 Task: Explore Airbnb accommodation in Palmira, Colombia from 11th December, 2023 to 15th December, 2023 for 2 adults.1  bedroom having 2 beds and 1 bathroom. Property type can be hotel. Amenities needed are: washing machine. Booking option can be shelf check-in. Look for 3 properties as per requirement.
Action: Mouse moved to (436, 136)
Screenshot: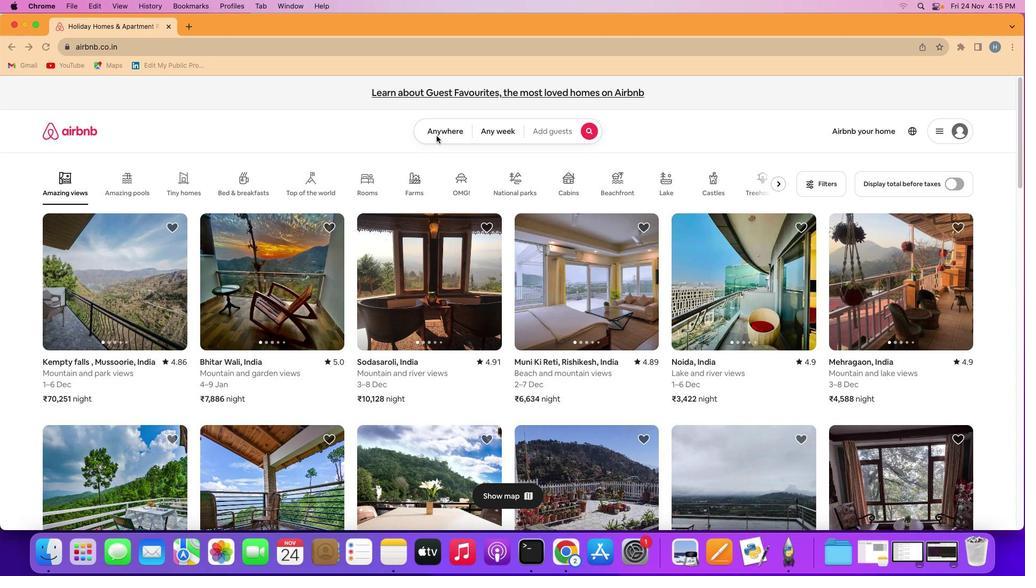 
Action: Mouse pressed left at (436, 136)
Screenshot: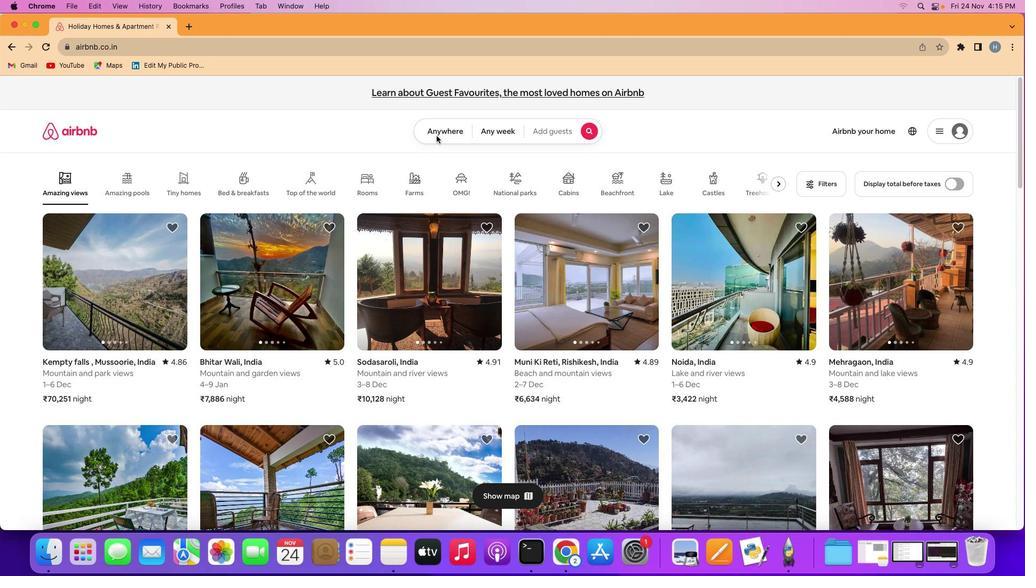 
Action: Mouse pressed left at (436, 136)
Screenshot: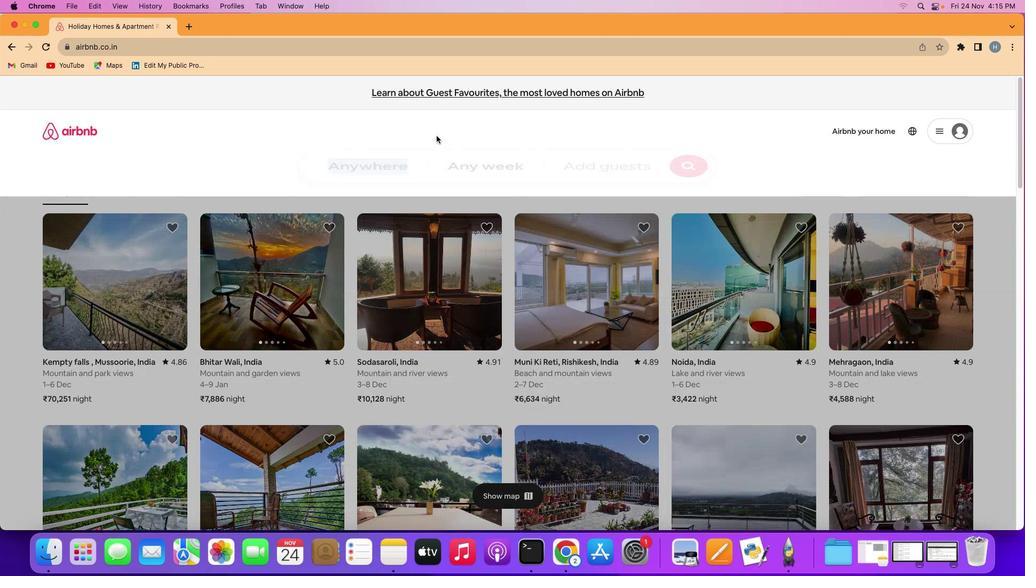 
Action: Mouse moved to (392, 170)
Screenshot: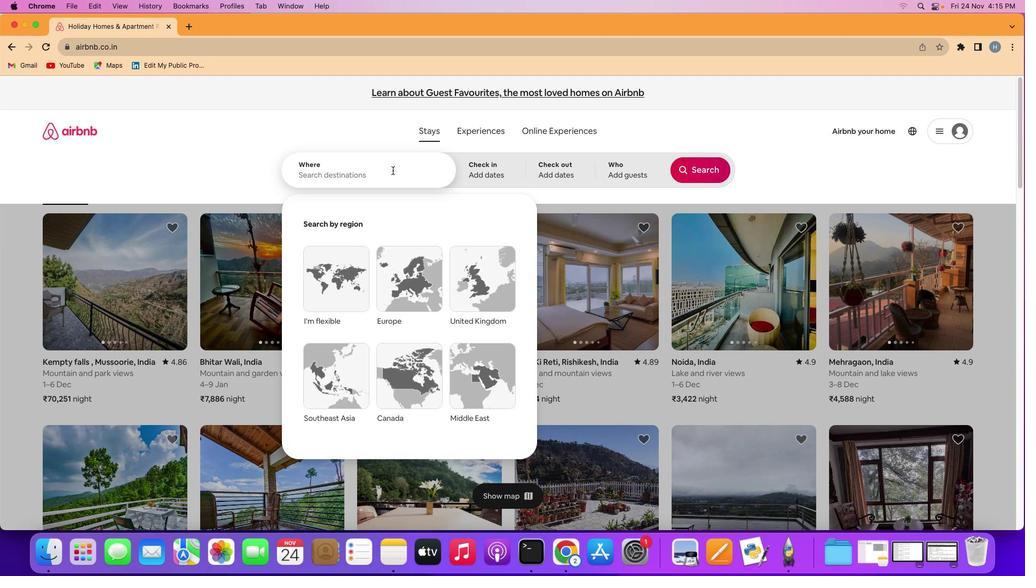 
Action: Mouse pressed left at (392, 170)
Screenshot: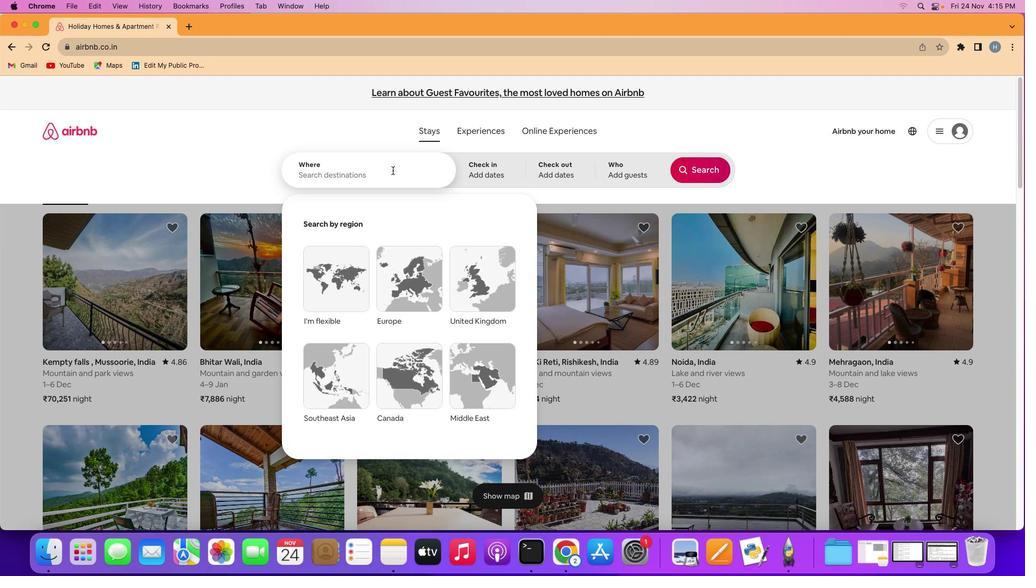 
Action: Mouse moved to (392, 170)
Screenshot: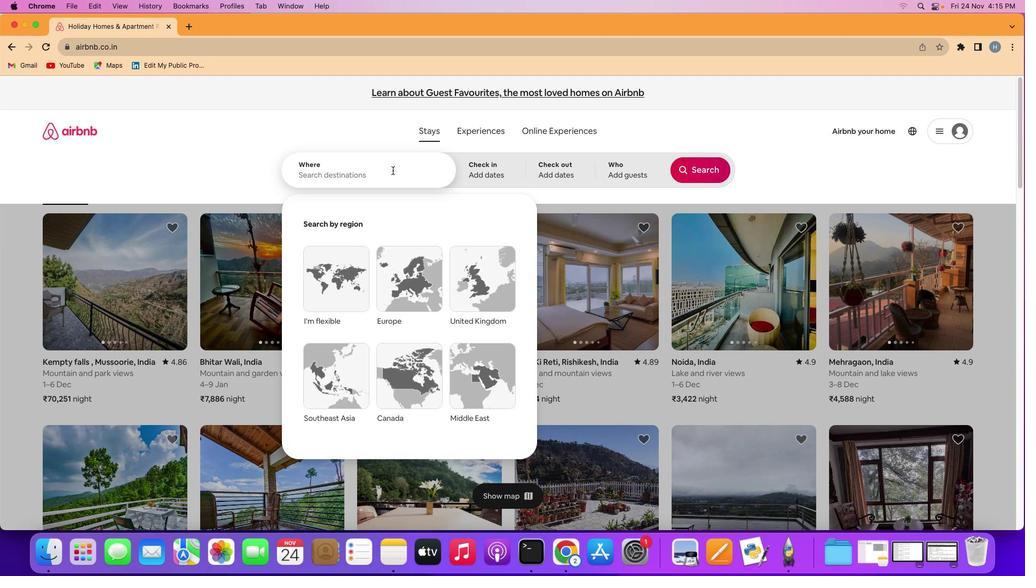 
Action: Key pressed Key.shift
Screenshot: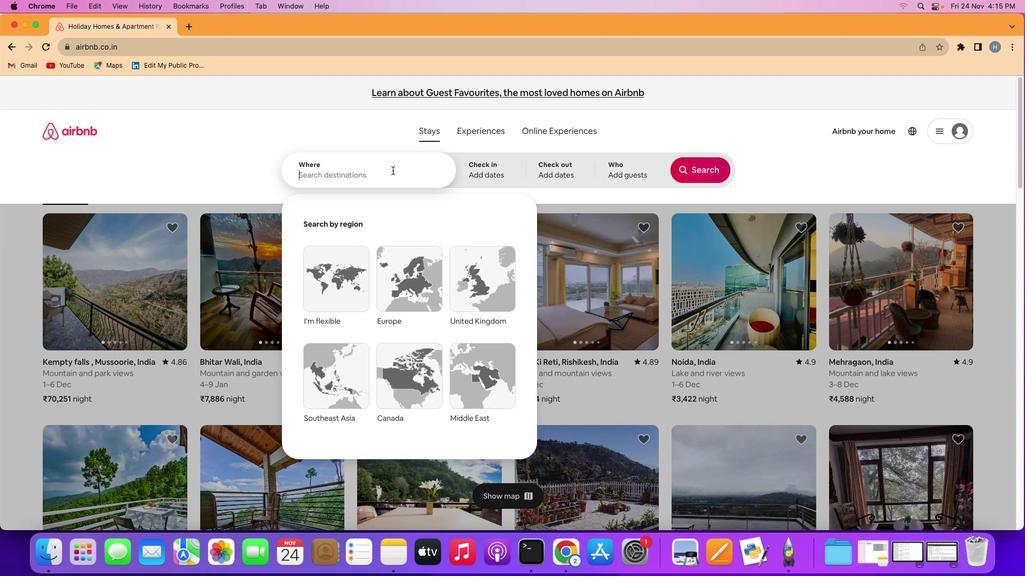 
Action: Mouse moved to (392, 170)
Screenshot: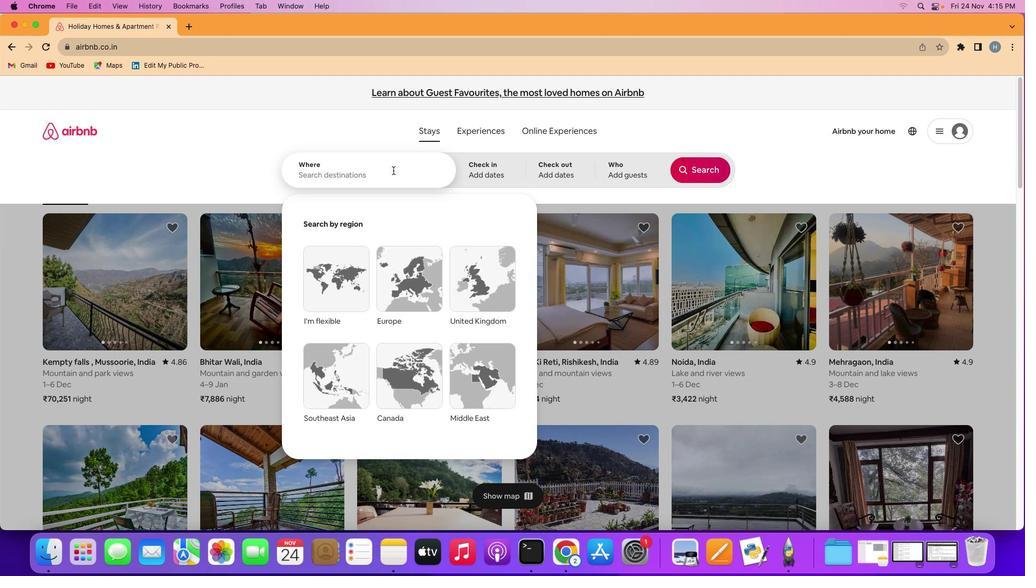 
Action: Key pressed 'P''a''l''m''i''r''a'','Key.spaceKey.shift'C''o''l''u''m''b''i''a'
Screenshot: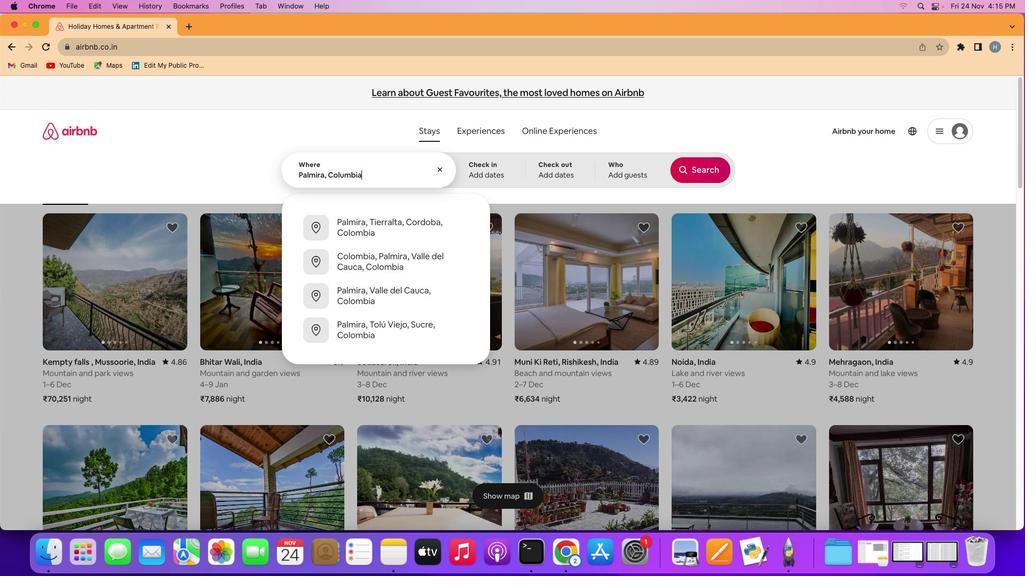 
Action: Mouse moved to (500, 177)
Screenshot: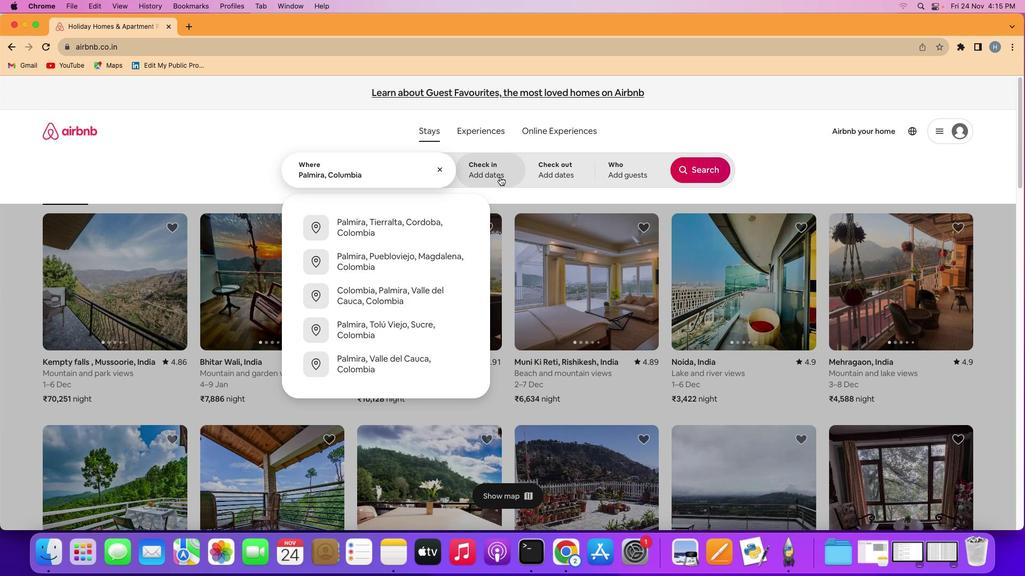 
Action: Mouse pressed left at (500, 177)
Screenshot: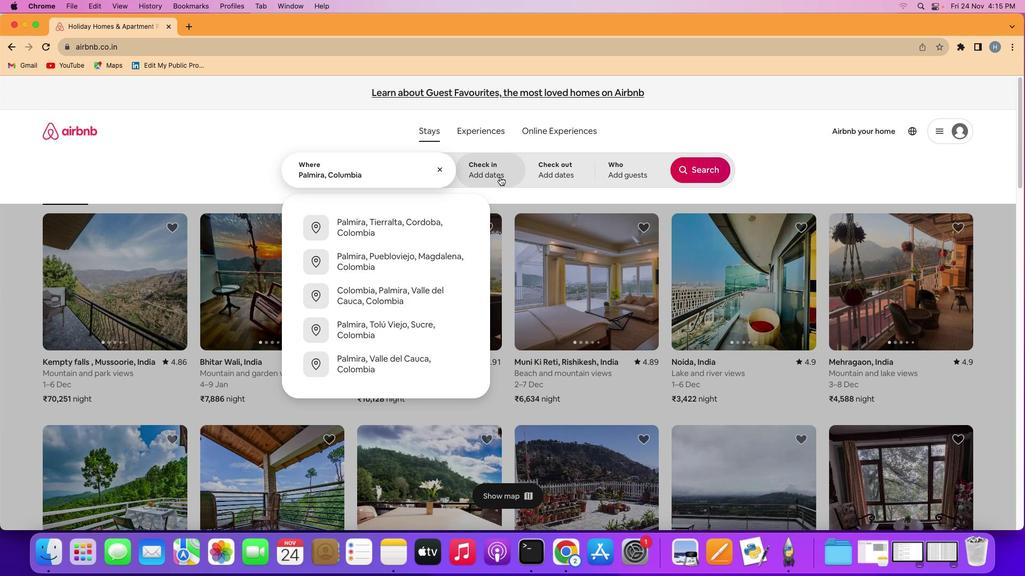 
Action: Mouse moved to (560, 349)
Screenshot: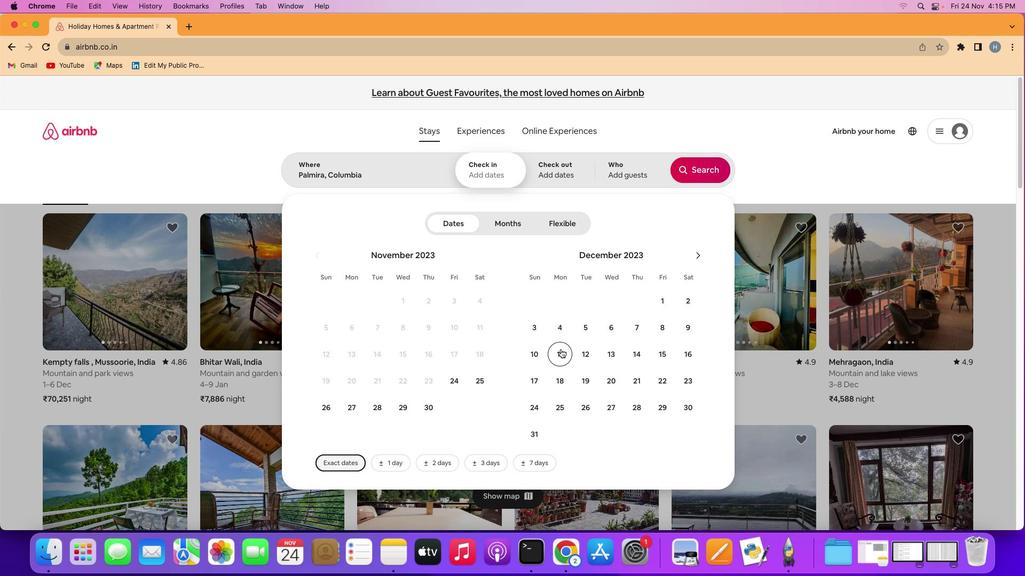 
Action: Mouse pressed left at (560, 349)
Screenshot: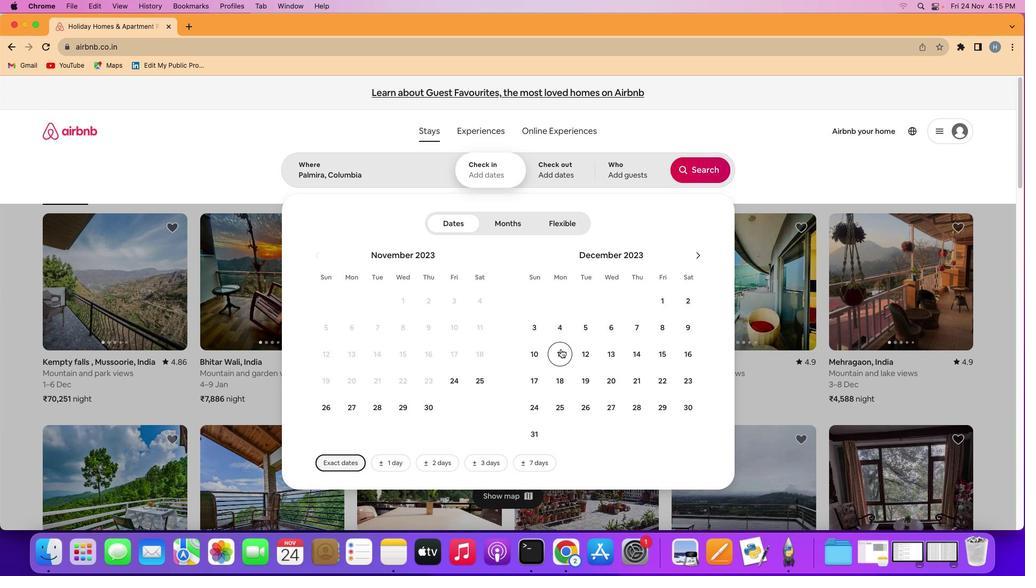 
Action: Mouse moved to (662, 349)
Screenshot: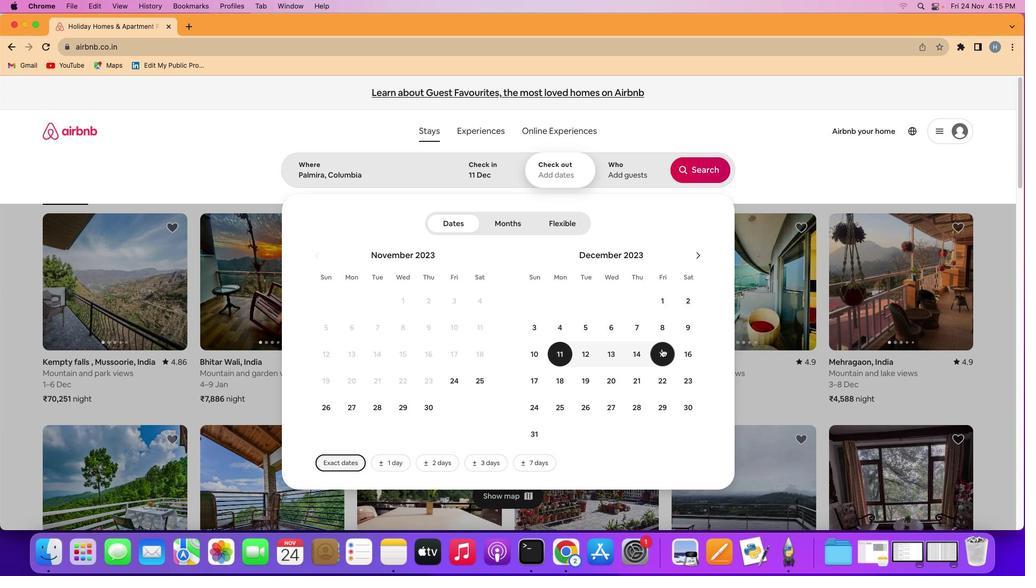 
Action: Mouse pressed left at (662, 349)
Screenshot: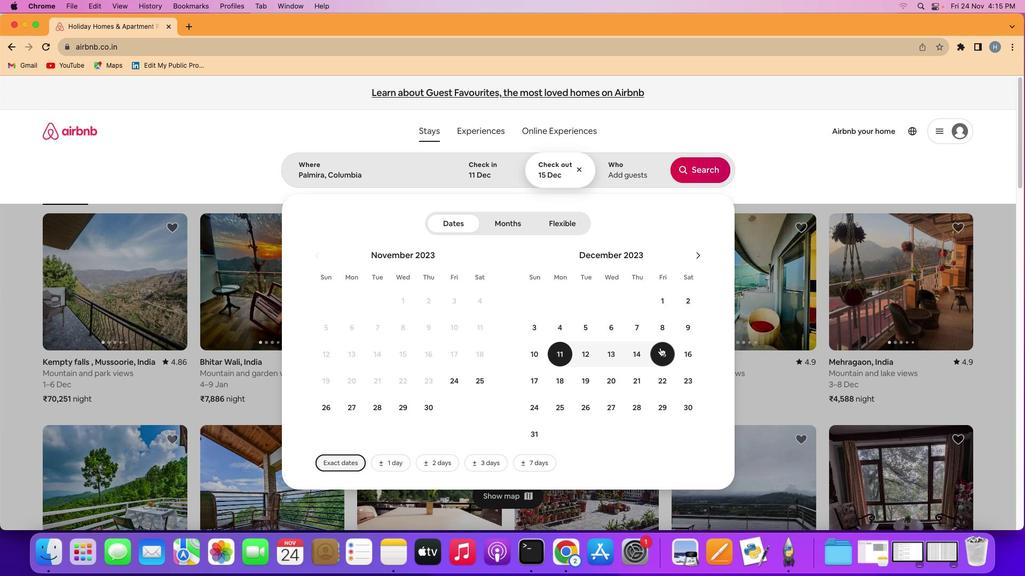 
Action: Mouse moved to (630, 174)
Screenshot: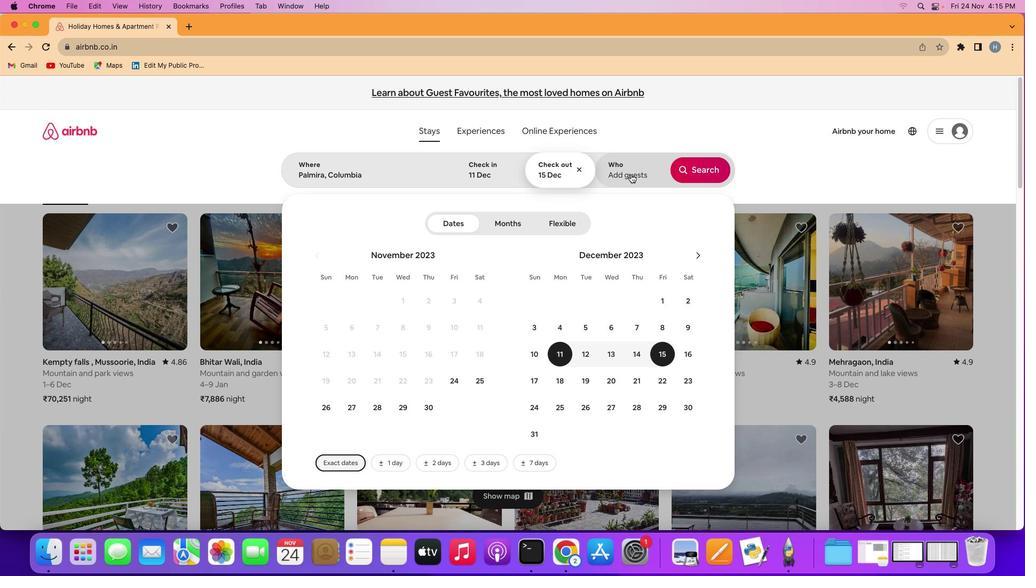 
Action: Mouse pressed left at (630, 174)
Screenshot: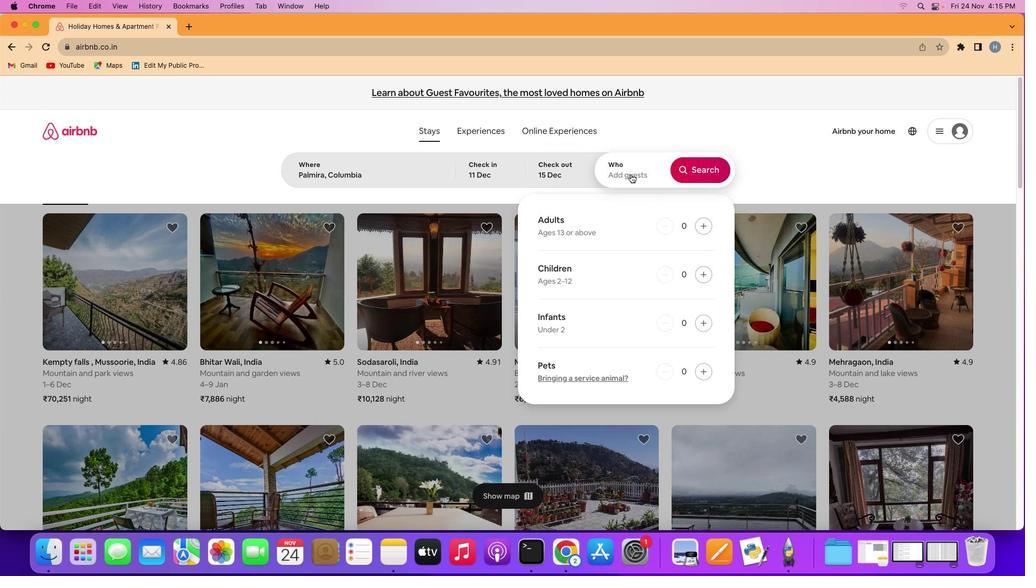 
Action: Mouse moved to (709, 224)
Screenshot: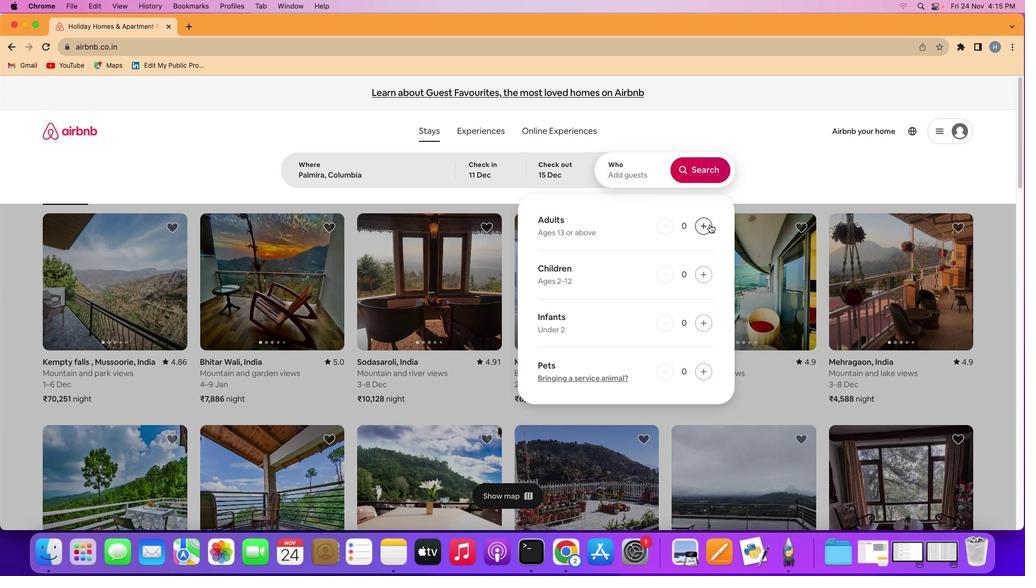 
Action: Mouse pressed left at (709, 224)
Screenshot: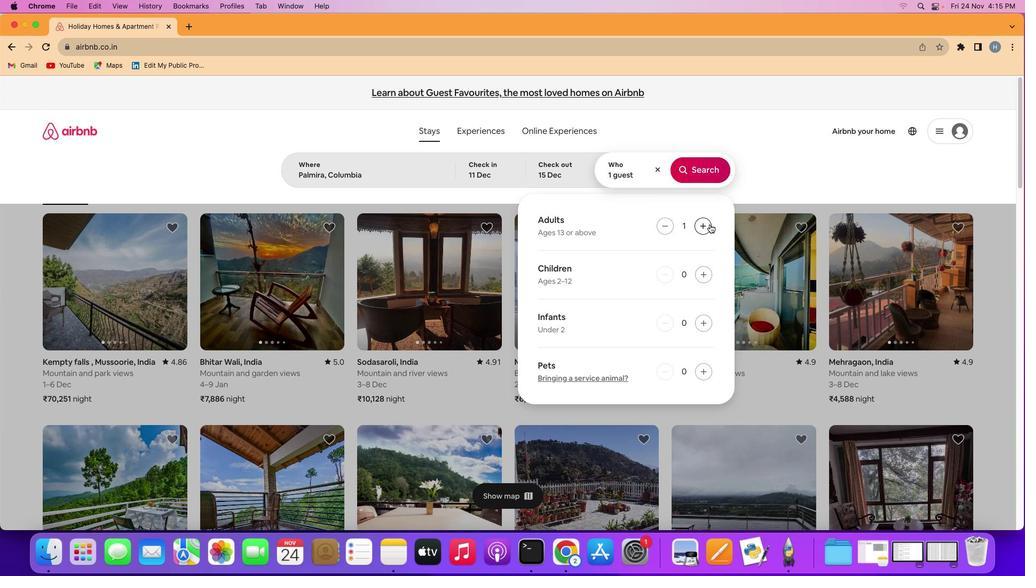 
Action: Mouse pressed left at (709, 224)
Screenshot: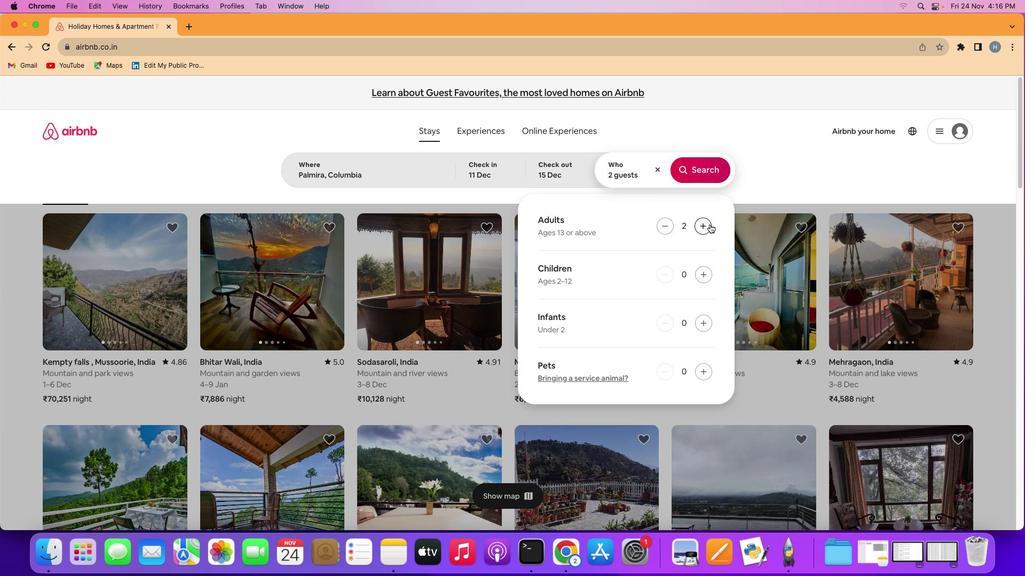 
Action: Mouse moved to (695, 167)
Screenshot: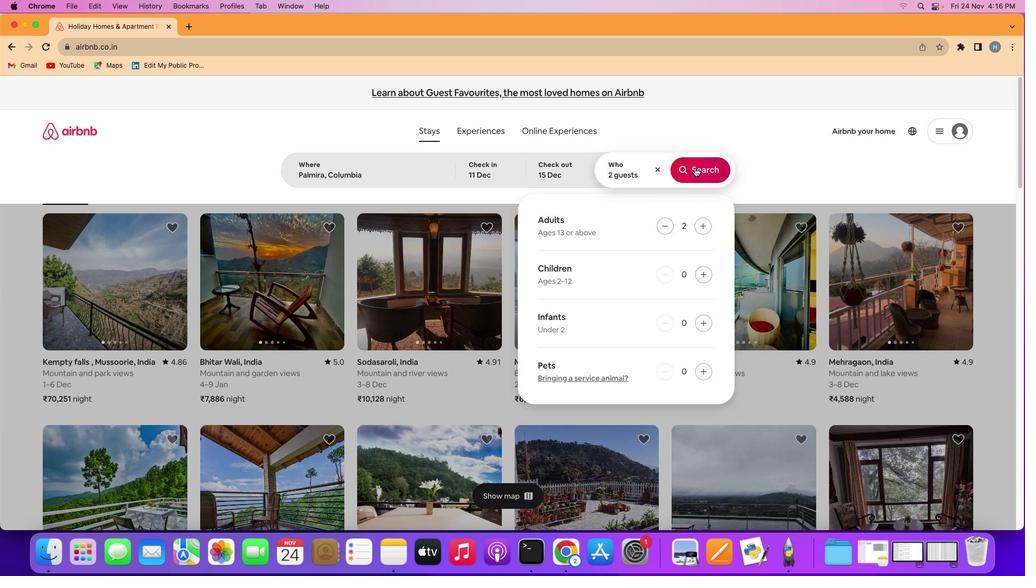
Action: Mouse pressed left at (695, 167)
Screenshot: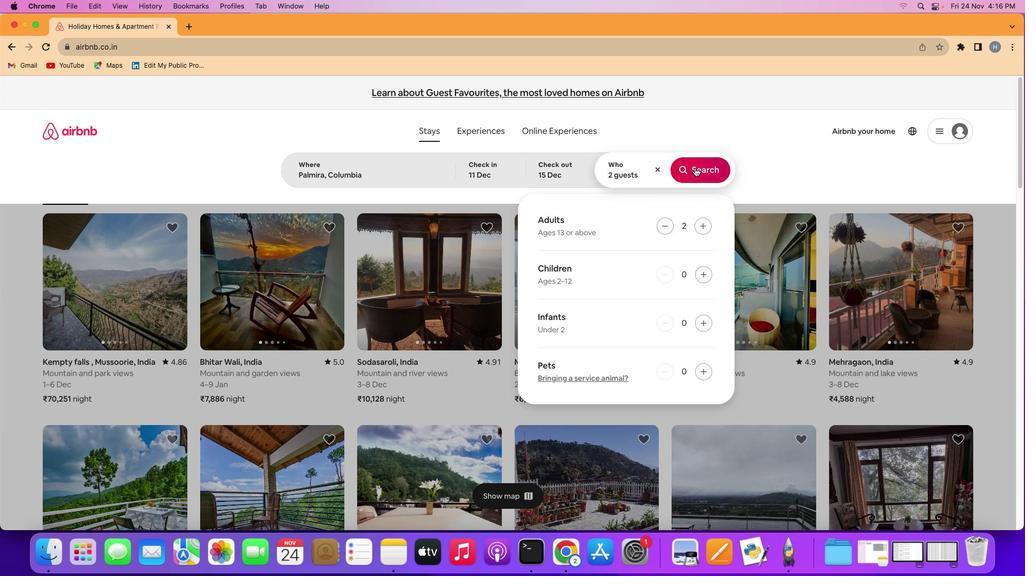 
Action: Mouse moved to (852, 143)
Screenshot: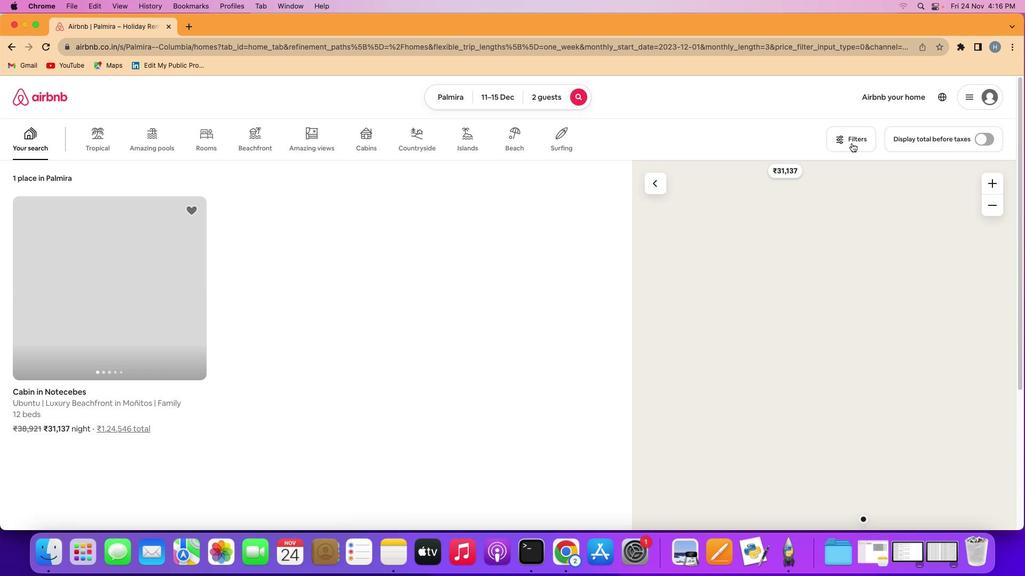 
Action: Mouse pressed left at (852, 143)
Screenshot: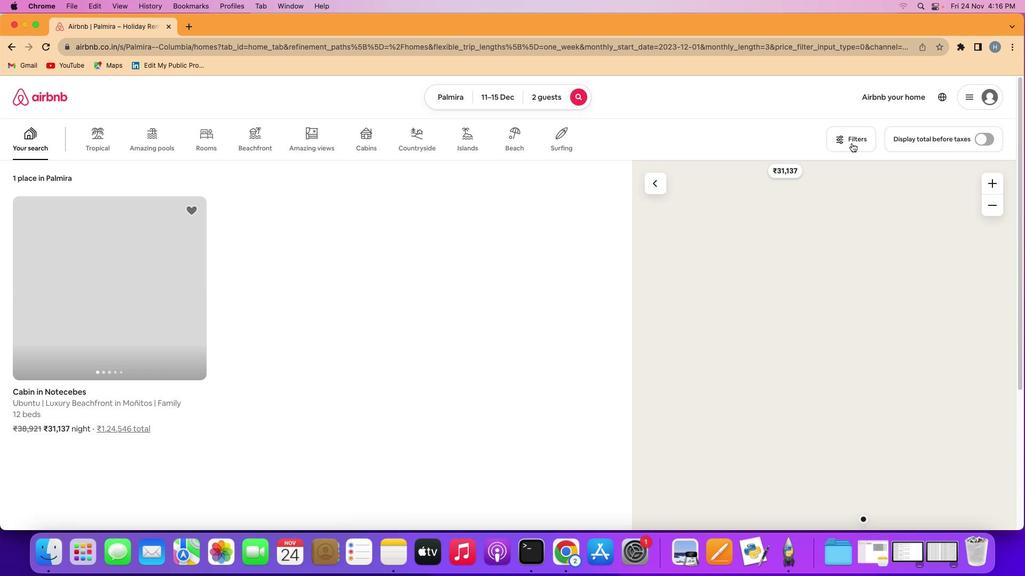 
Action: Mouse moved to (625, 288)
Screenshot: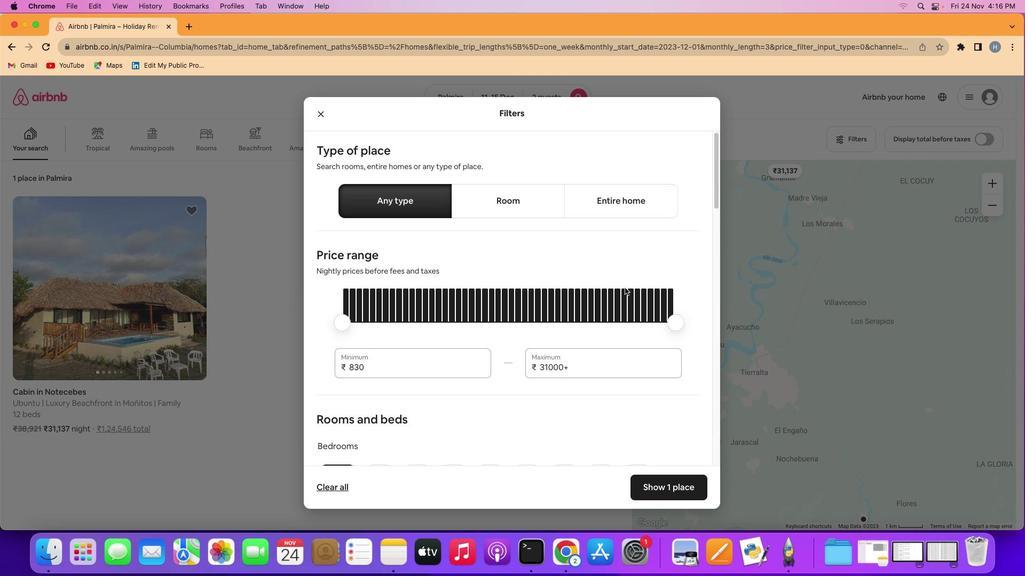 
Action: Mouse scrolled (625, 288) with delta (0, 0)
Screenshot: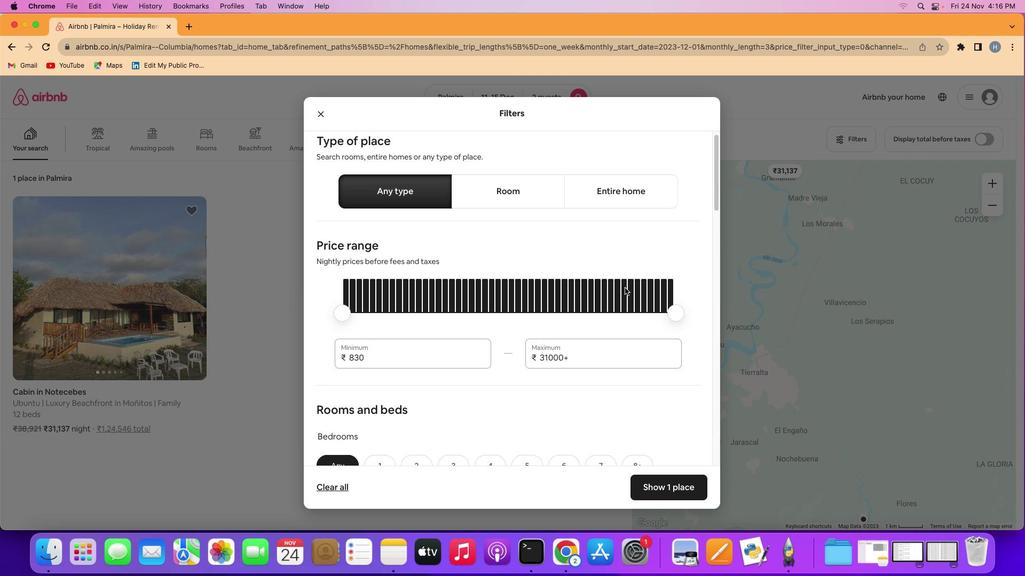 
Action: Mouse scrolled (625, 288) with delta (0, 0)
Screenshot: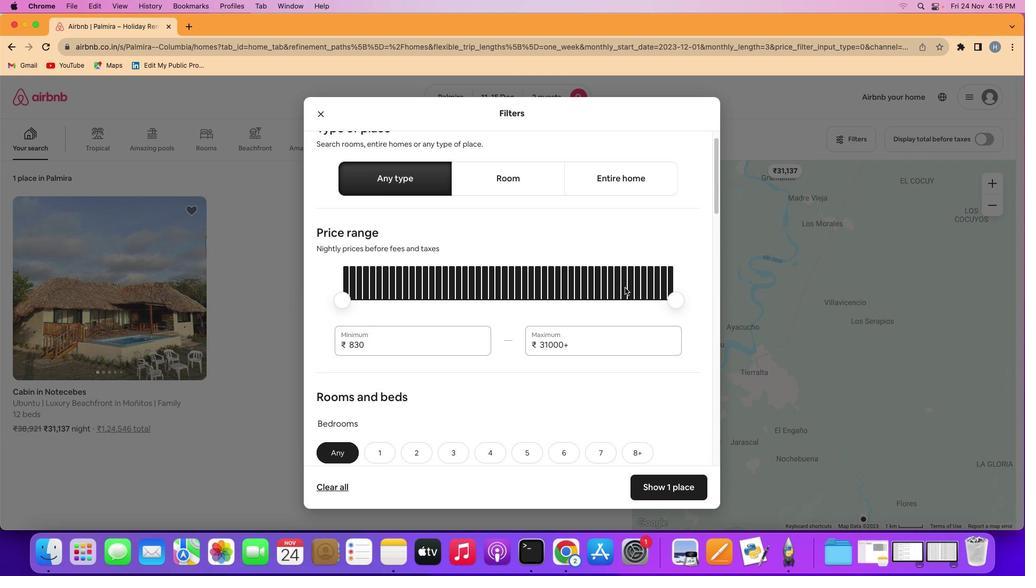 
Action: Mouse scrolled (625, 288) with delta (0, 0)
Screenshot: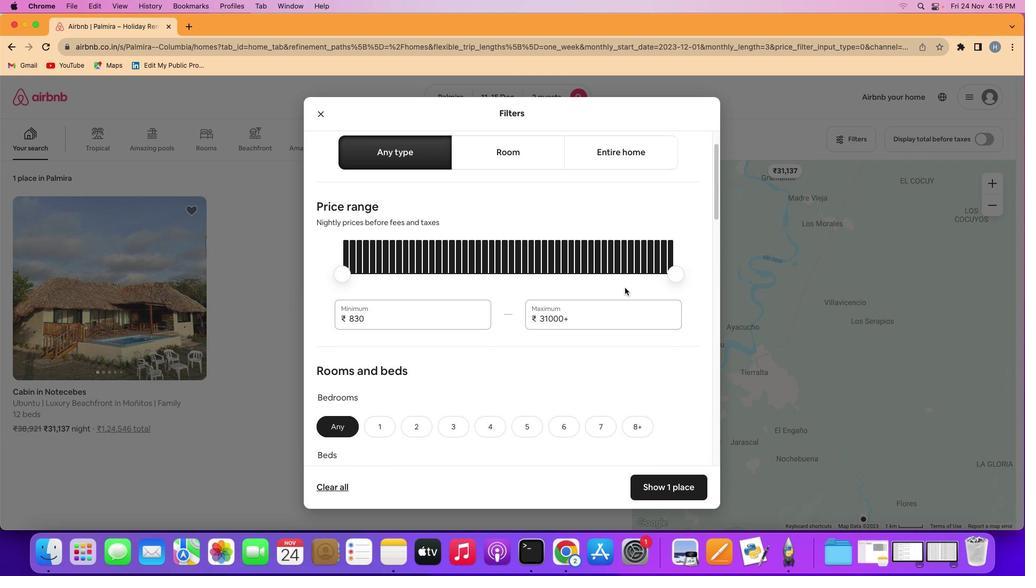 
Action: Mouse scrolled (625, 288) with delta (0, 0)
Screenshot: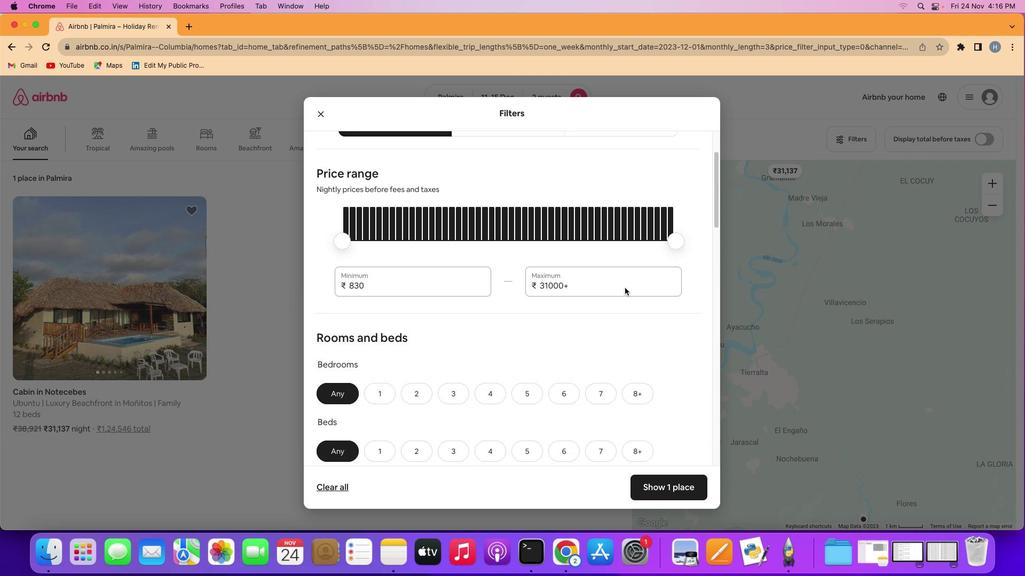 
Action: Mouse scrolled (625, 288) with delta (0, 0)
Screenshot: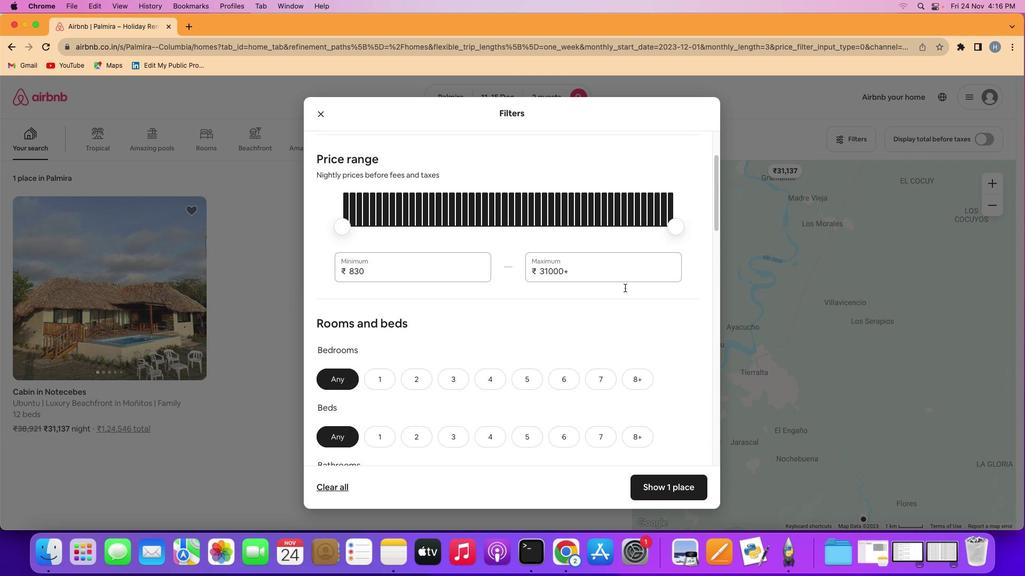 
Action: Mouse scrolled (625, 288) with delta (0, 0)
Screenshot: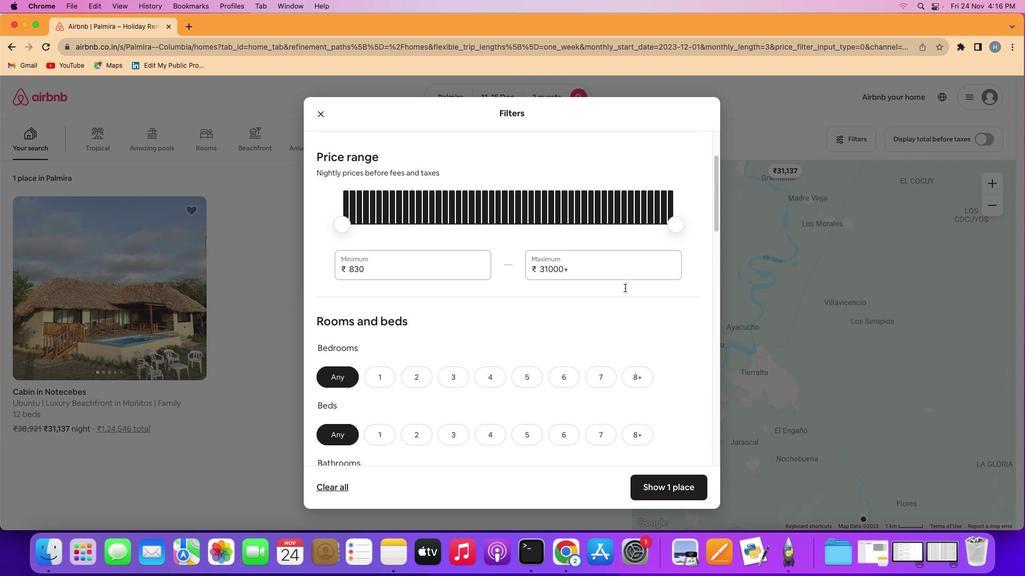 
Action: Mouse scrolled (625, 288) with delta (0, 0)
Screenshot: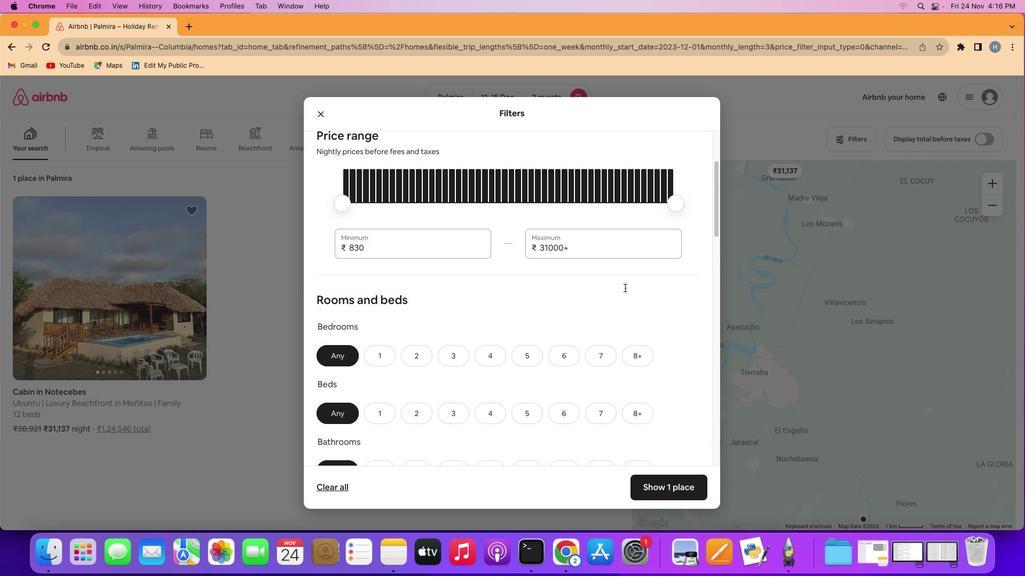 
Action: Mouse scrolled (625, 288) with delta (0, 0)
Screenshot: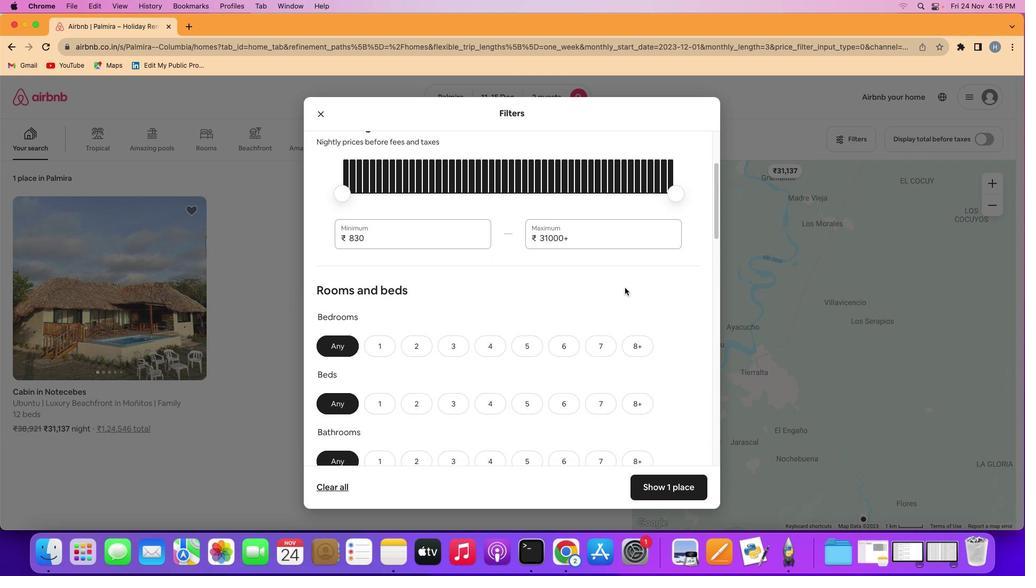 
Action: Mouse scrolled (625, 288) with delta (0, 0)
Screenshot: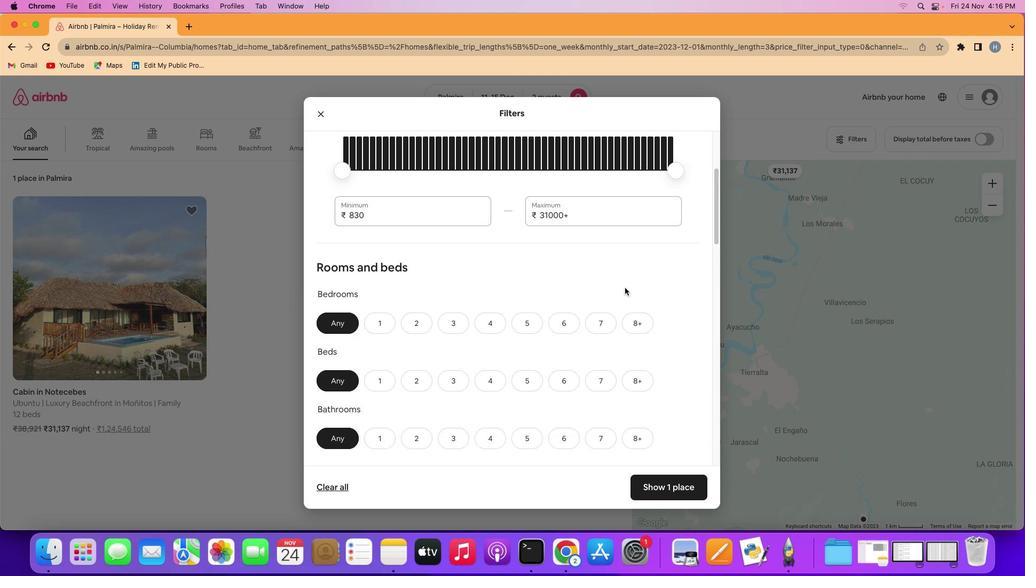 
Action: Mouse scrolled (625, 288) with delta (0, 0)
Screenshot: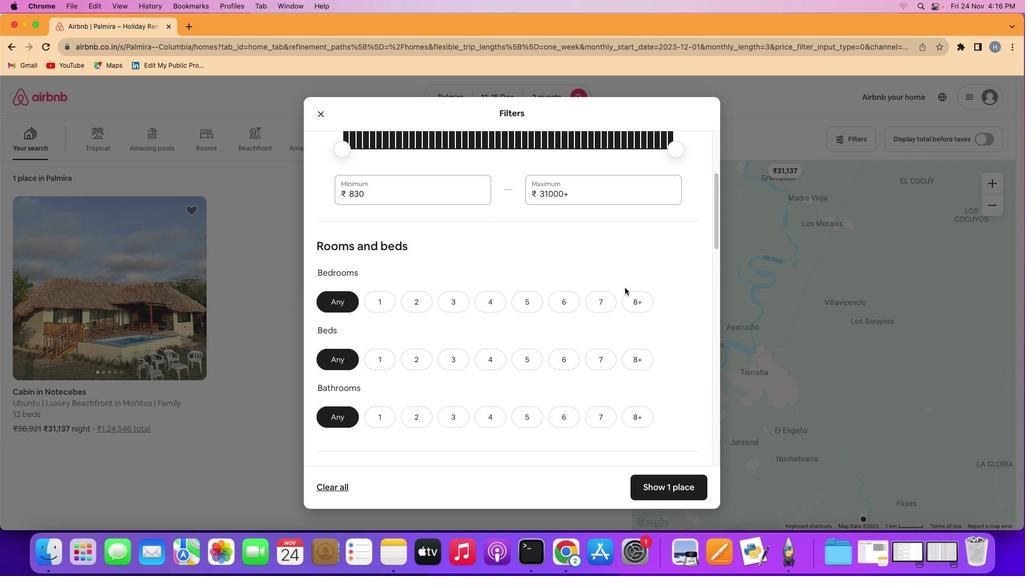 
Action: Mouse scrolled (625, 288) with delta (0, 0)
Screenshot: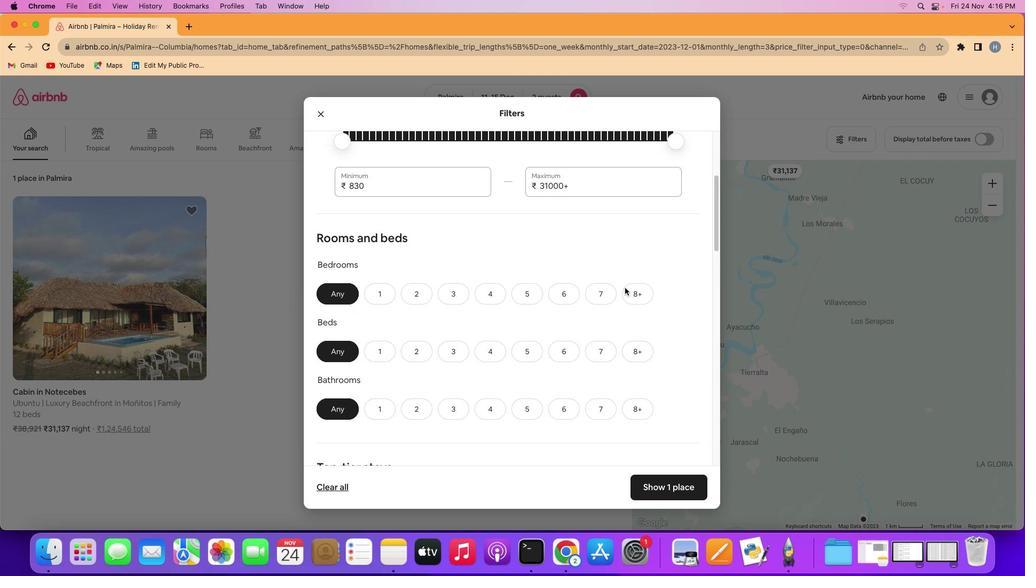 
Action: Mouse scrolled (625, 288) with delta (0, 0)
Screenshot: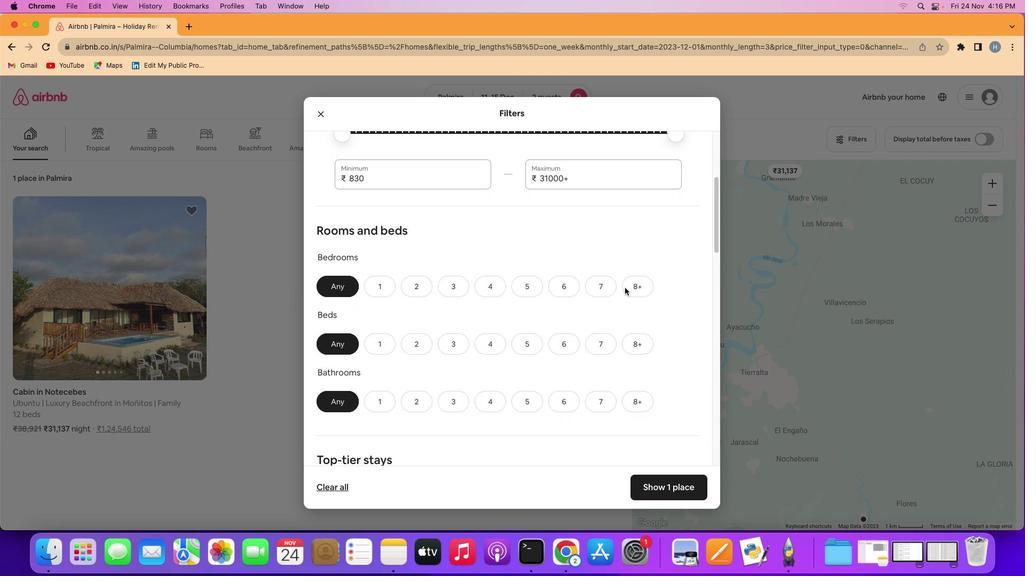 
Action: Mouse scrolled (625, 288) with delta (0, 0)
Screenshot: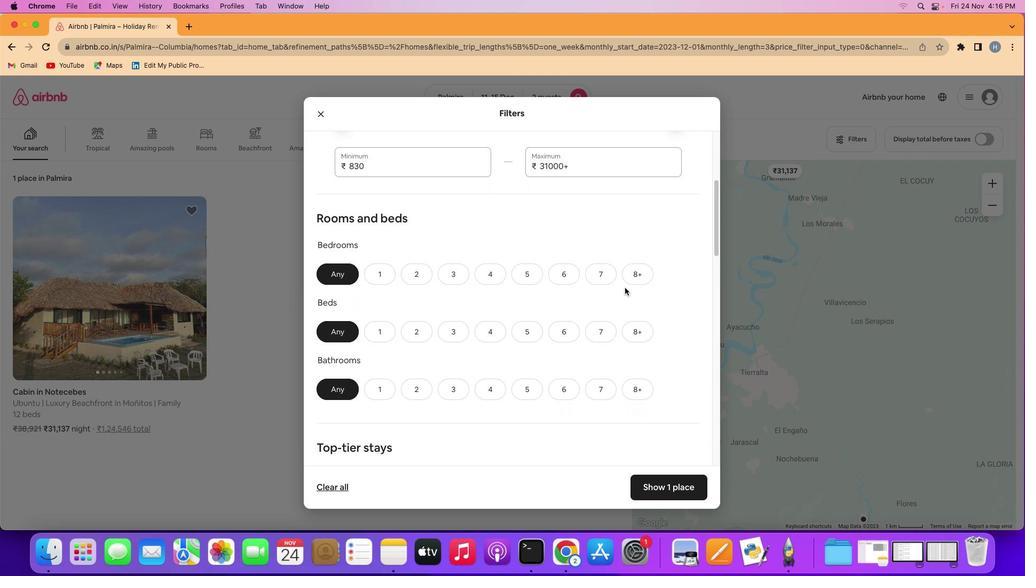 
Action: Mouse moved to (375, 270)
Screenshot: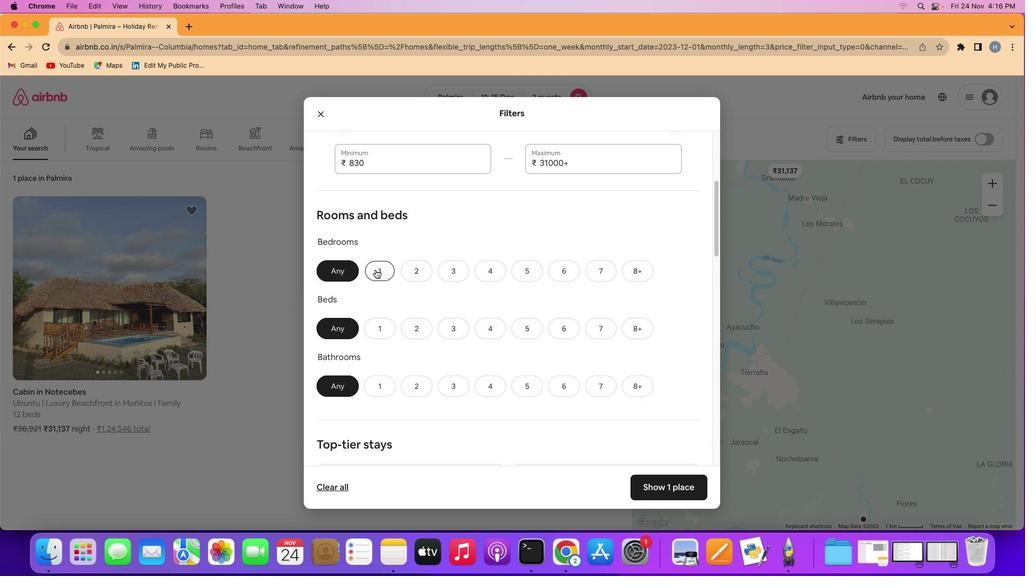 
Action: Mouse pressed left at (375, 270)
Screenshot: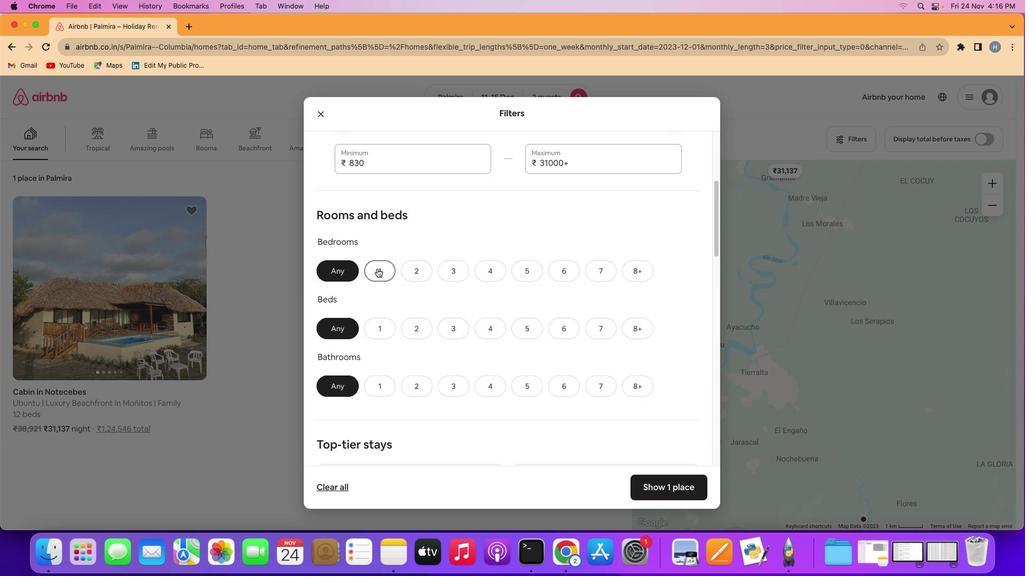 
Action: Mouse moved to (410, 329)
Screenshot: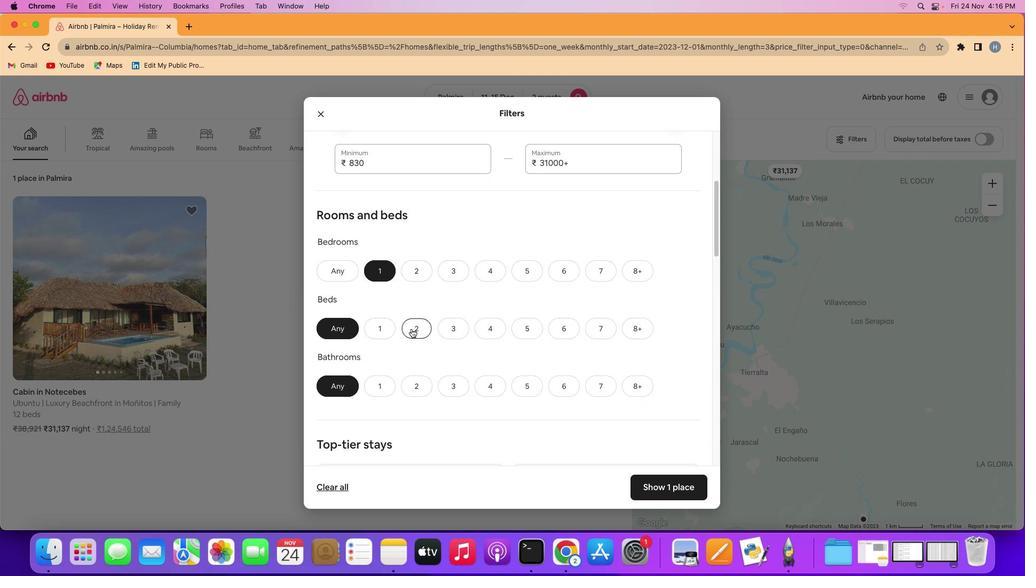 
Action: Mouse pressed left at (410, 329)
Screenshot: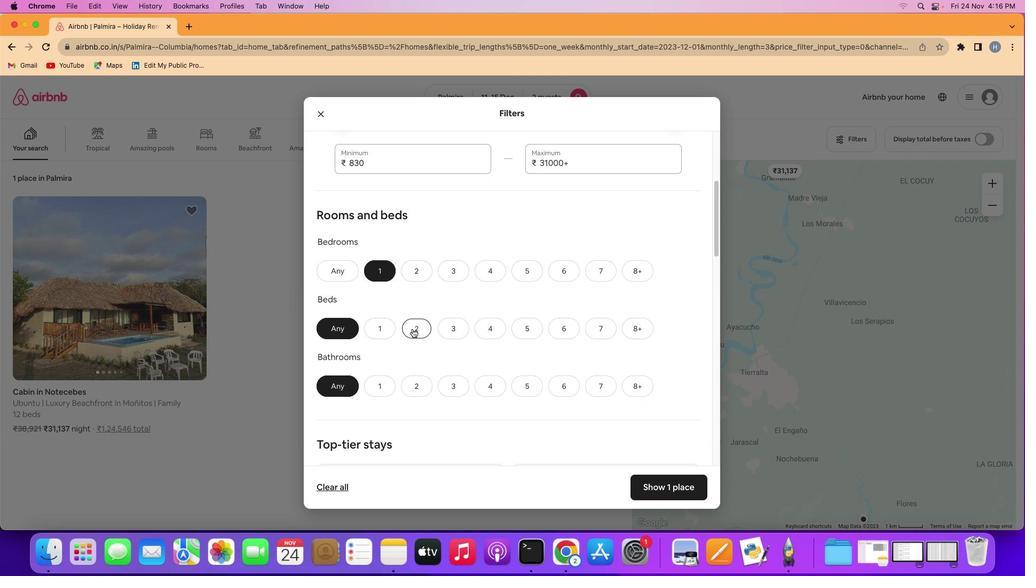 
Action: Mouse moved to (382, 383)
Screenshot: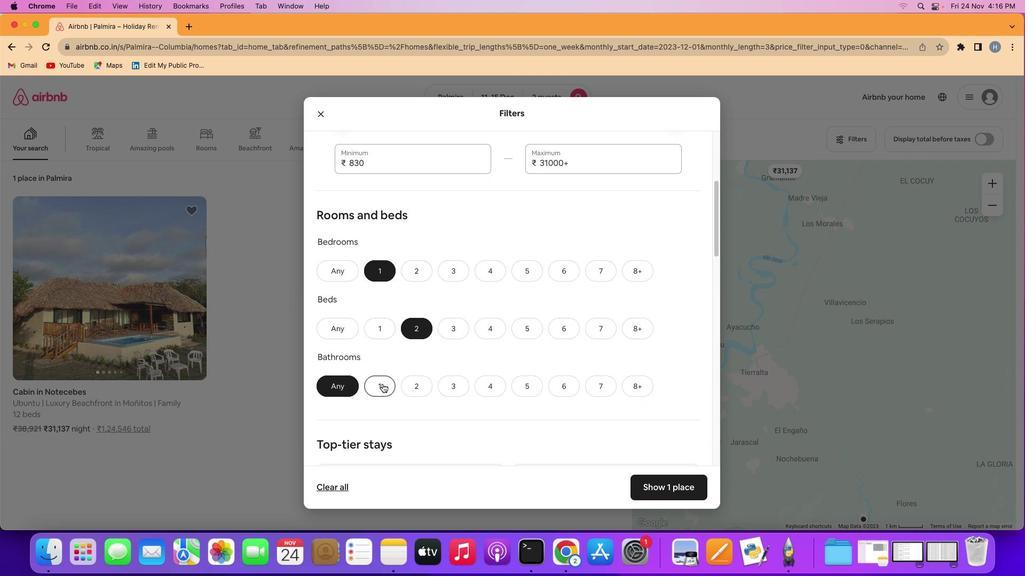 
Action: Mouse pressed left at (382, 383)
Screenshot: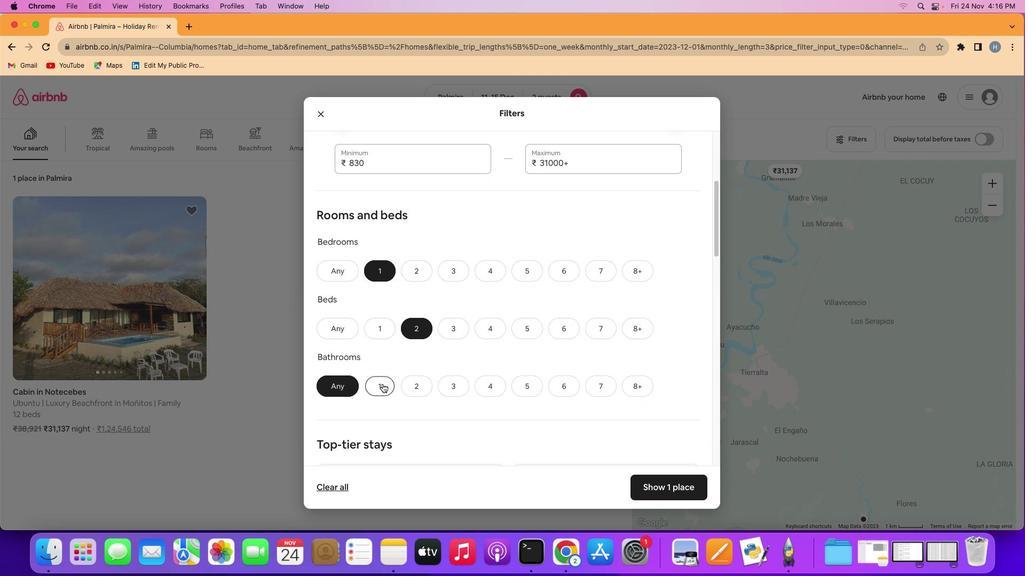 
Action: Mouse moved to (469, 372)
Screenshot: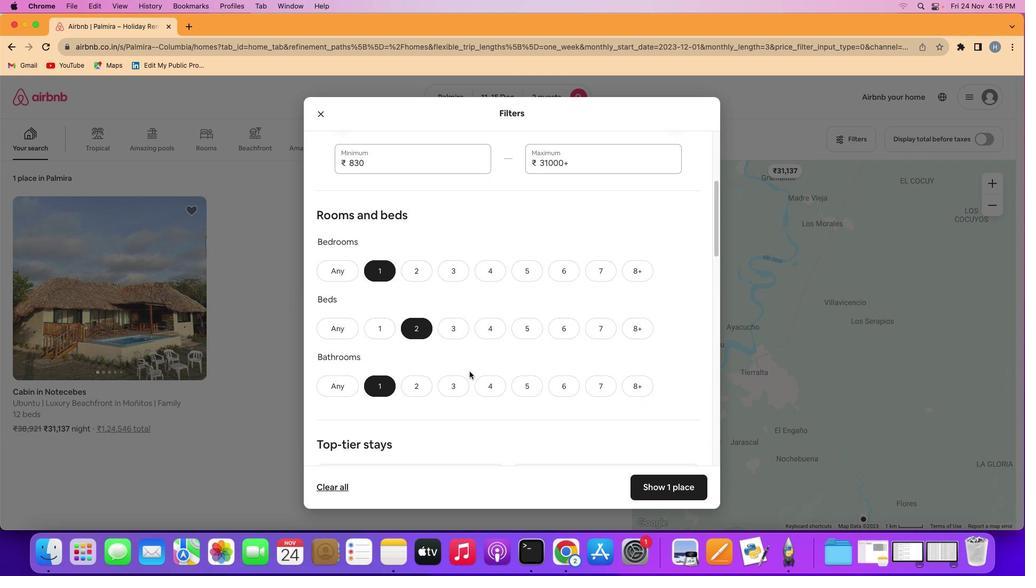 
Action: Mouse scrolled (469, 372) with delta (0, 0)
Screenshot: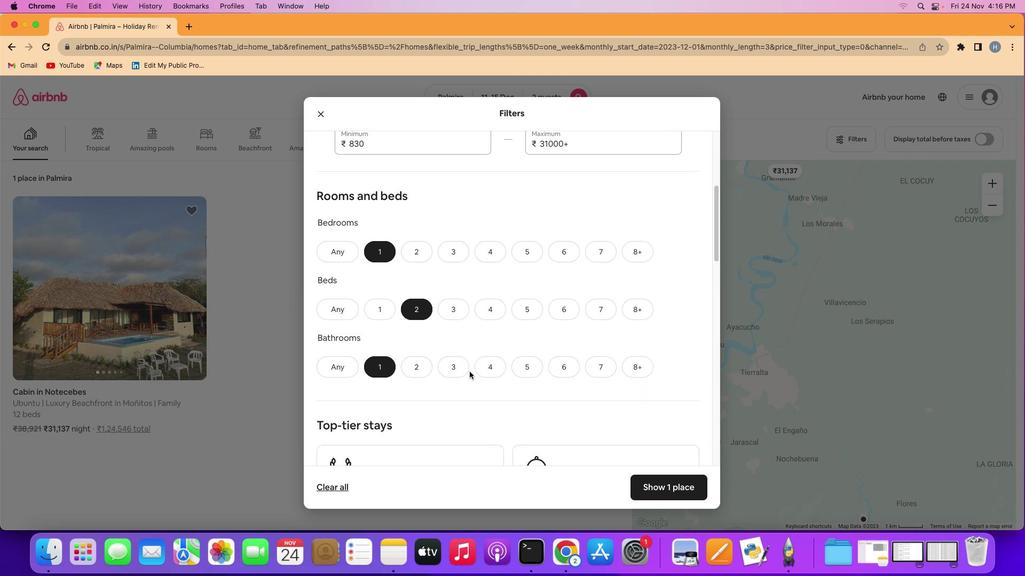 
Action: Mouse scrolled (469, 372) with delta (0, 0)
Screenshot: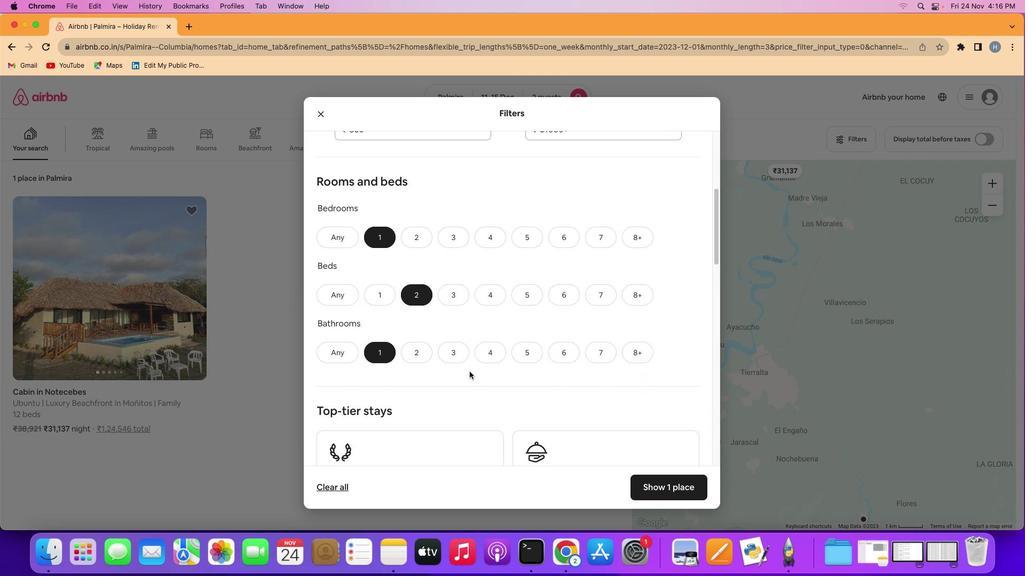 
Action: Mouse scrolled (469, 372) with delta (0, -1)
Screenshot: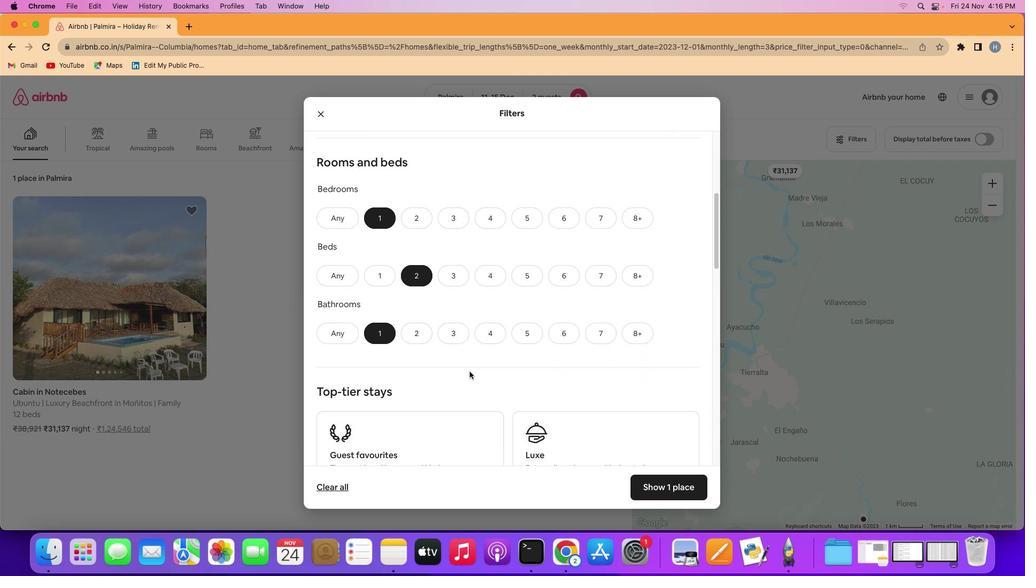 
Action: Mouse scrolled (469, 372) with delta (0, 0)
Screenshot: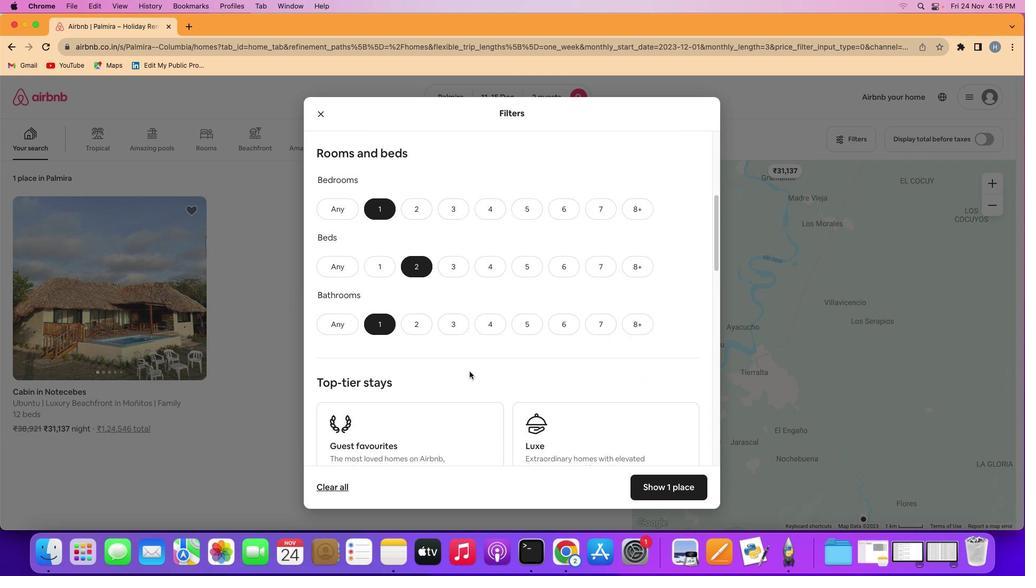 
Action: Mouse scrolled (469, 372) with delta (0, 0)
Screenshot: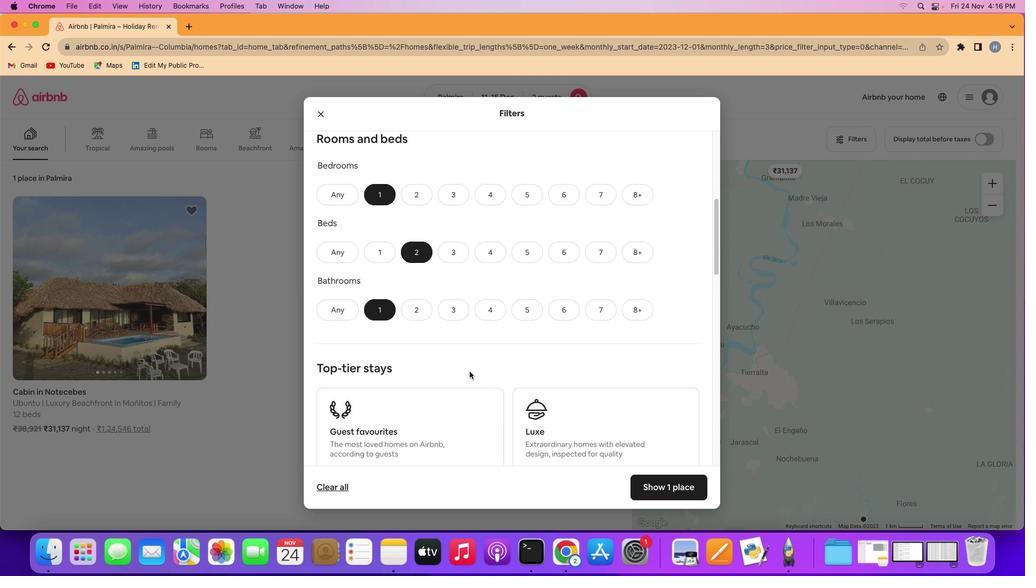 
Action: Mouse scrolled (469, 372) with delta (0, 0)
Screenshot: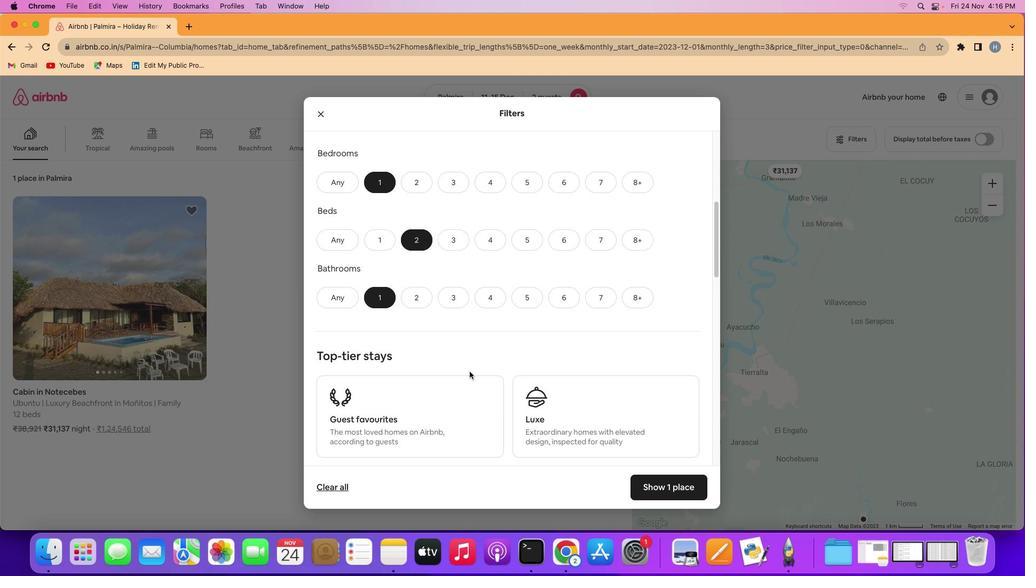
Action: Mouse scrolled (469, 372) with delta (0, 0)
Screenshot: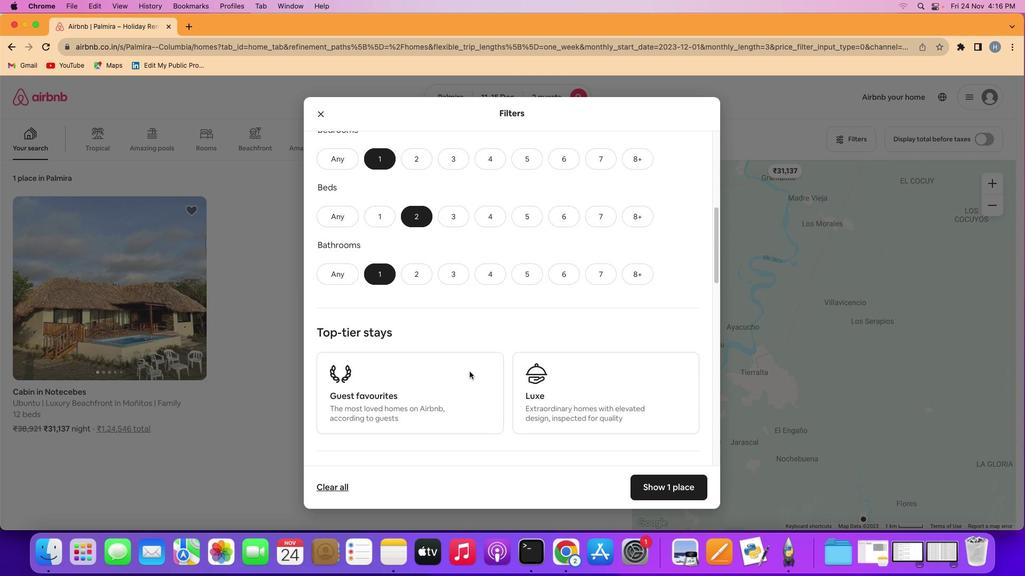 
Action: Mouse scrolled (469, 372) with delta (0, 0)
Screenshot: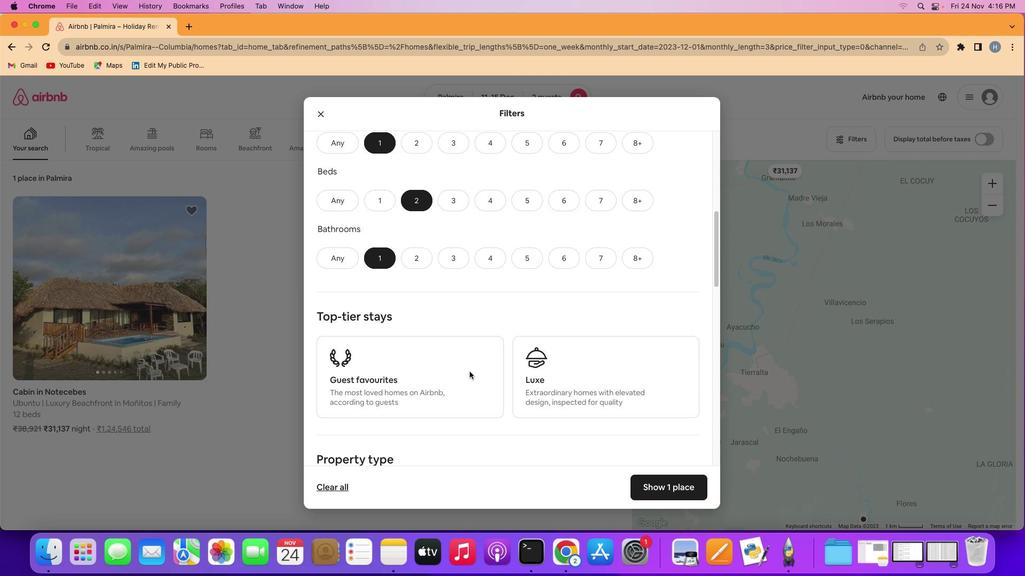 
Action: Mouse scrolled (469, 372) with delta (0, 0)
Screenshot: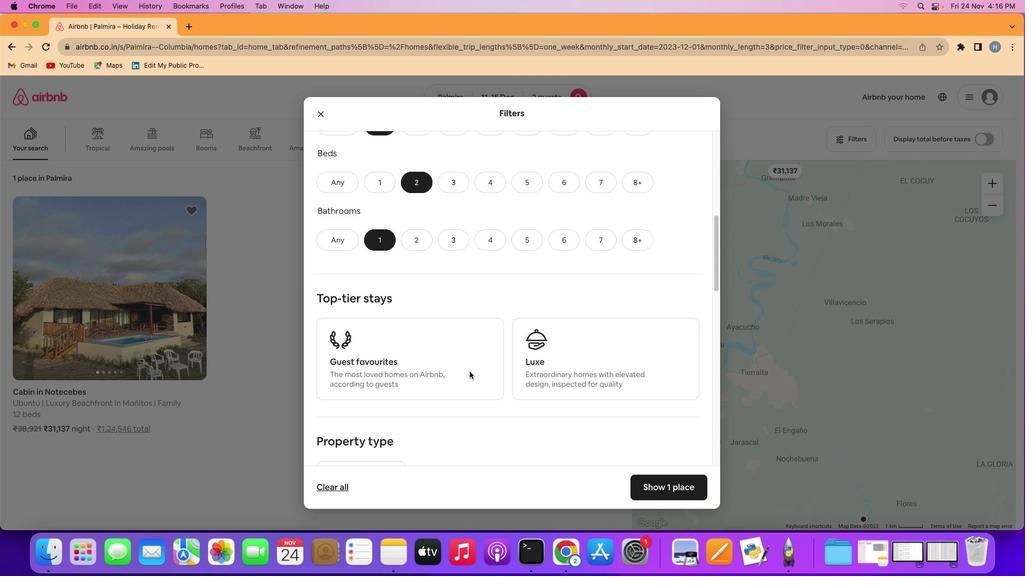 
Action: Mouse scrolled (469, 372) with delta (0, 0)
Screenshot: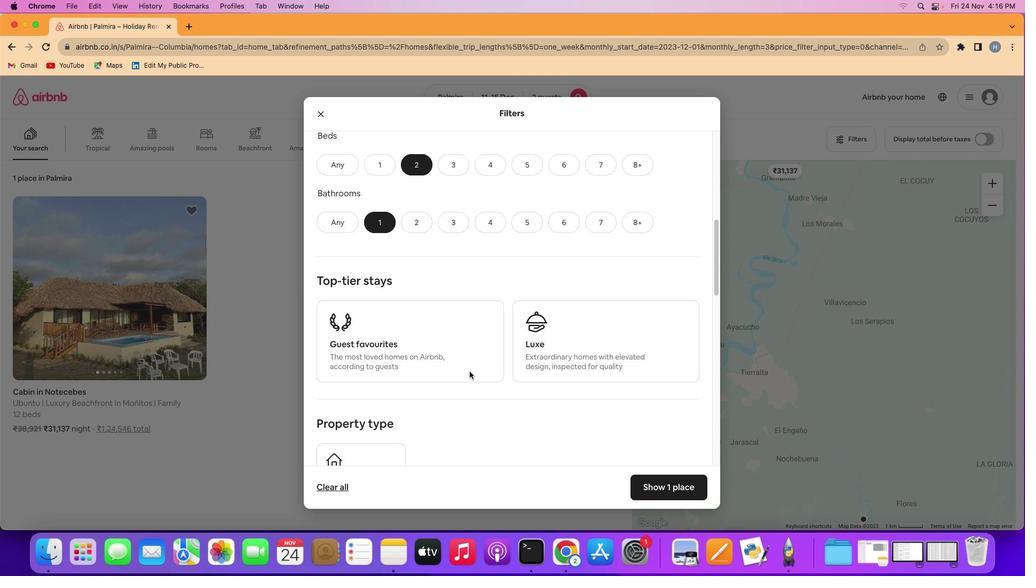 
Action: Mouse moved to (469, 371)
Screenshot: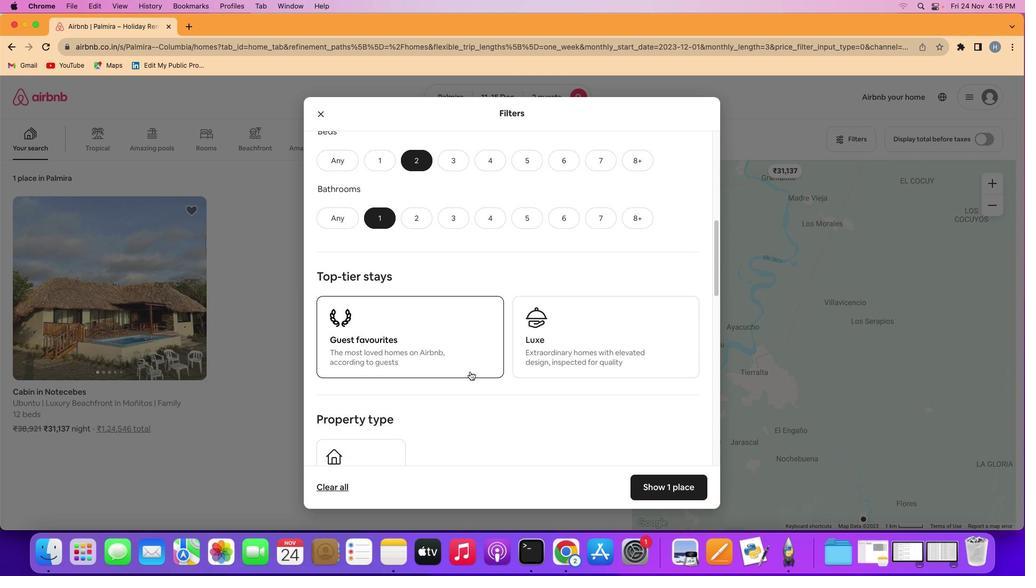 
Action: Mouse scrolled (469, 371) with delta (0, 0)
Screenshot: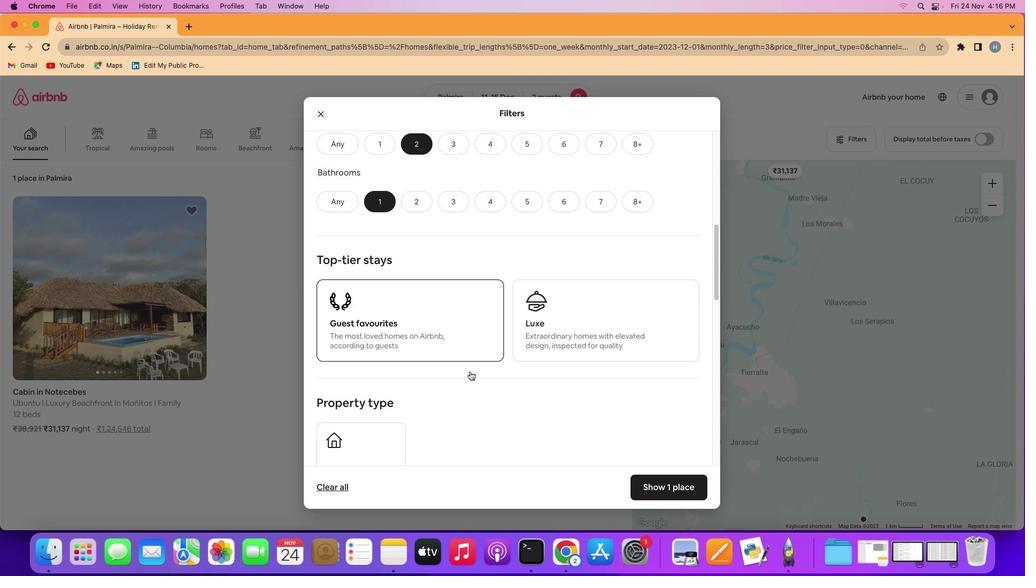 
Action: Mouse scrolled (469, 371) with delta (0, 0)
Screenshot: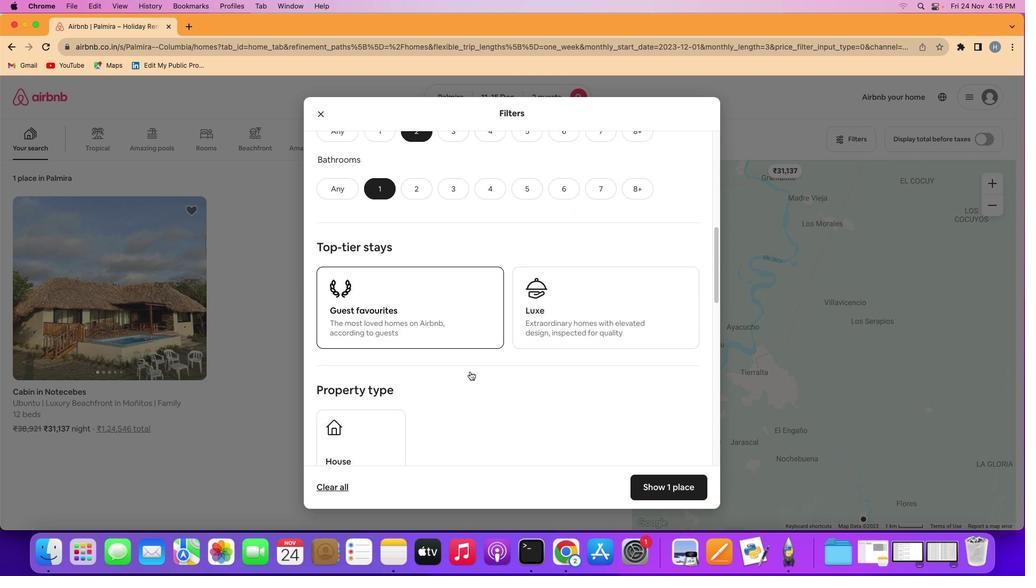 
Action: Mouse scrolled (469, 371) with delta (0, -1)
Screenshot: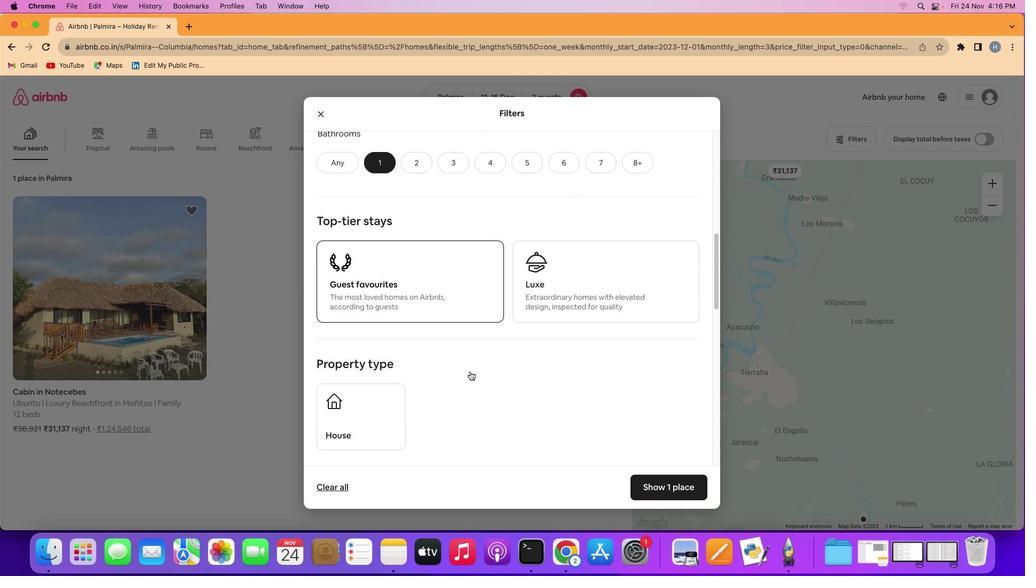 
Action: Mouse scrolled (469, 371) with delta (0, 0)
Screenshot: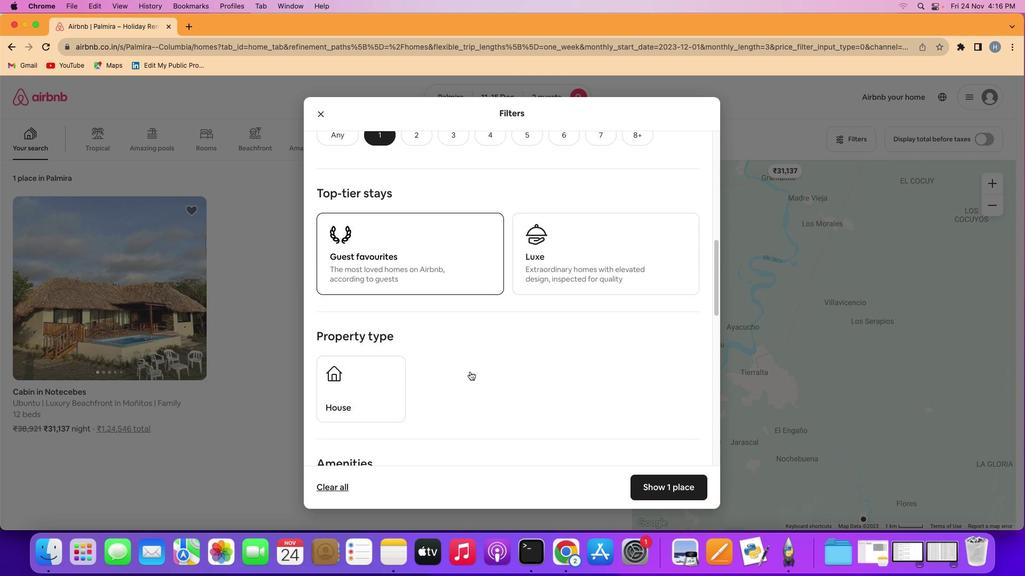 
Action: Mouse scrolled (469, 371) with delta (0, 0)
Screenshot: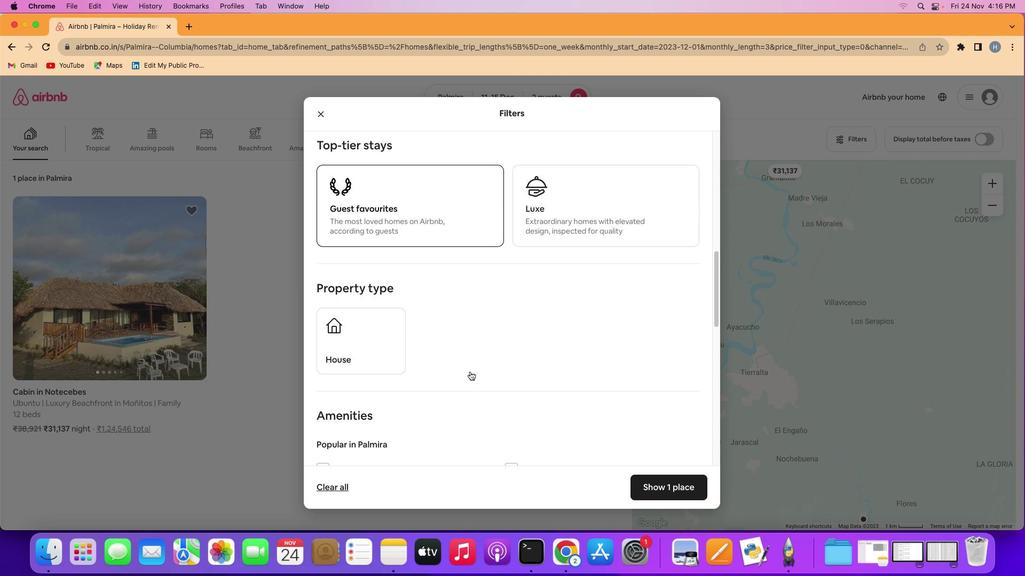 
Action: Mouse scrolled (469, 371) with delta (0, -1)
Screenshot: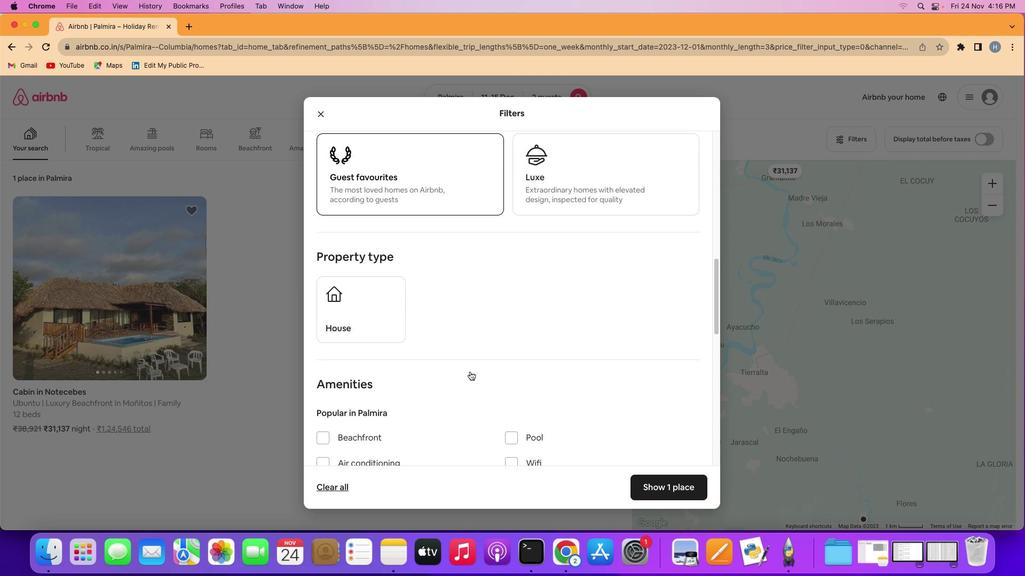 
Action: Mouse scrolled (469, 371) with delta (0, -1)
Screenshot: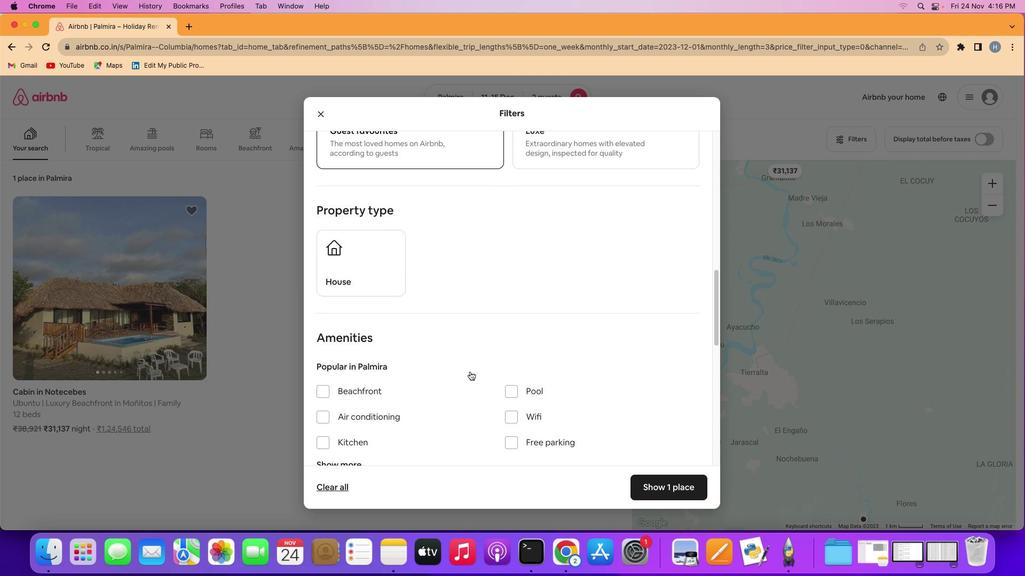 
Action: Mouse scrolled (469, 371) with delta (0, 0)
Screenshot: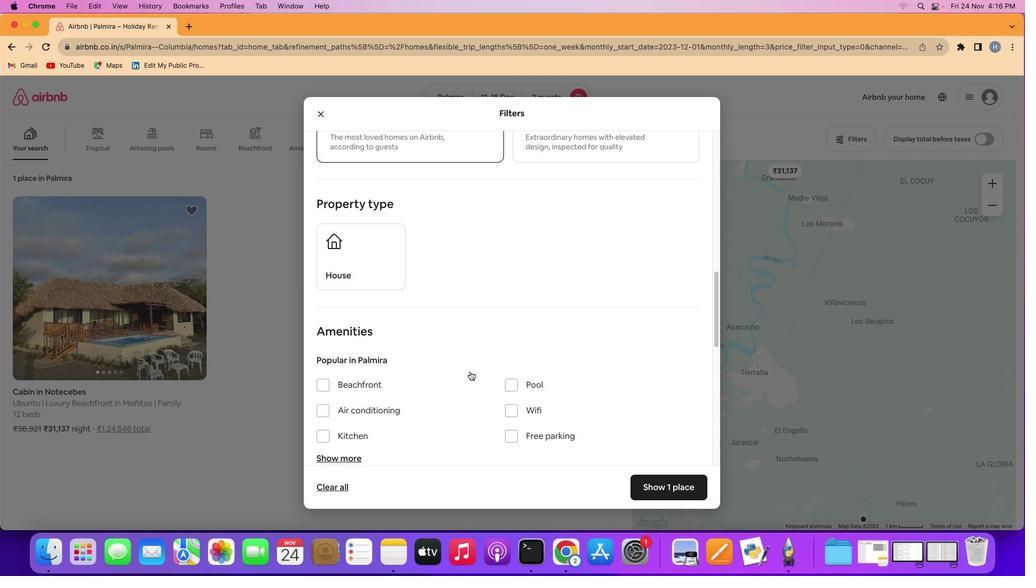 
Action: Mouse scrolled (469, 371) with delta (0, 0)
Screenshot: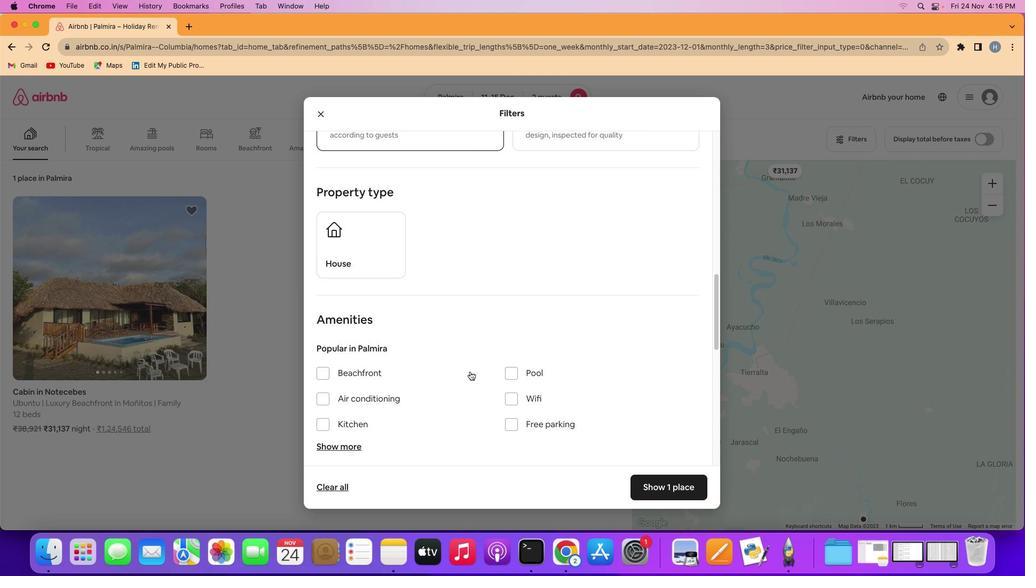 
Action: Mouse scrolled (469, 371) with delta (0, 0)
Screenshot: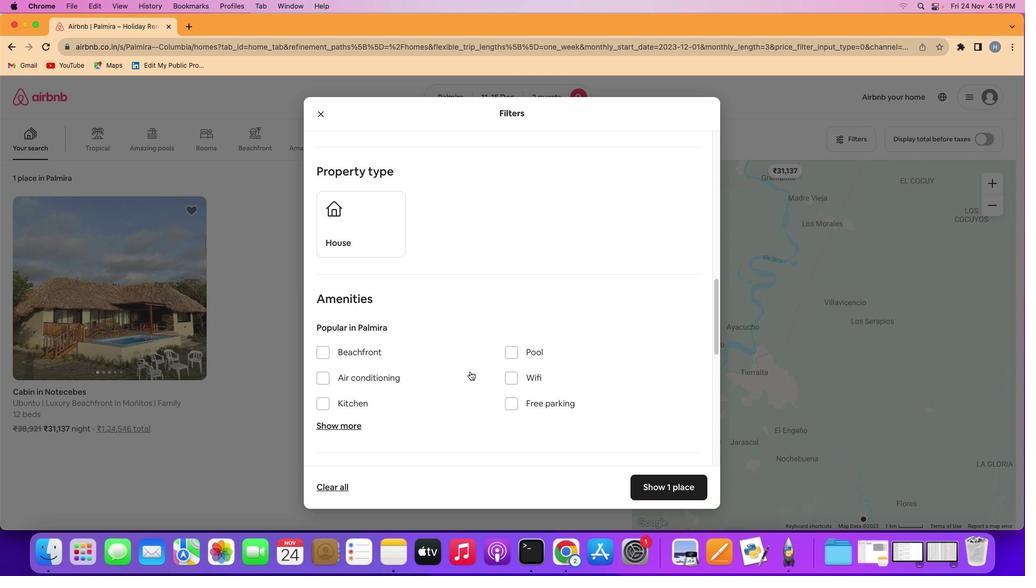 
Action: Mouse scrolled (469, 371) with delta (0, 0)
Screenshot: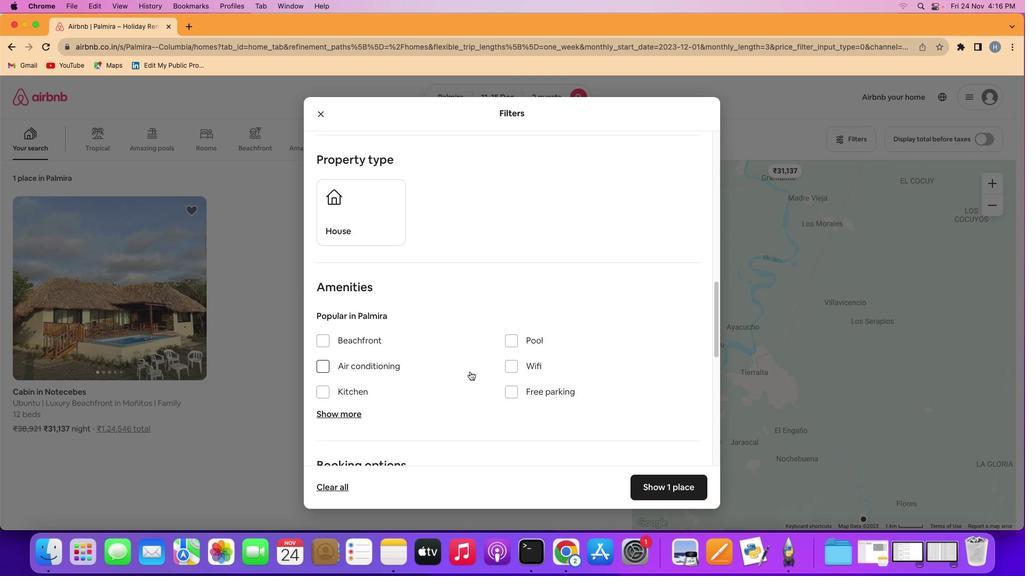 
Action: Mouse scrolled (469, 371) with delta (0, 0)
Screenshot: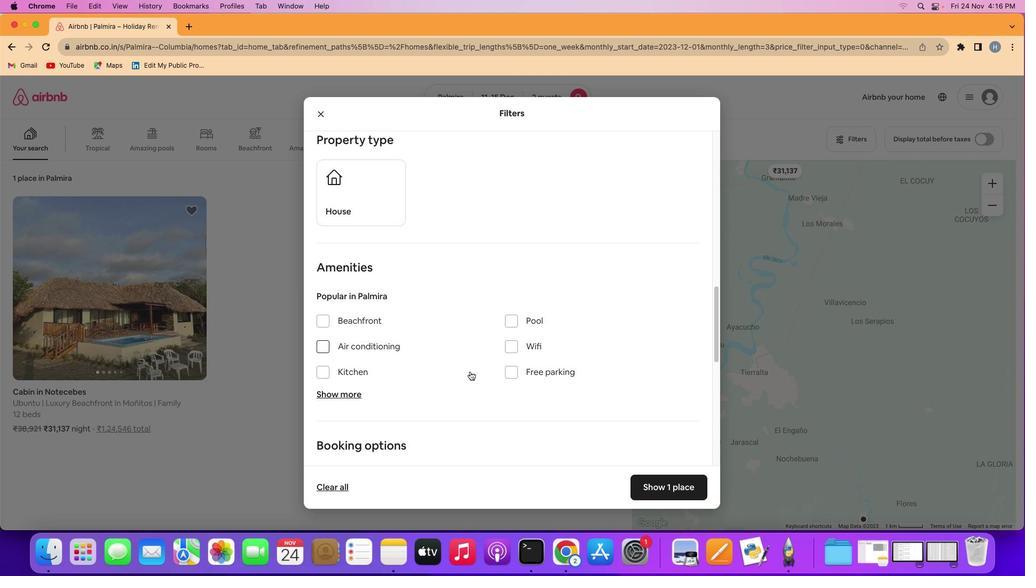 
Action: Mouse scrolled (469, 371) with delta (0, 0)
Screenshot: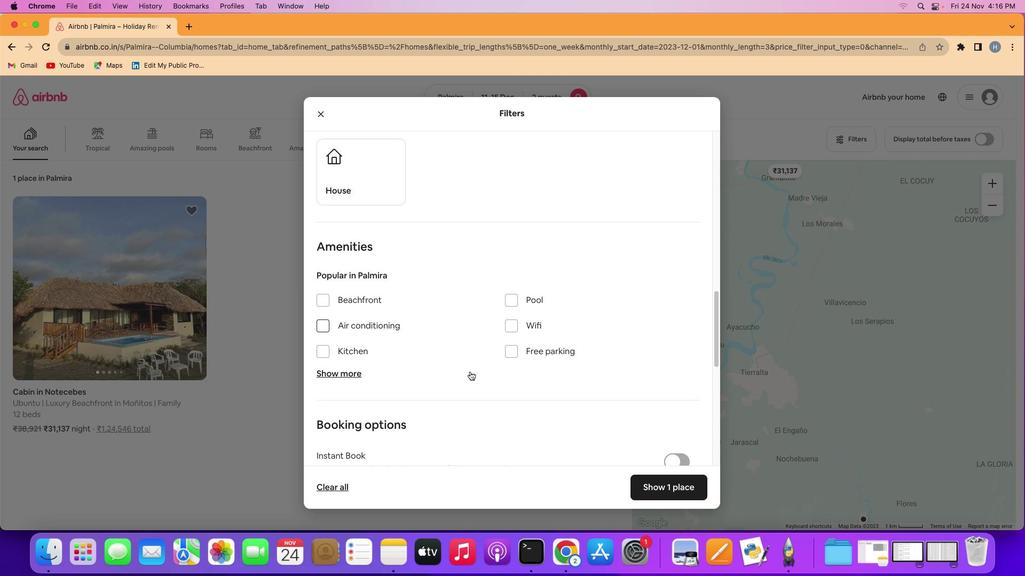 
Action: Mouse scrolled (469, 371) with delta (0, 0)
Screenshot: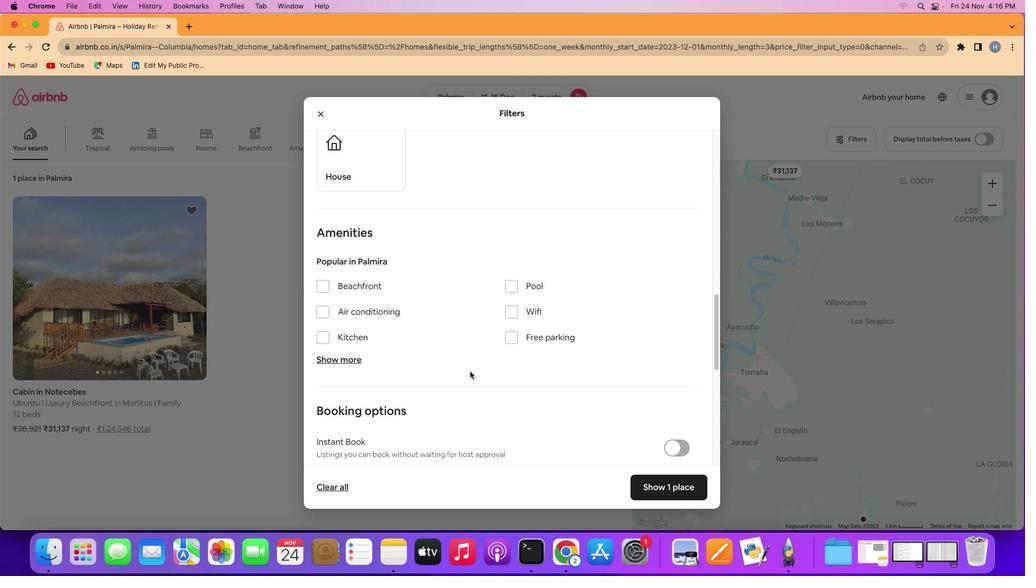 
Action: Mouse scrolled (469, 371) with delta (0, 0)
Screenshot: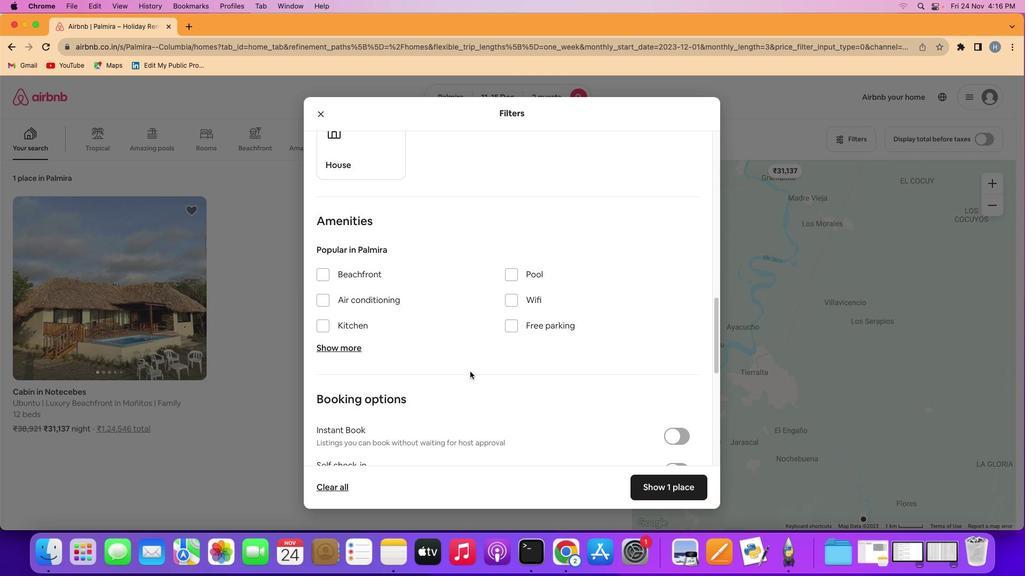 
Action: Mouse scrolled (469, 371) with delta (0, 0)
Screenshot: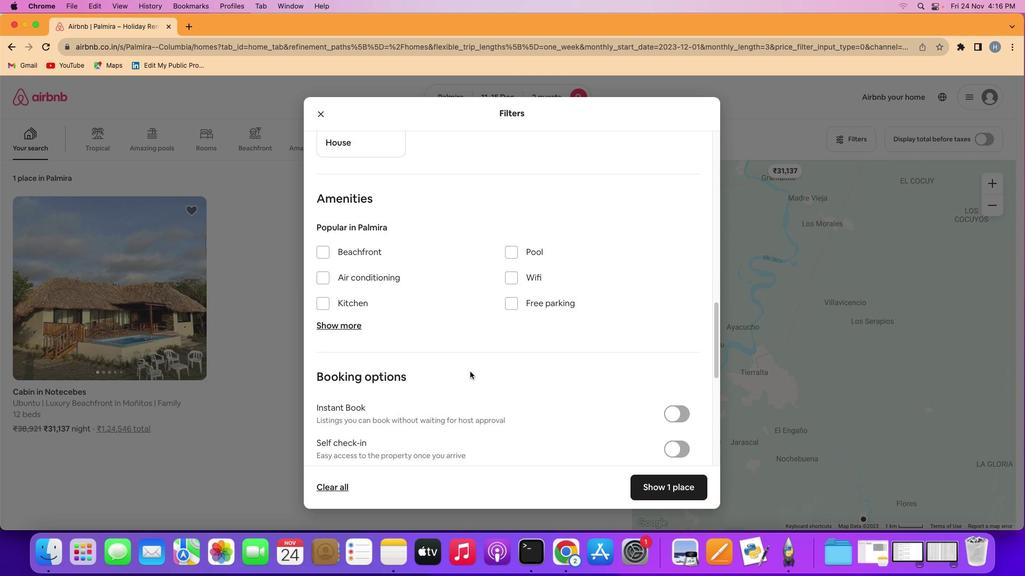 
Action: Mouse scrolled (469, 371) with delta (0, 0)
Screenshot: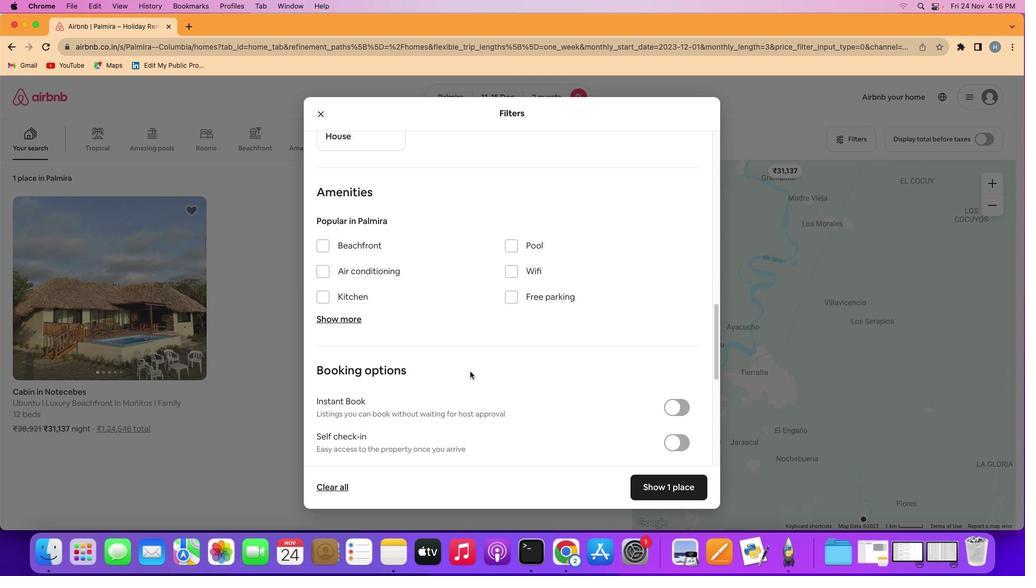 
Action: Mouse scrolled (469, 371) with delta (0, 0)
Screenshot: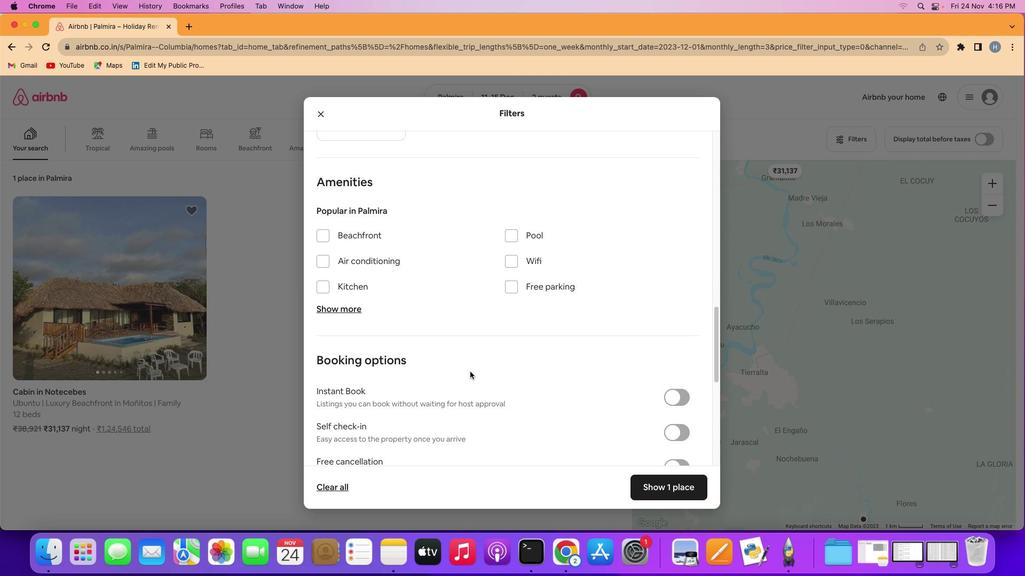 
Action: Mouse scrolled (469, 371) with delta (0, 0)
Screenshot: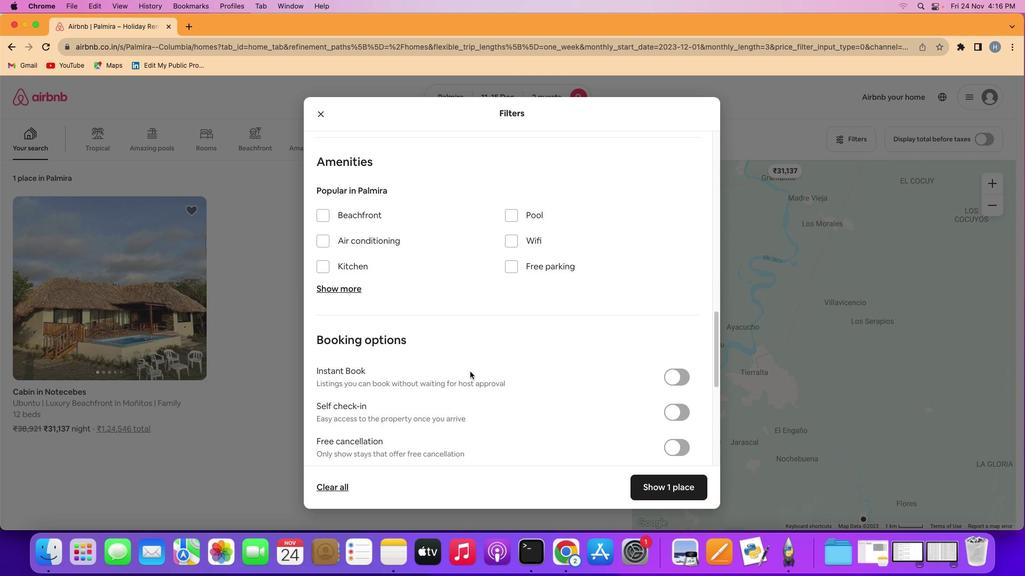 
Action: Mouse moved to (350, 289)
Screenshot: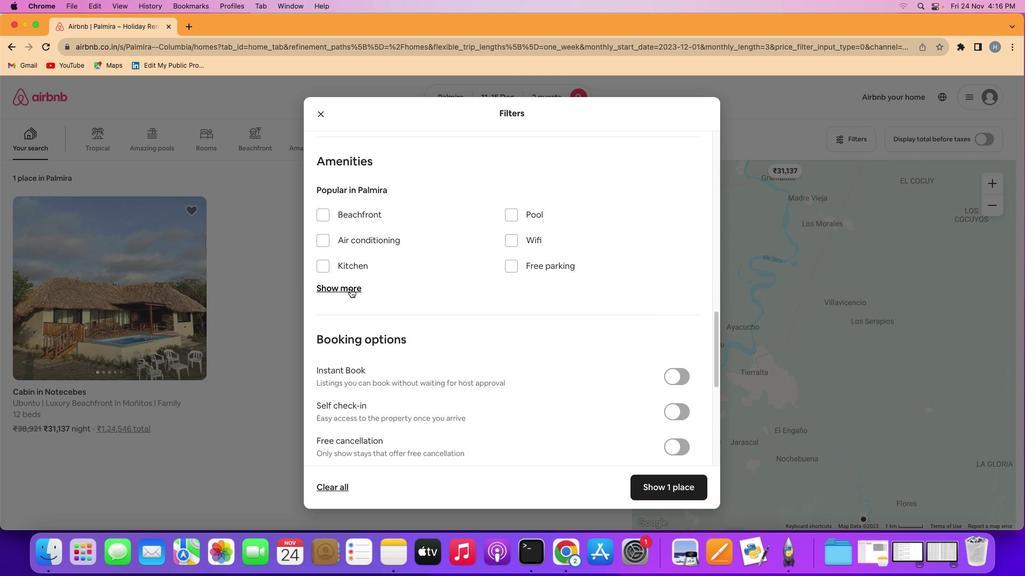 
Action: Mouse pressed left at (350, 289)
Screenshot: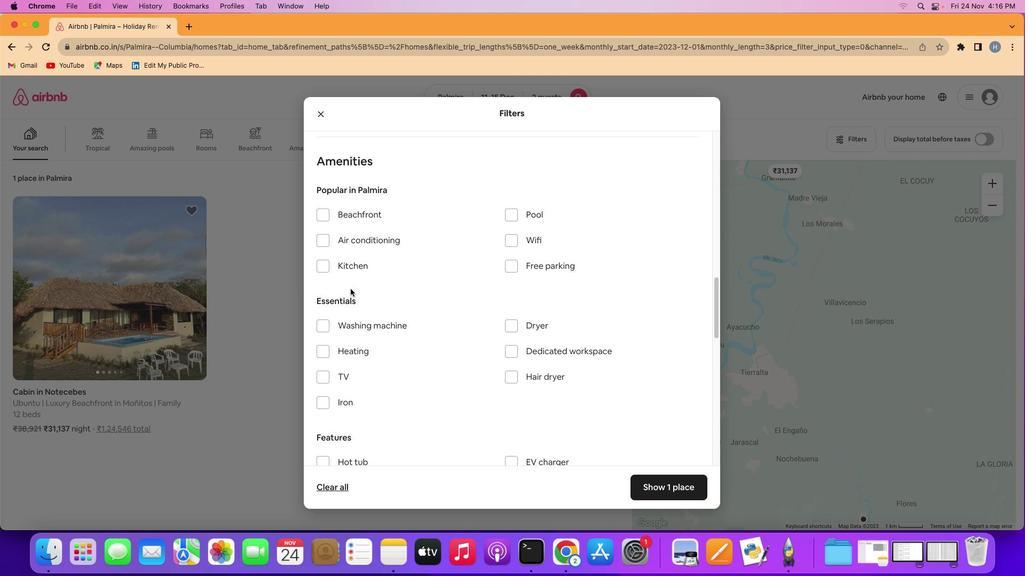 
Action: Mouse moved to (523, 357)
Screenshot: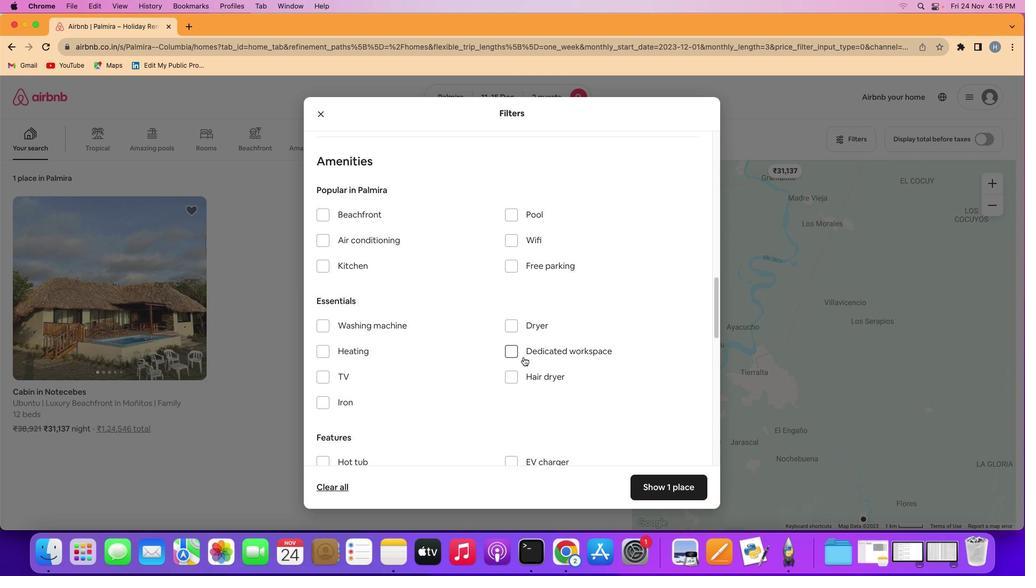 
Action: Mouse scrolled (523, 357) with delta (0, 0)
Screenshot: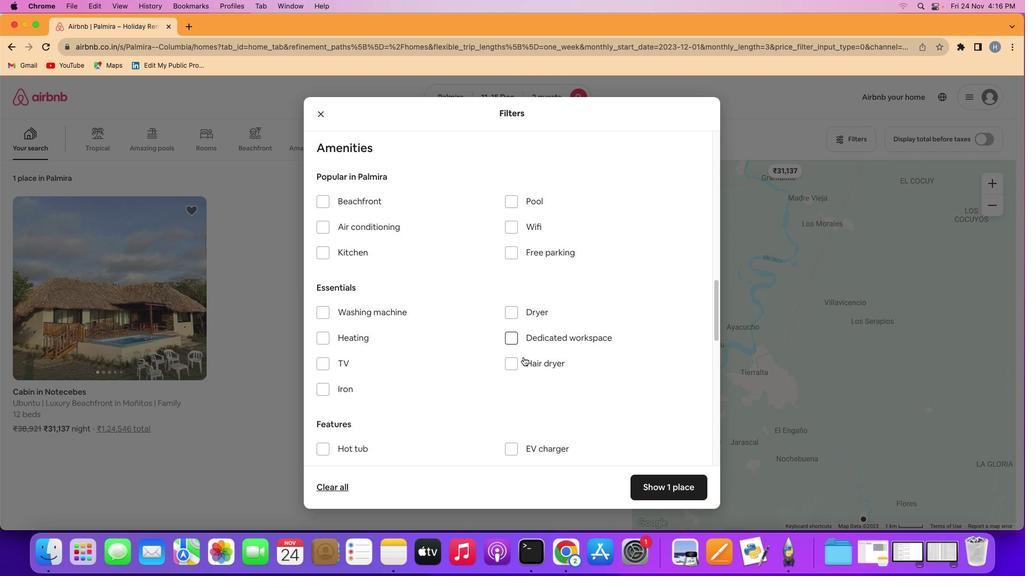 
Action: Mouse scrolled (523, 357) with delta (0, 0)
Screenshot: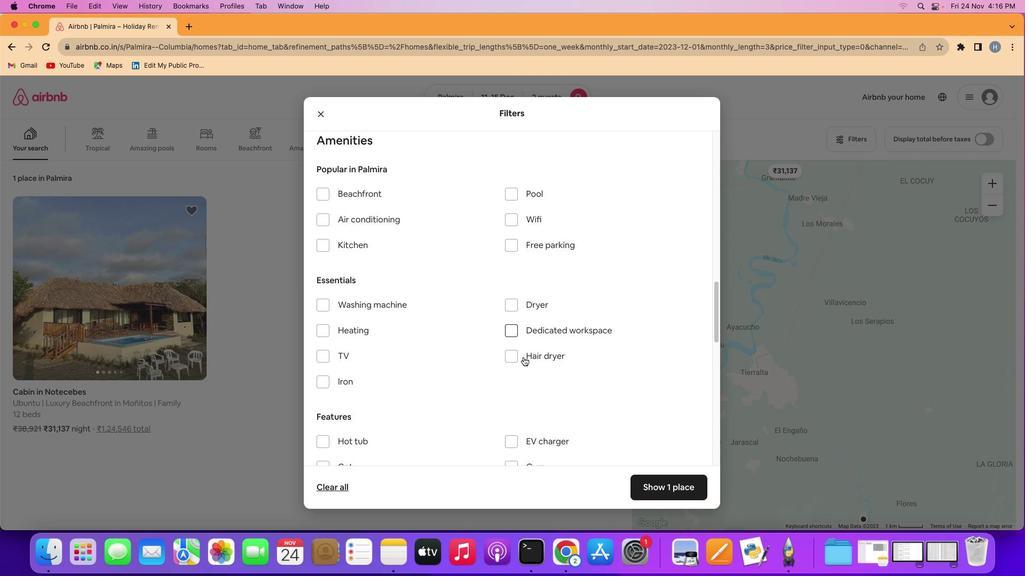 
Action: Mouse scrolled (523, 357) with delta (0, 0)
Screenshot: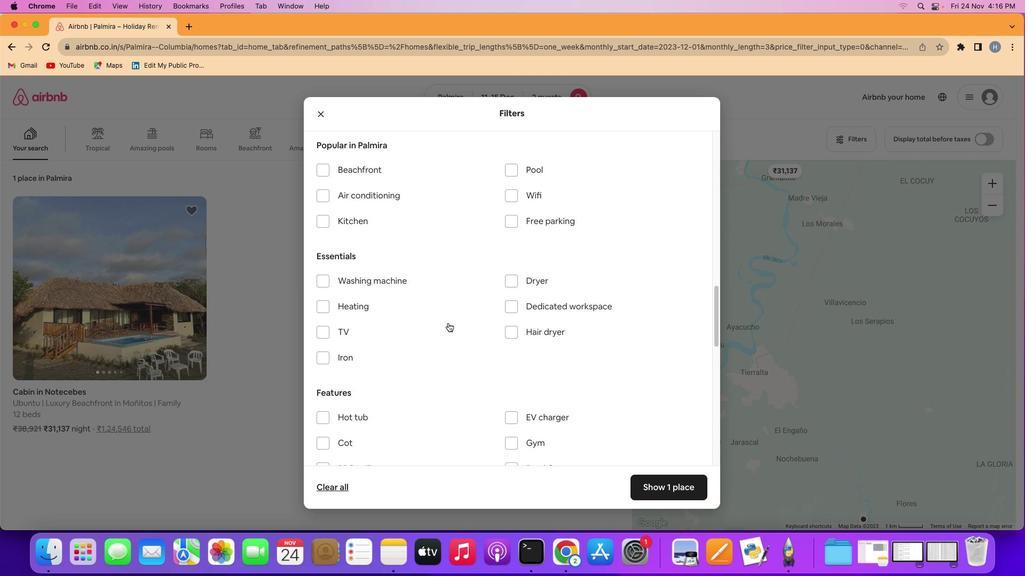 
Action: Mouse moved to (388, 277)
Screenshot: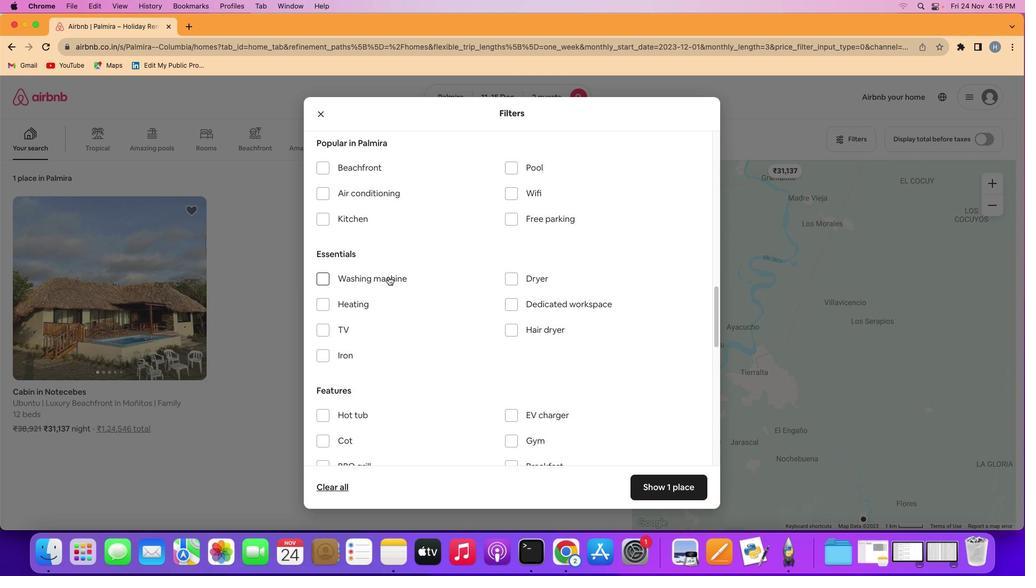 
Action: Mouse pressed left at (388, 277)
Screenshot: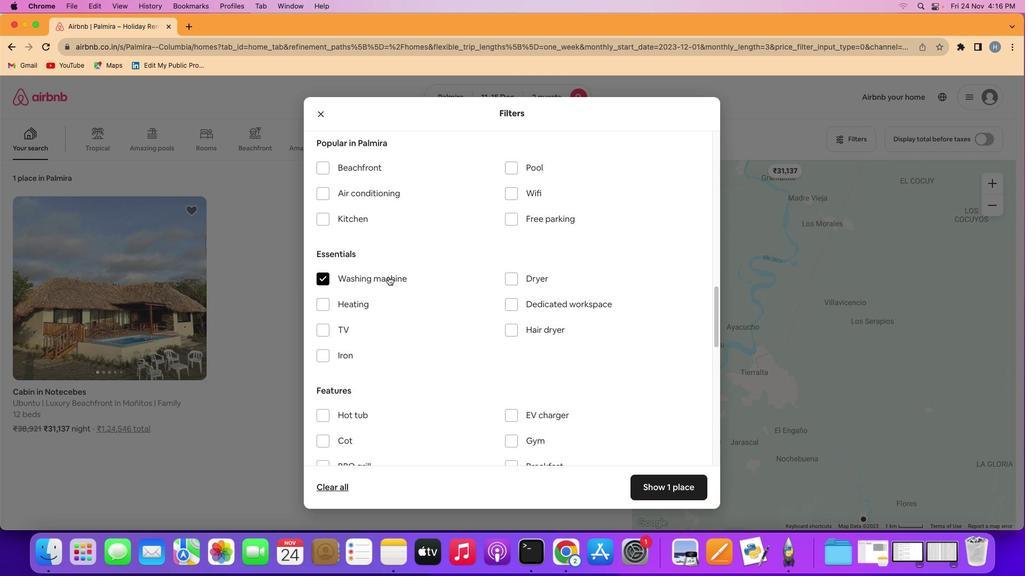
Action: Mouse moved to (493, 352)
Screenshot: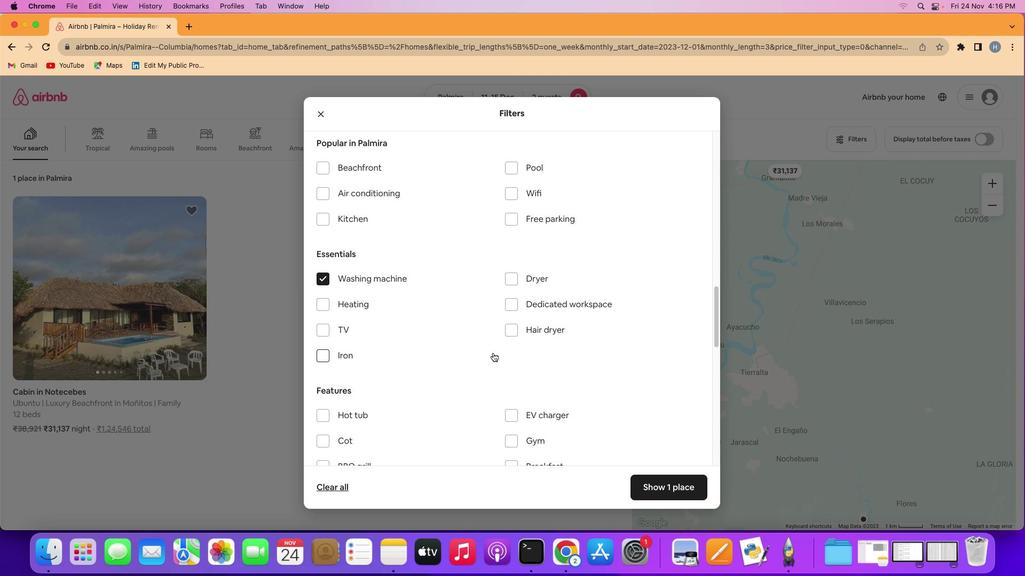 
Action: Mouse scrolled (493, 352) with delta (0, 0)
Screenshot: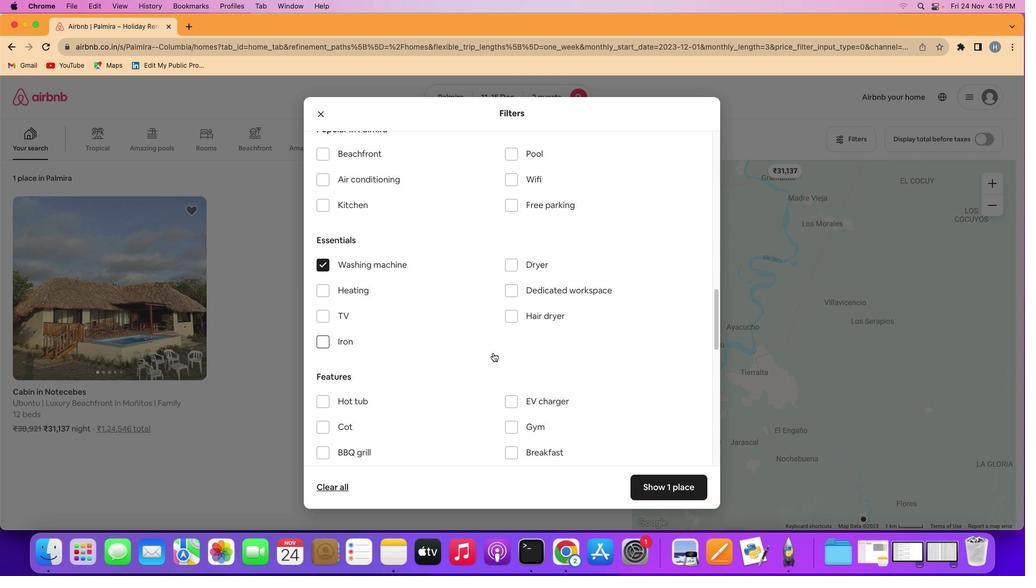 
Action: Mouse scrolled (493, 352) with delta (0, 0)
Screenshot: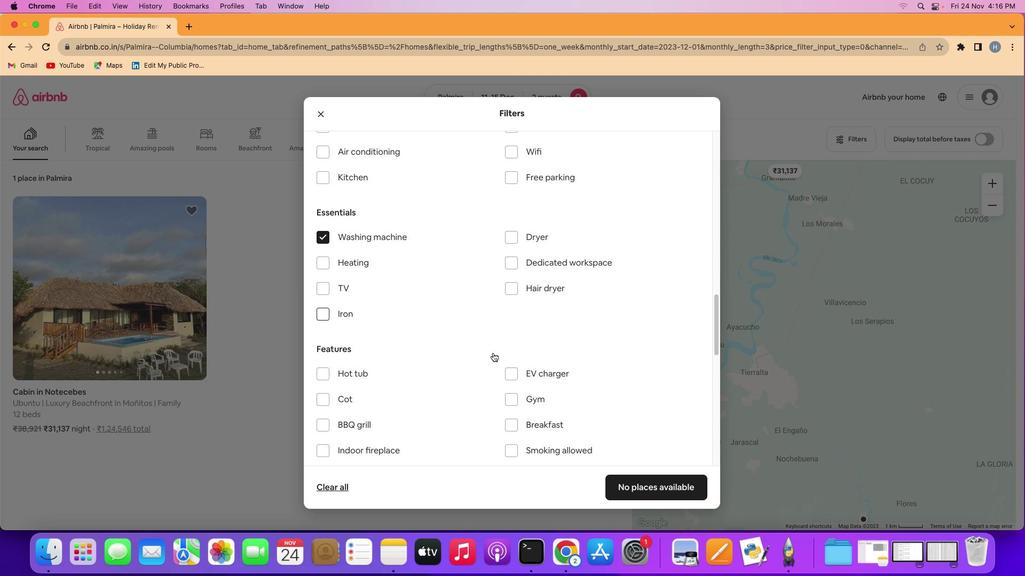 
Action: Mouse scrolled (493, 352) with delta (0, -1)
Screenshot: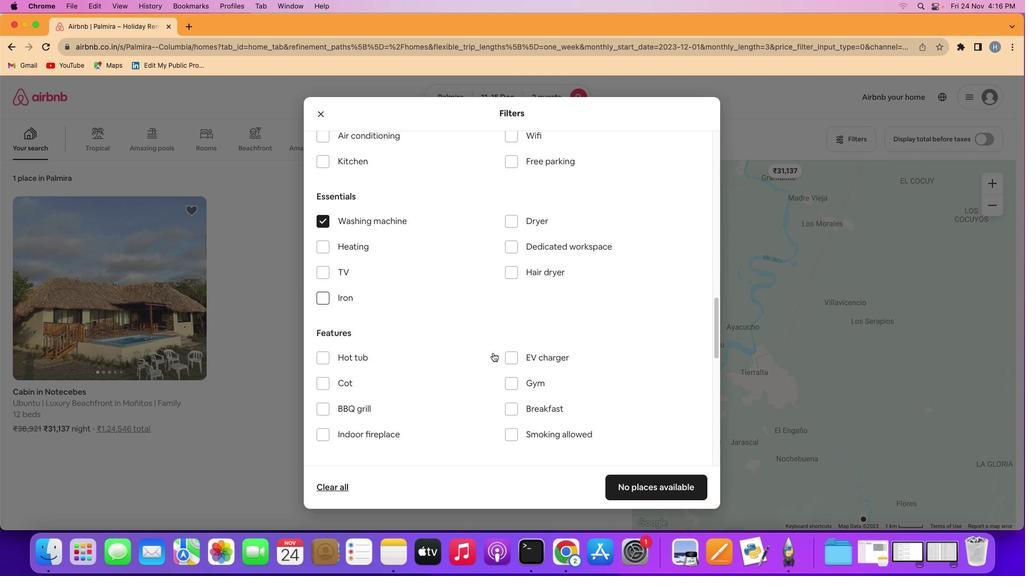 
Action: Mouse scrolled (493, 352) with delta (0, 0)
Screenshot: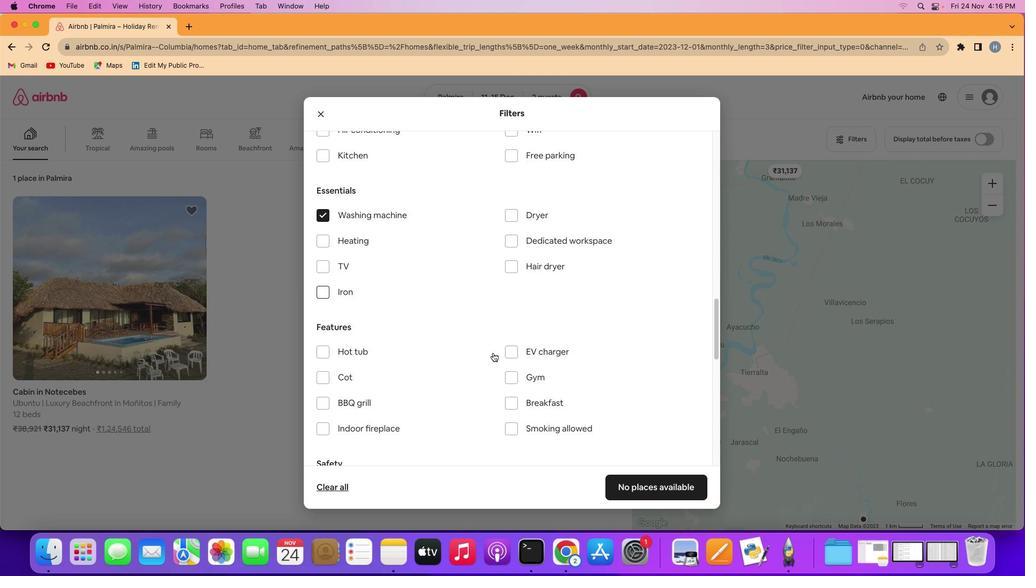 
Action: Mouse scrolled (493, 352) with delta (0, 0)
Screenshot: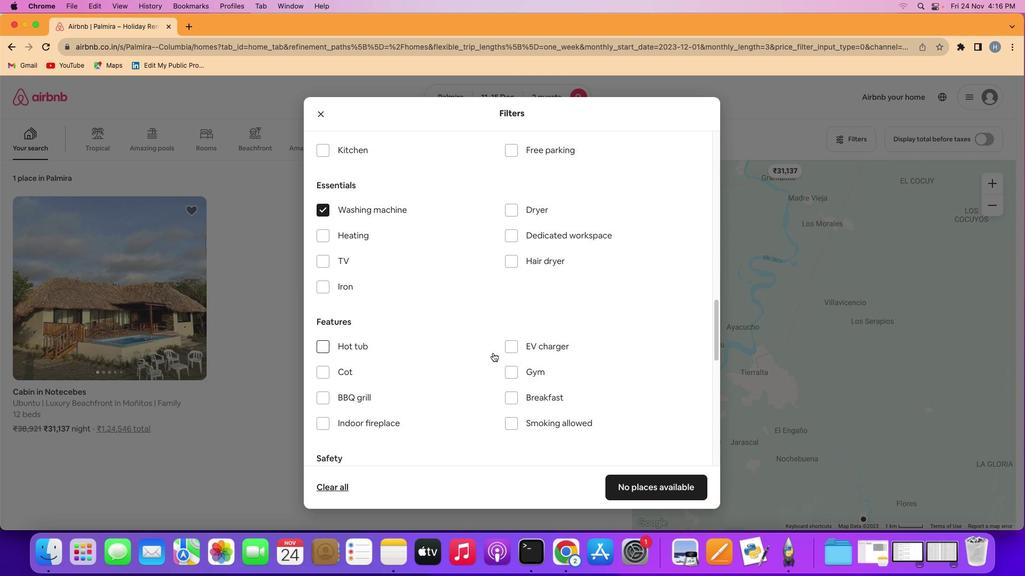 
Action: Mouse scrolled (493, 352) with delta (0, 0)
Screenshot: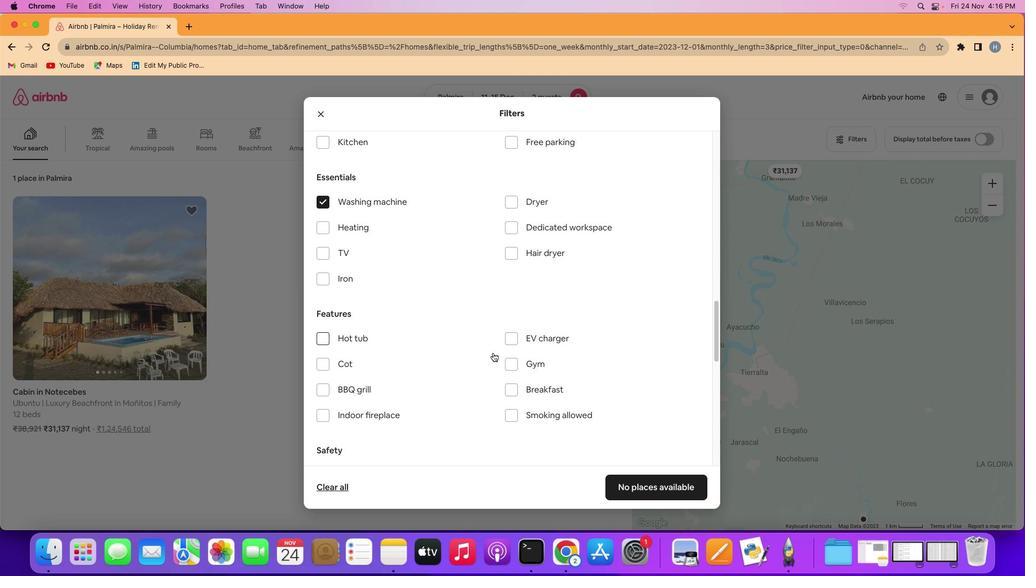 
Action: Mouse scrolled (493, 352) with delta (0, 0)
Screenshot: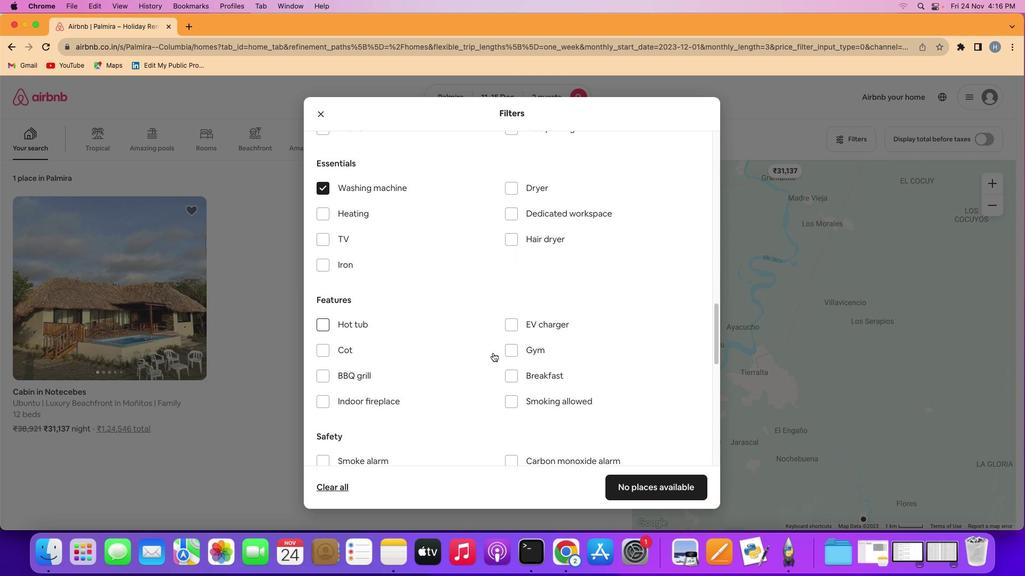 
Action: Mouse scrolled (493, 352) with delta (0, 0)
Screenshot: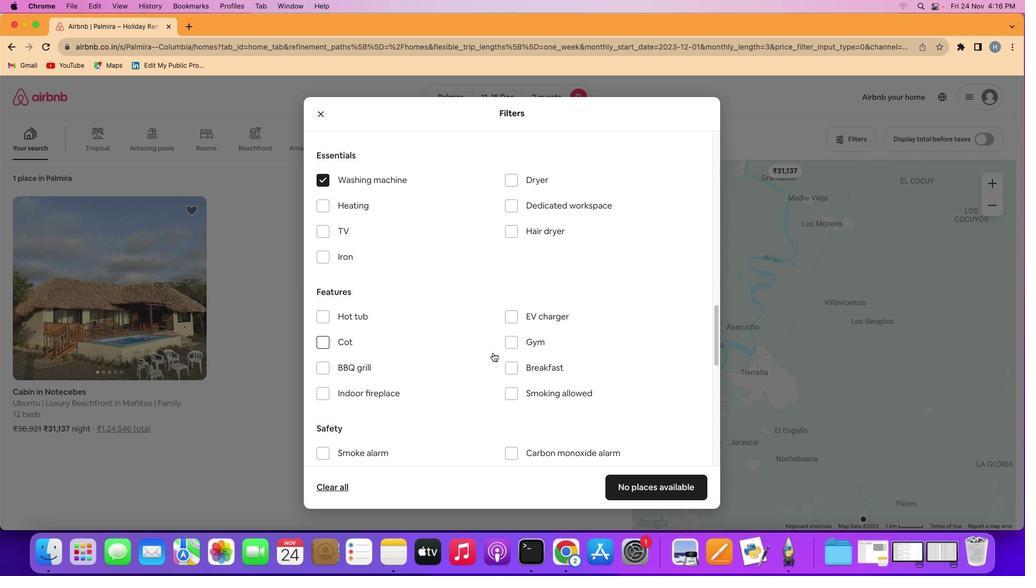 
Action: Mouse scrolled (493, 352) with delta (0, 0)
Screenshot: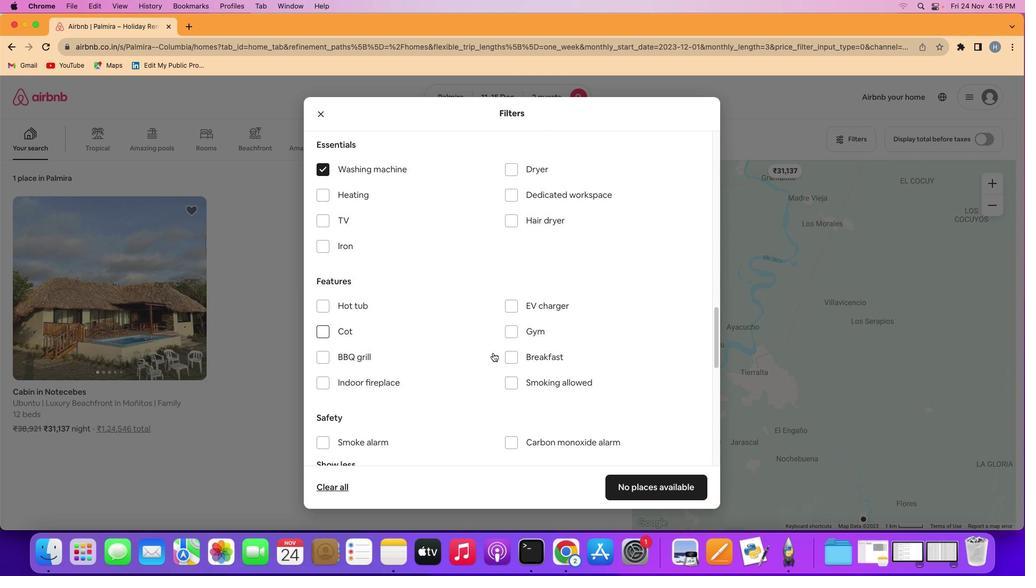 
Action: Mouse scrolled (493, 352) with delta (0, 0)
Screenshot: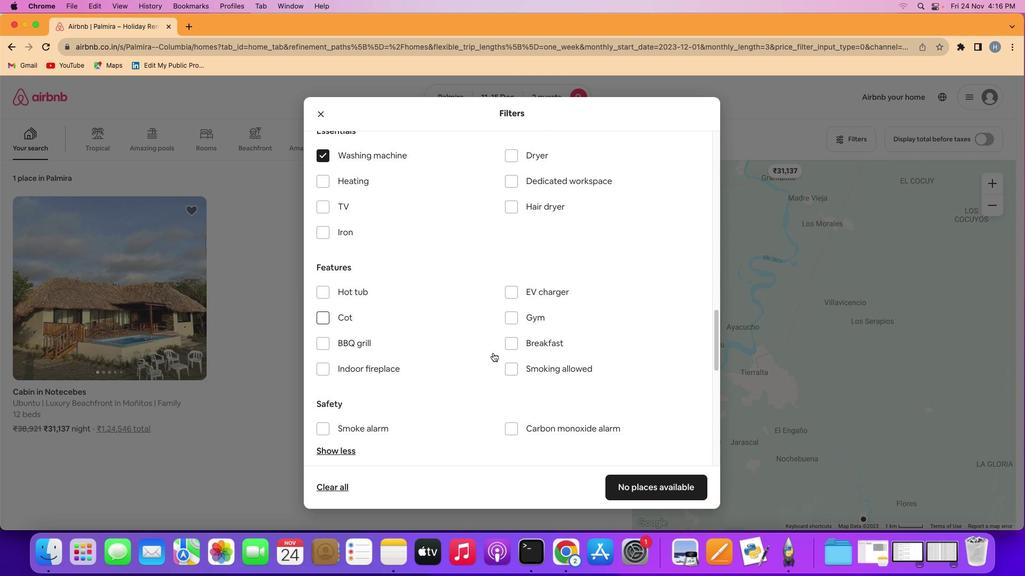 
Action: Mouse scrolled (493, 352) with delta (0, 0)
Screenshot: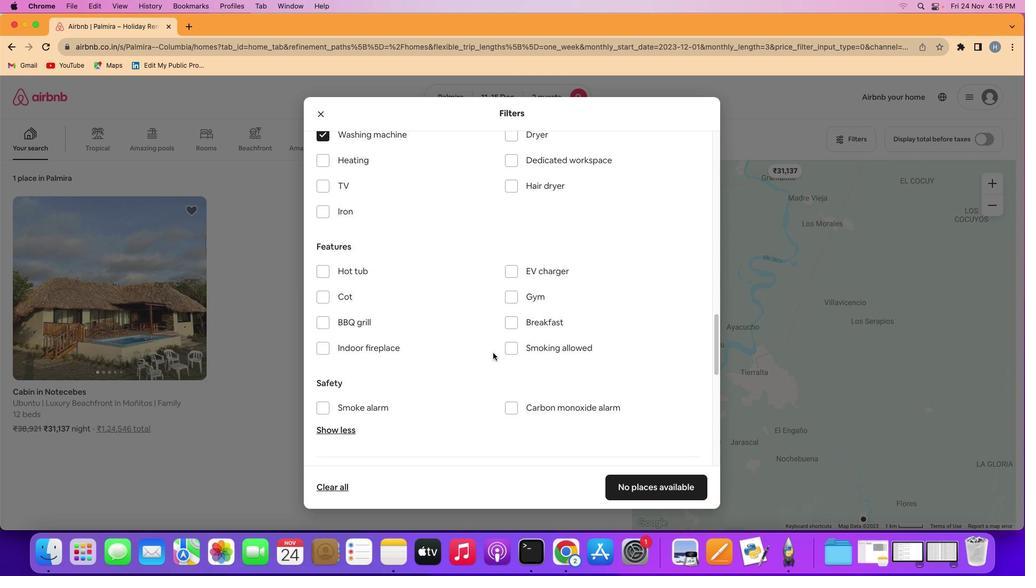 
Action: Mouse scrolled (493, 352) with delta (0, 0)
Screenshot: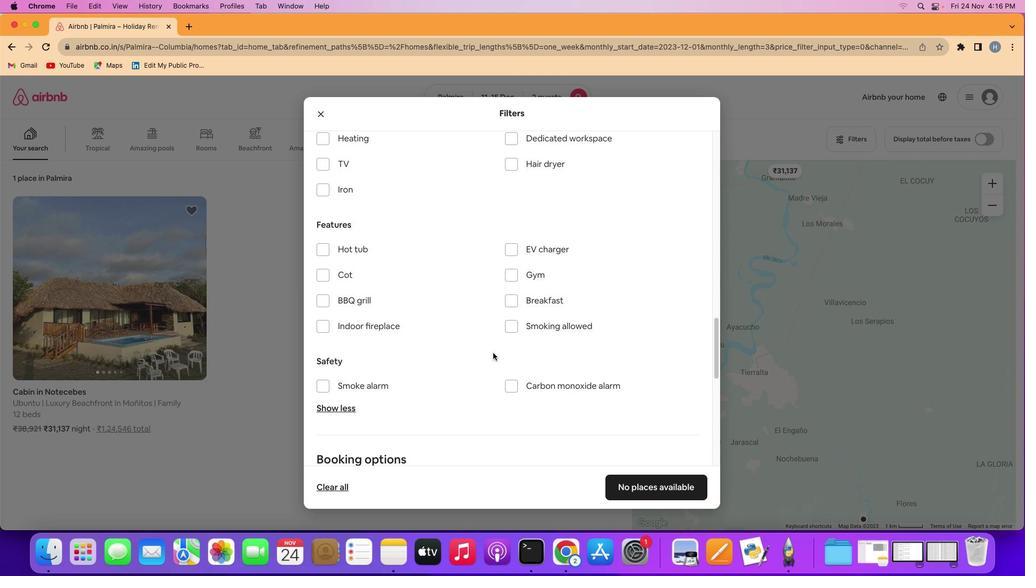
Action: Mouse scrolled (493, 352) with delta (0, -1)
Screenshot: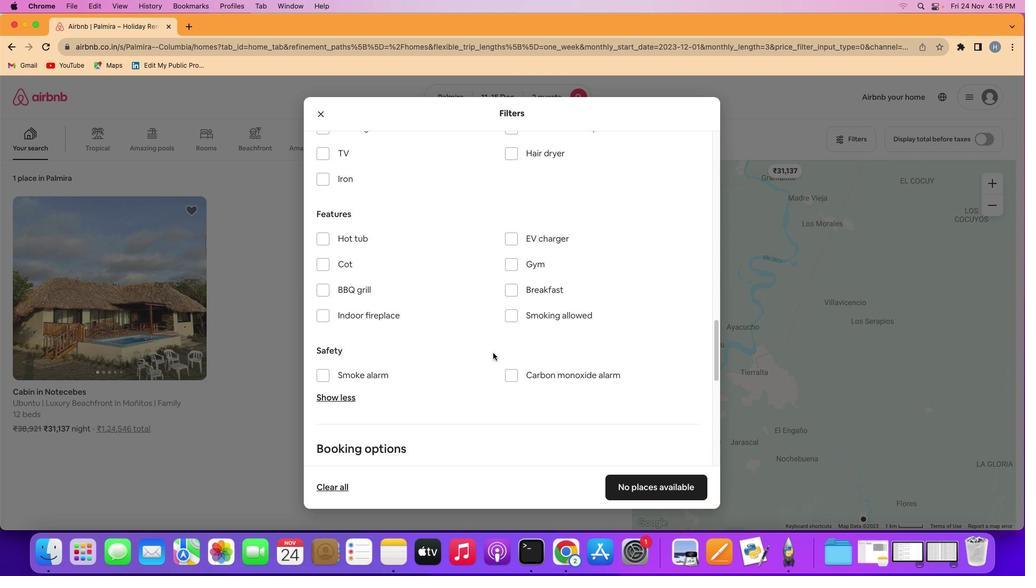 
Action: Mouse scrolled (493, 352) with delta (0, 0)
Screenshot: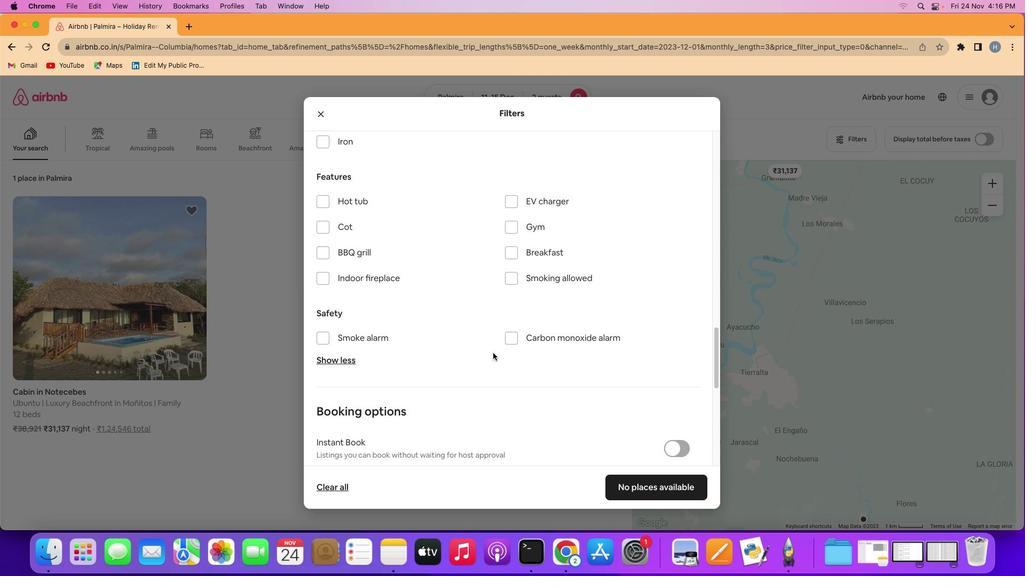 
Action: Mouse scrolled (493, 352) with delta (0, 0)
Screenshot: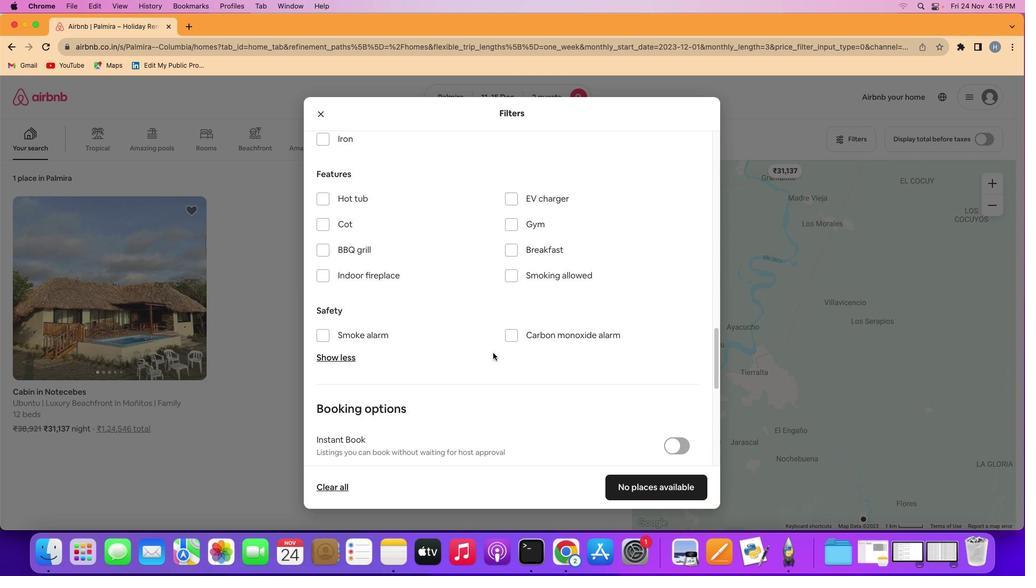 
Action: Mouse scrolled (493, 352) with delta (0, 0)
Screenshot: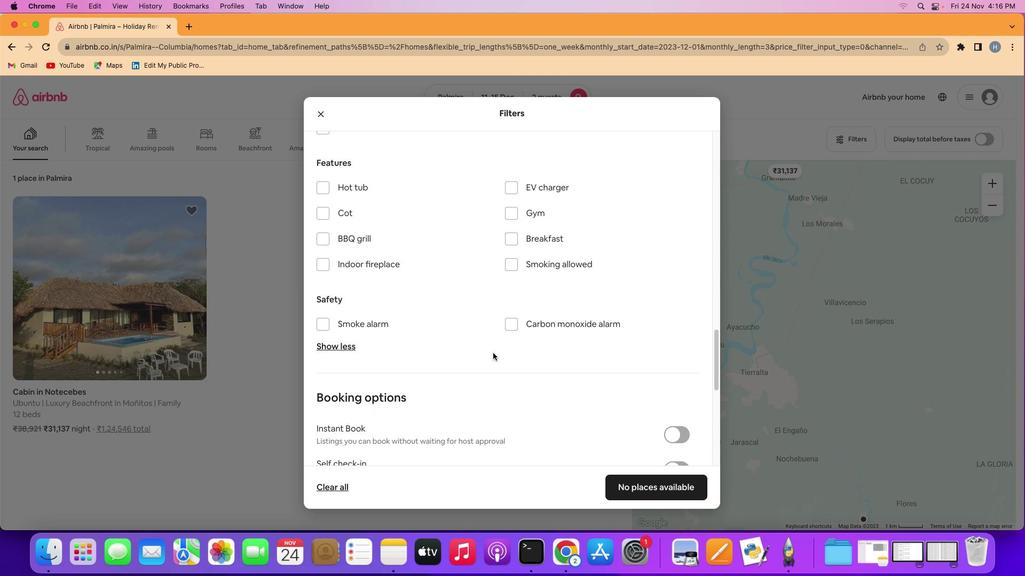 
Action: Mouse scrolled (493, 352) with delta (0, 0)
Screenshot: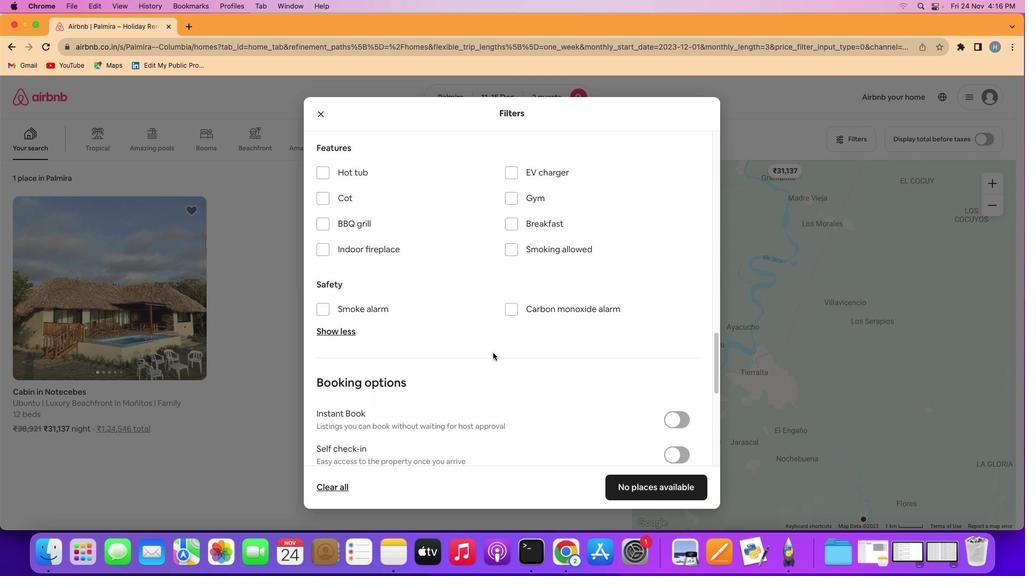 
Action: Mouse scrolled (493, 352) with delta (0, 0)
Screenshot: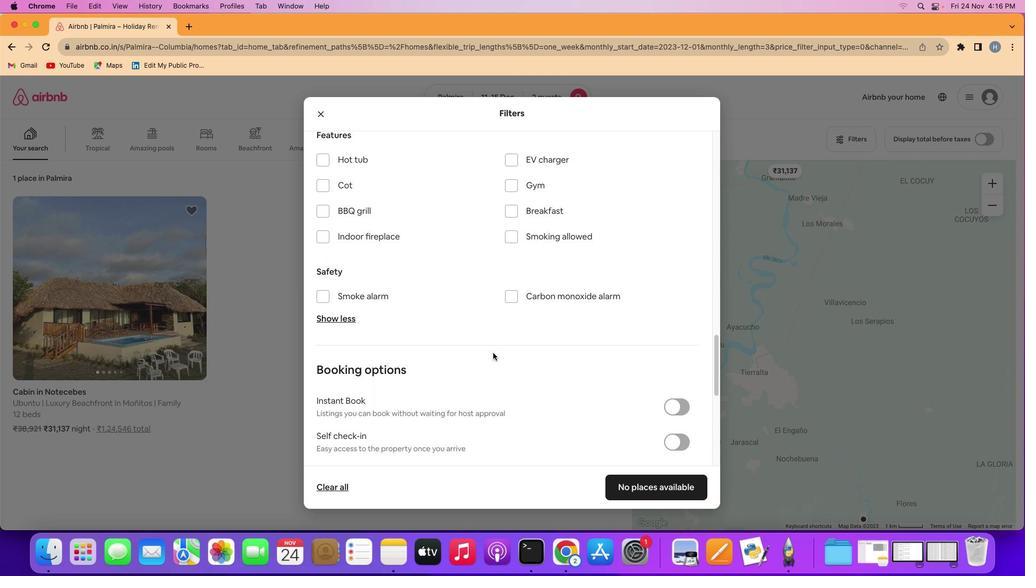 
Action: Mouse scrolled (493, 352) with delta (0, 0)
Screenshot: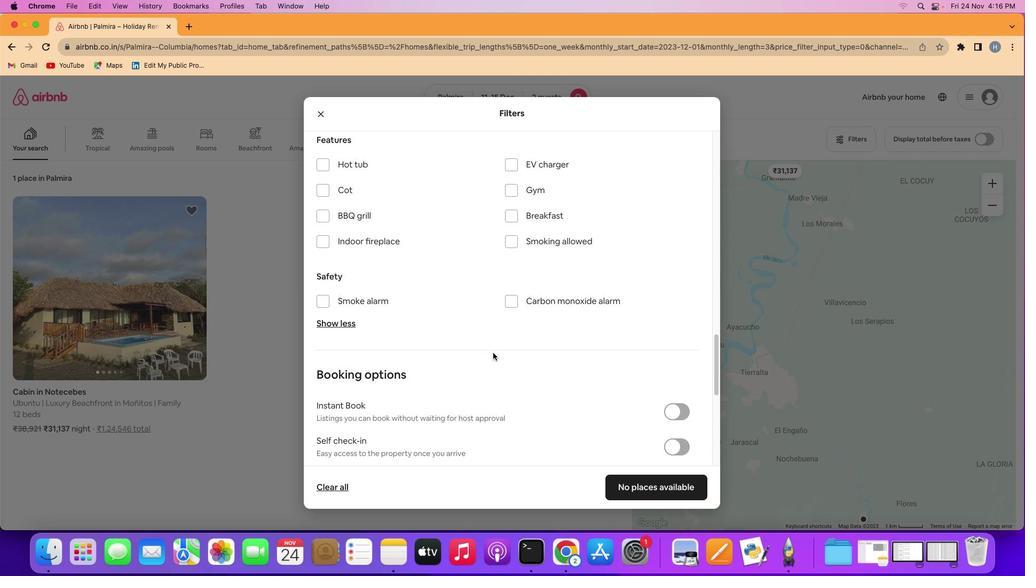 
Action: Mouse scrolled (493, 352) with delta (0, 1)
Screenshot: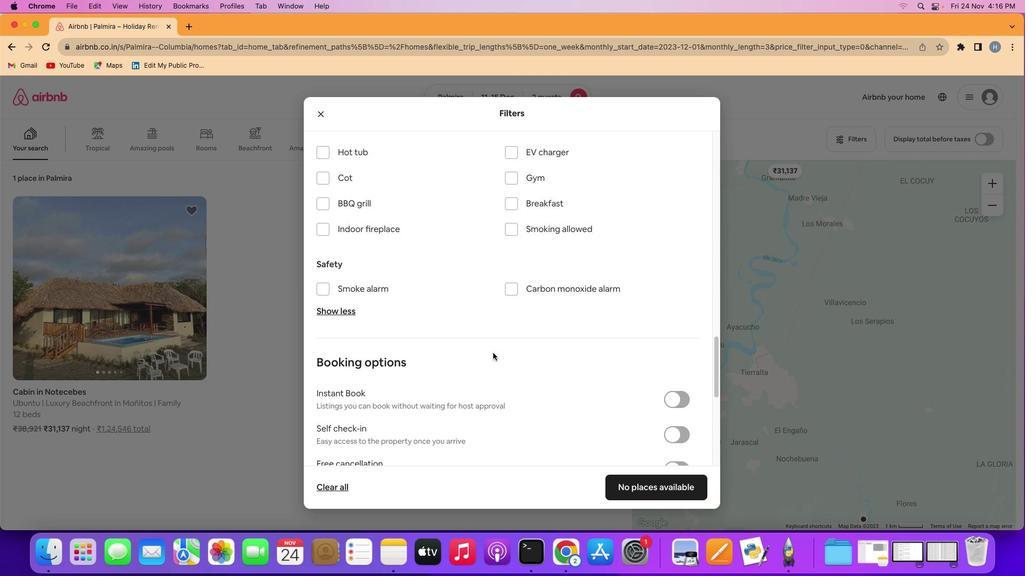 
Action: Mouse scrolled (493, 352) with delta (0, -1)
Screenshot: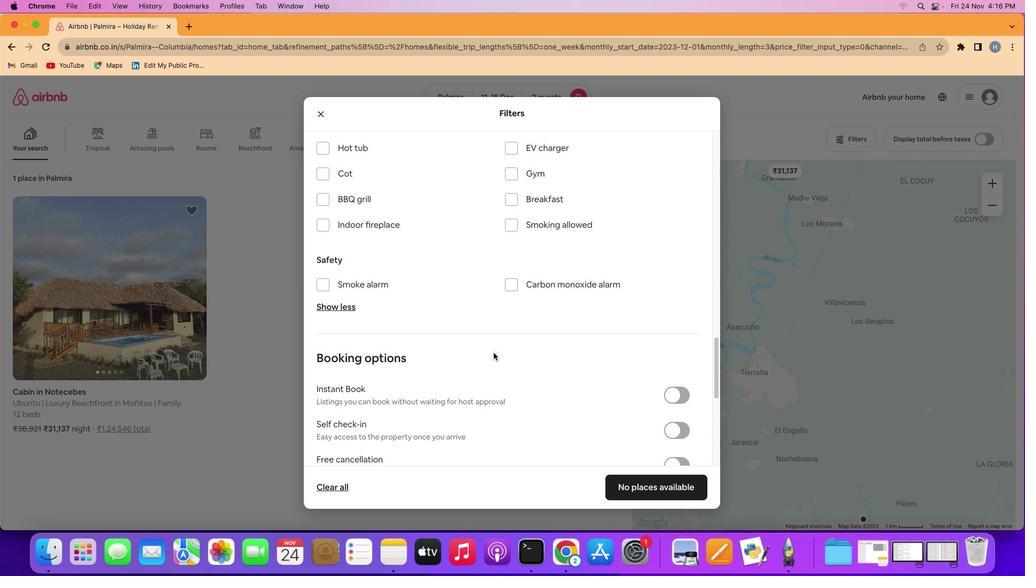 
Action: Mouse moved to (674, 430)
Screenshot: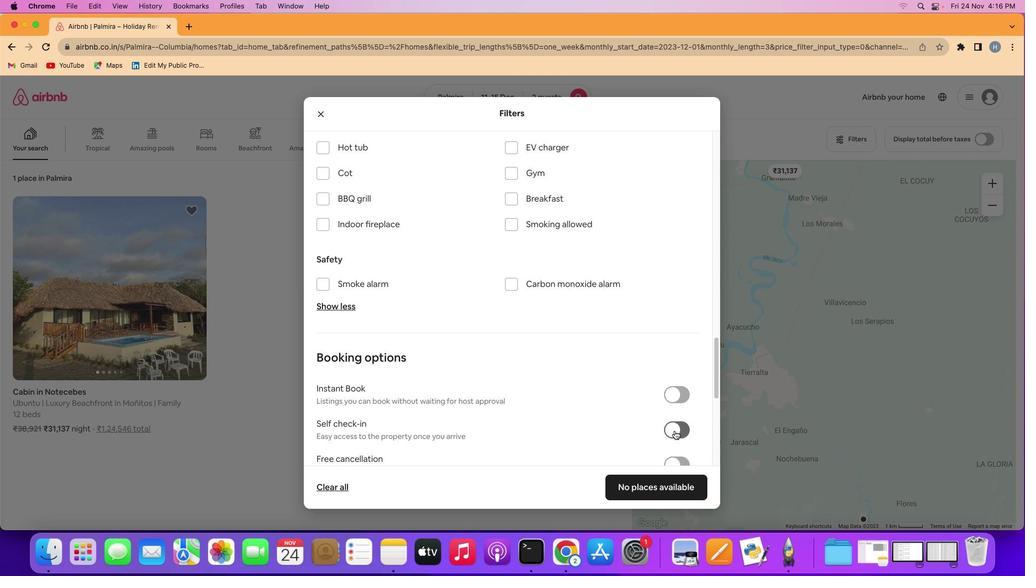 
Action: Mouse pressed left at (674, 430)
Screenshot: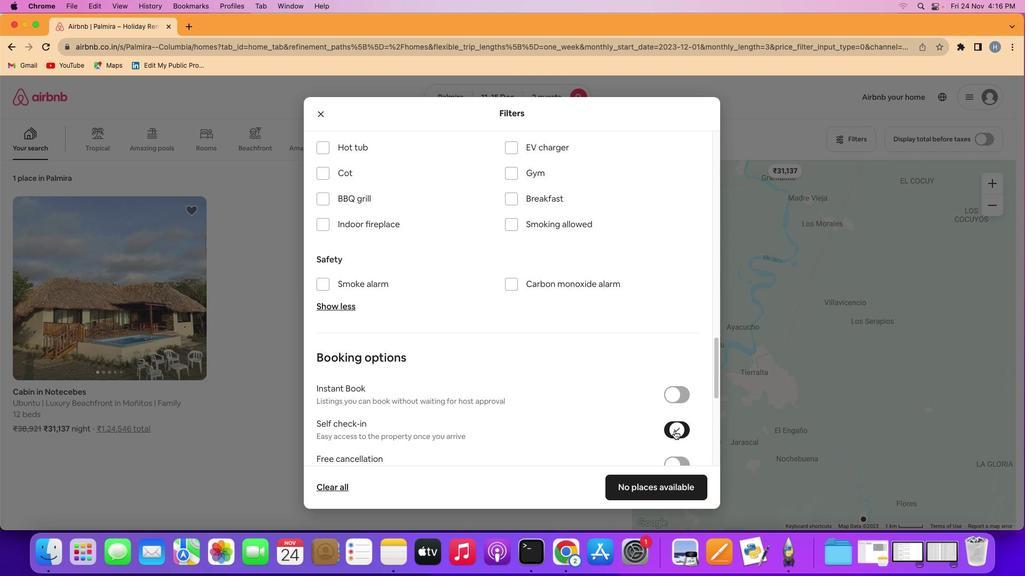 
Action: Mouse moved to (521, 402)
Screenshot: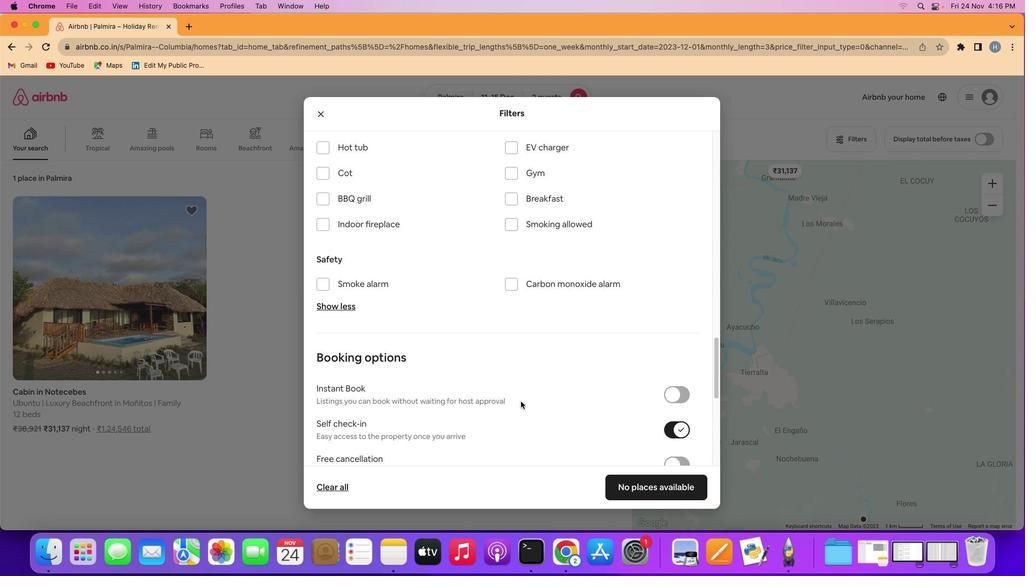 
Action: Mouse scrolled (521, 402) with delta (0, 0)
Screenshot: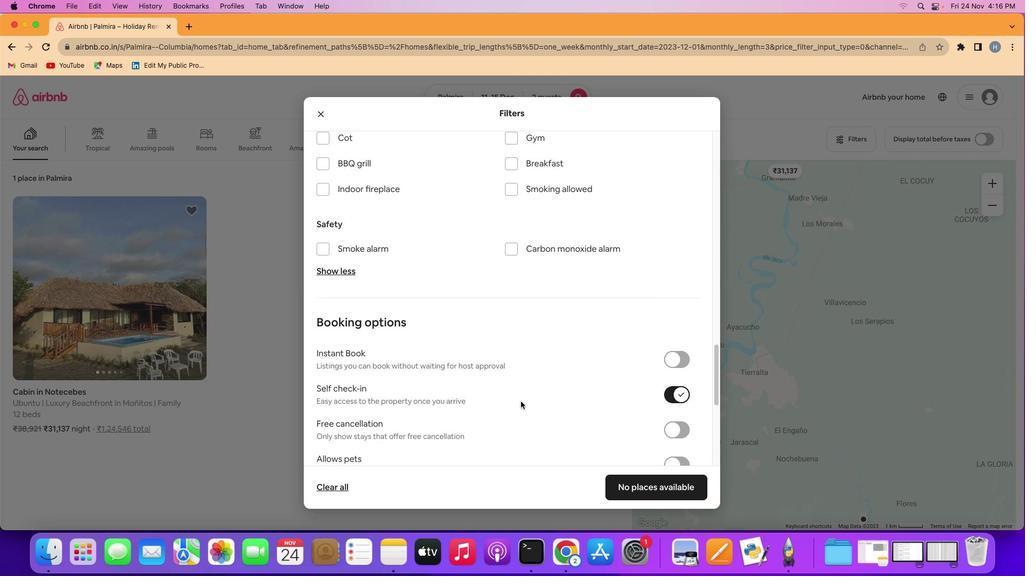 
Action: Mouse scrolled (521, 402) with delta (0, 0)
Screenshot: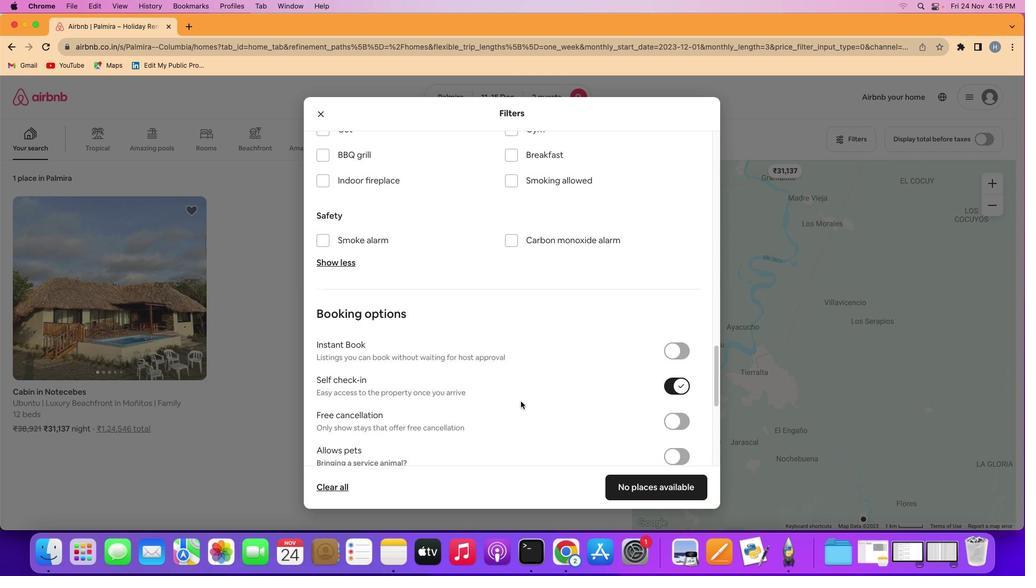 
Action: Mouse scrolled (521, 402) with delta (0, -1)
Screenshot: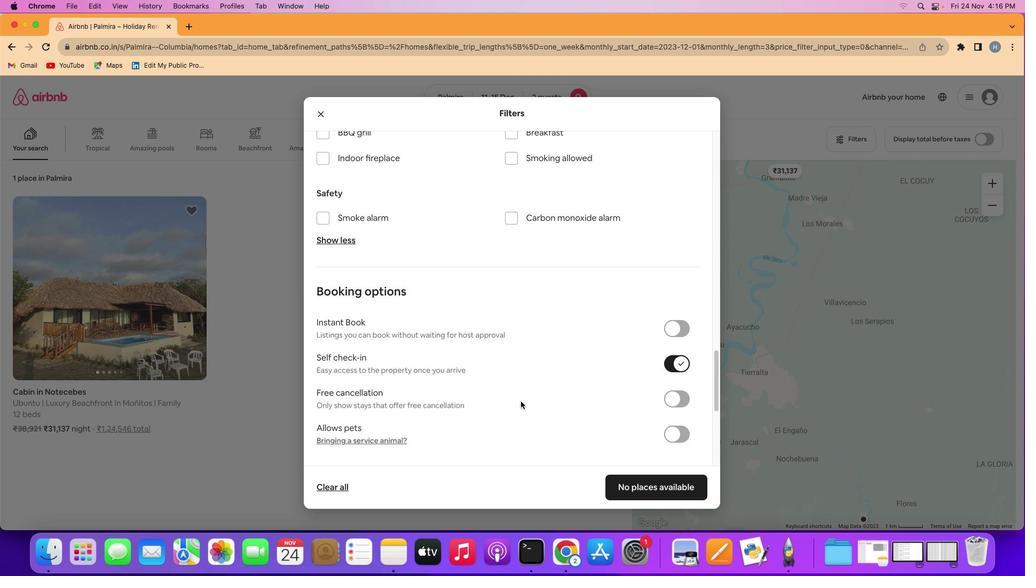
Action: Mouse scrolled (521, 402) with delta (0, 0)
Screenshot: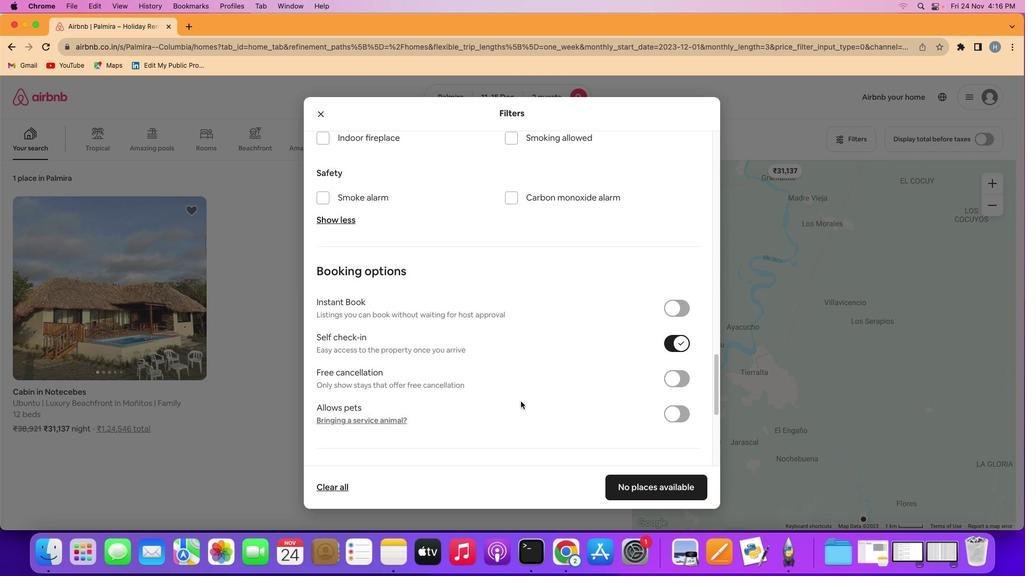 
Action: Mouse scrolled (521, 402) with delta (0, 0)
Screenshot: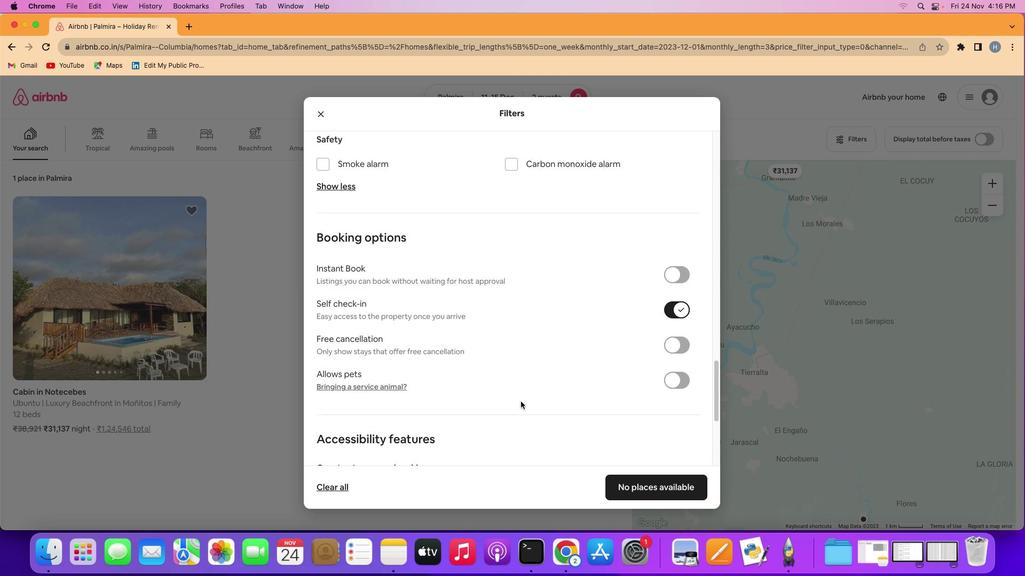 
Action: Mouse scrolled (521, 402) with delta (0, -1)
Screenshot: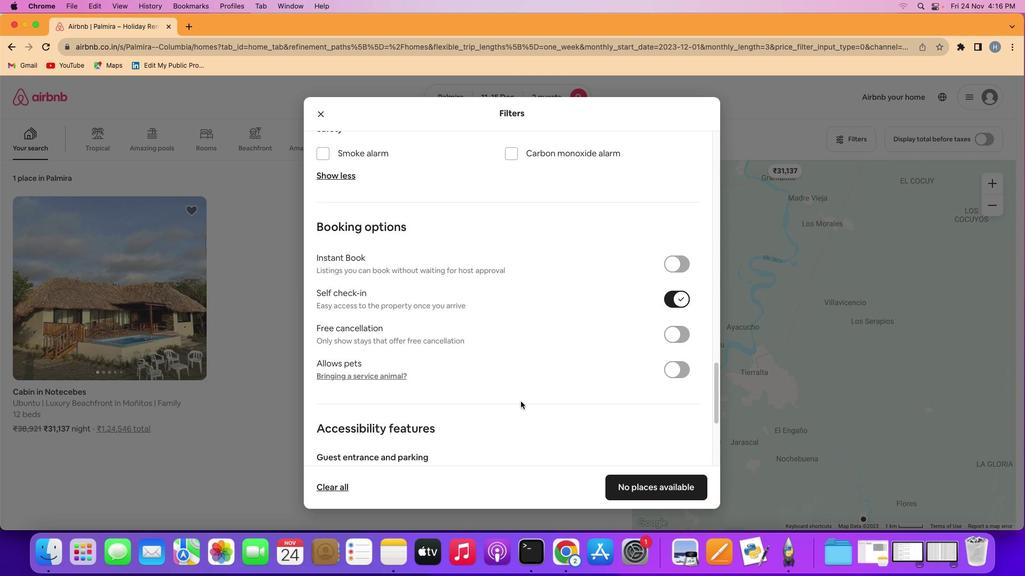 
Action: Mouse scrolled (521, 402) with delta (0, 0)
Screenshot: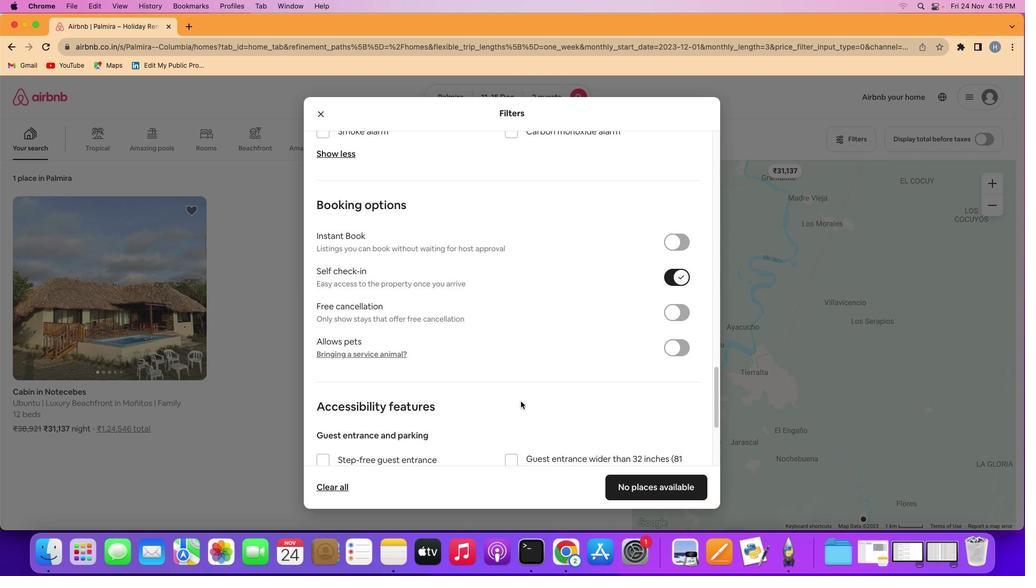 
Action: Mouse scrolled (521, 402) with delta (0, 0)
Screenshot: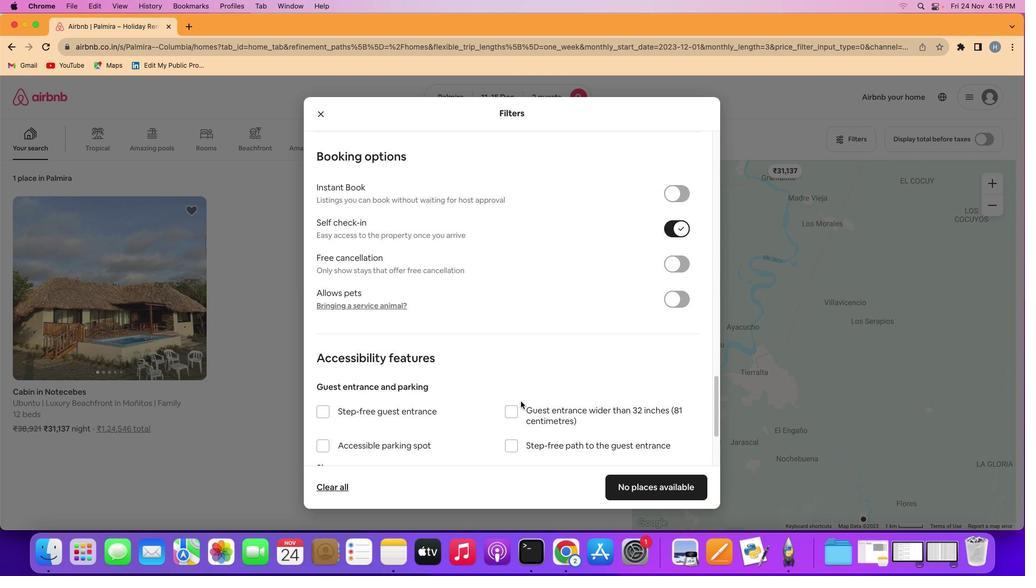 
Action: Mouse scrolled (521, 402) with delta (0, -1)
Screenshot: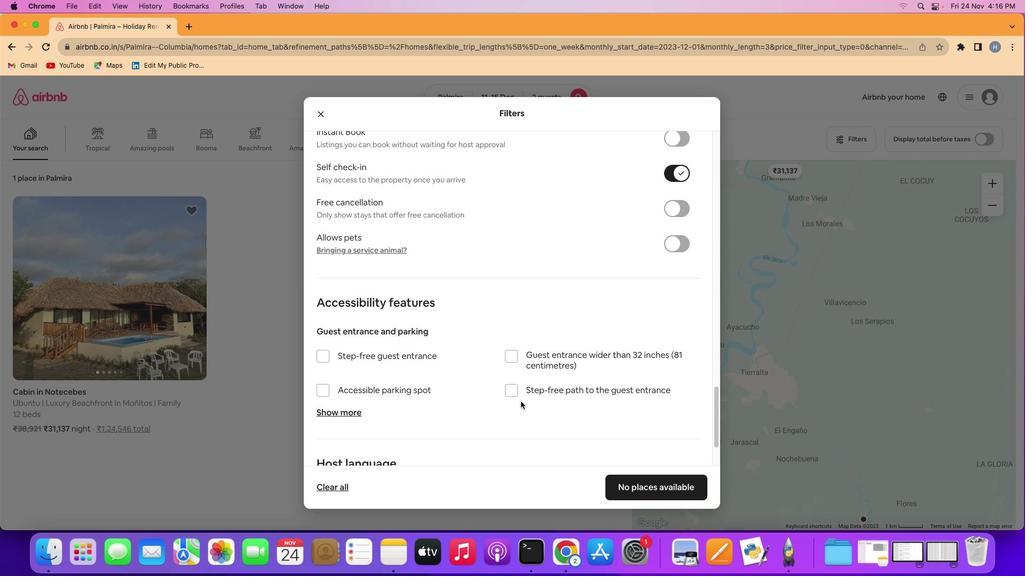 
Action: Mouse scrolled (521, 402) with delta (0, -1)
Screenshot: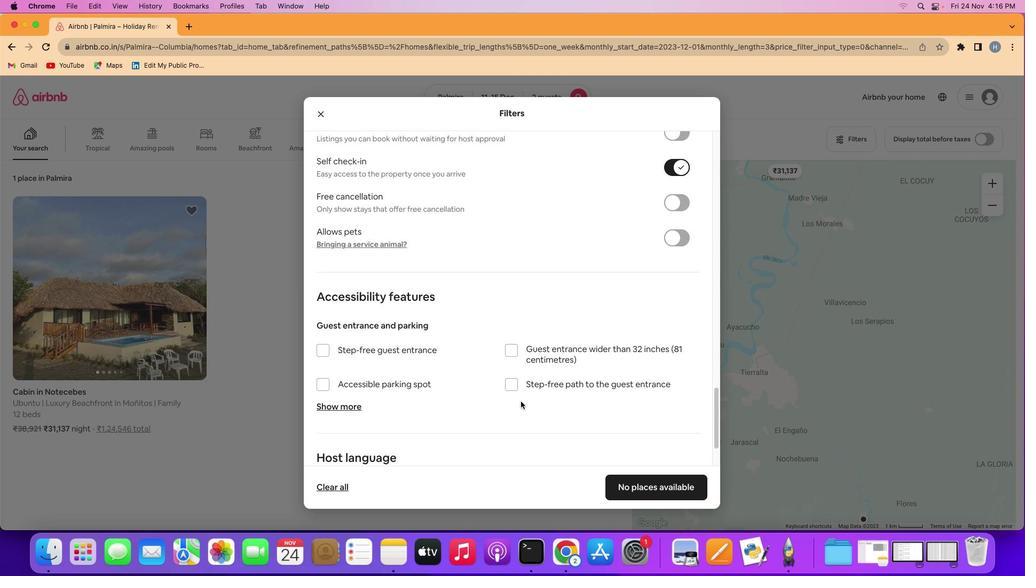 
Action: Mouse scrolled (521, 402) with delta (0, 0)
Screenshot: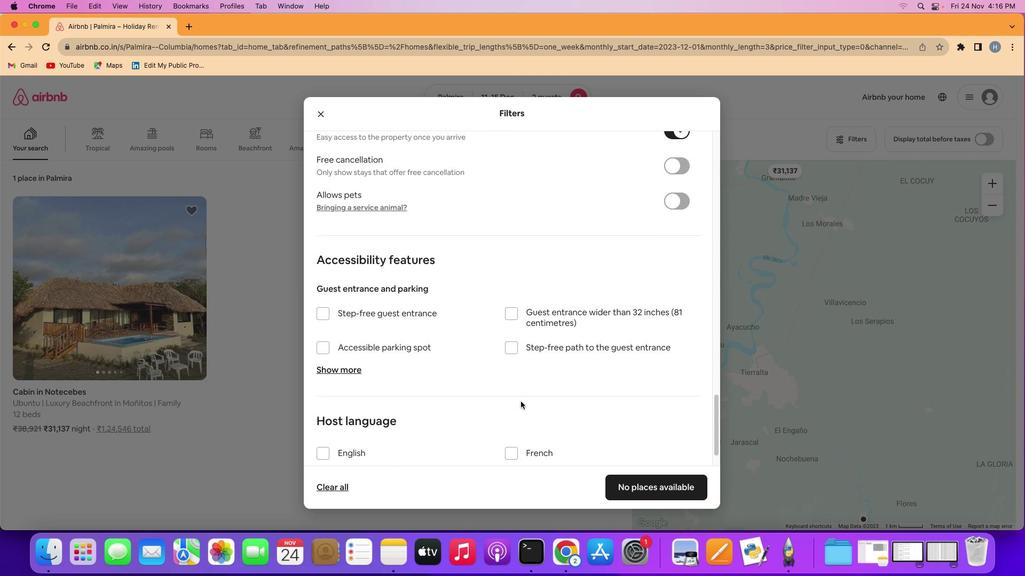 
Action: Mouse scrolled (521, 402) with delta (0, 0)
Screenshot: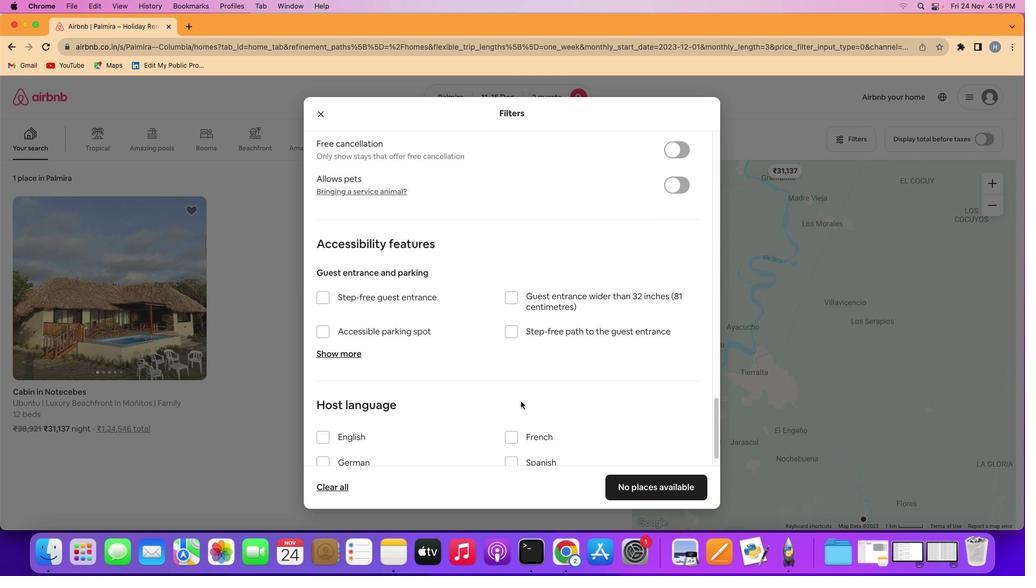 
Action: Mouse scrolled (521, 402) with delta (0, -1)
Screenshot: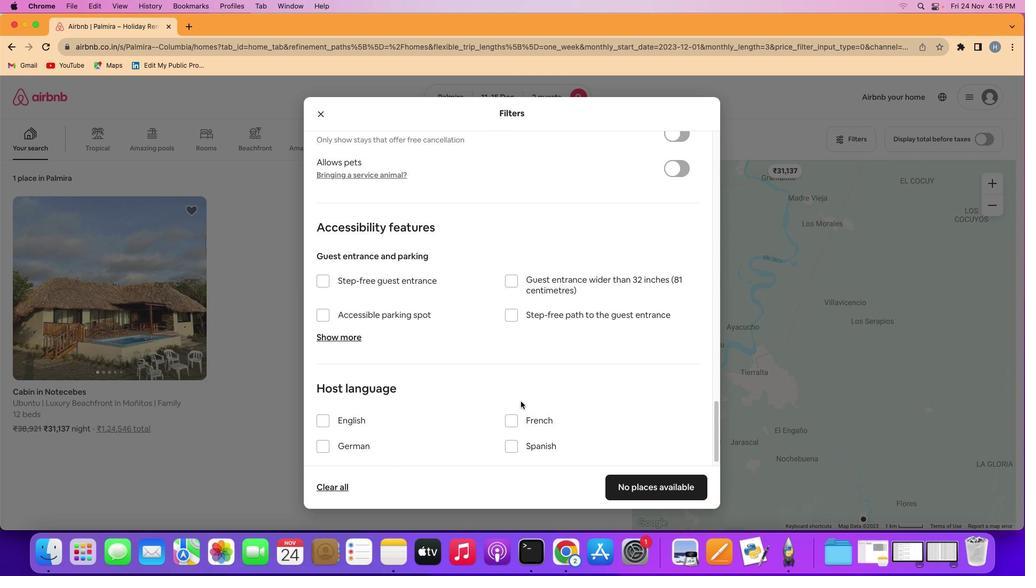
Action: Mouse scrolled (521, 402) with delta (0, 0)
Screenshot: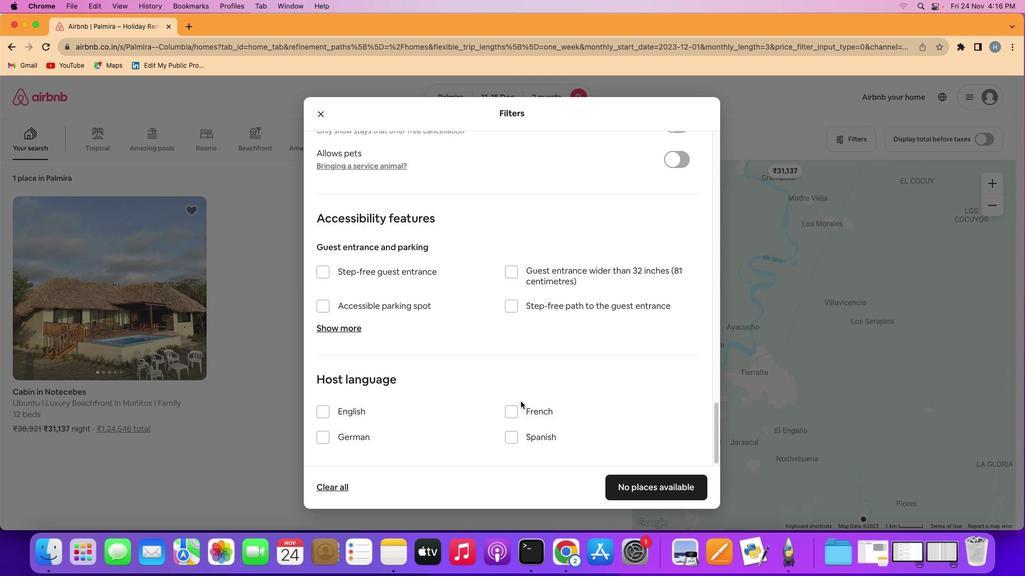 
Action: Mouse scrolled (521, 402) with delta (0, 0)
Screenshot: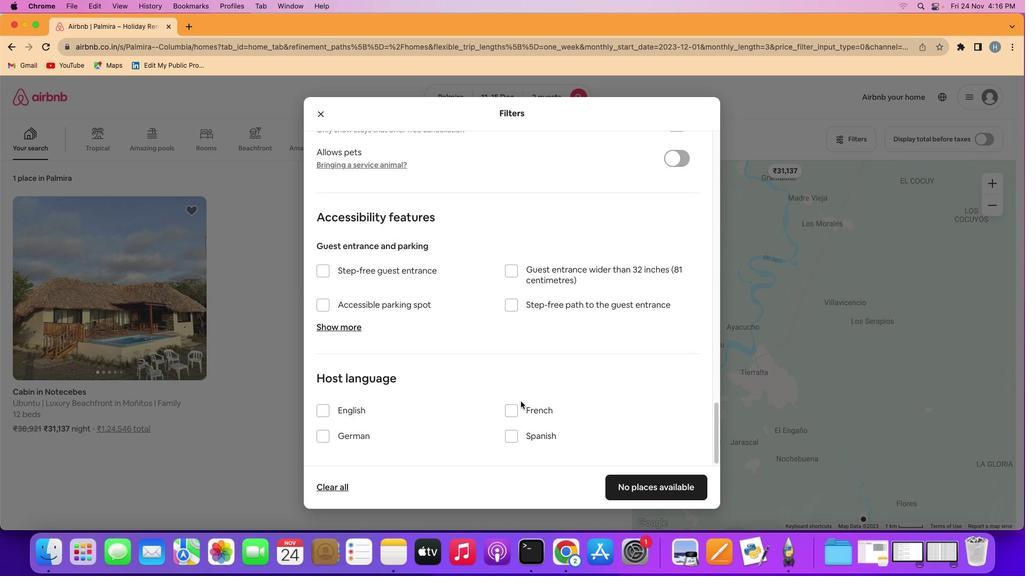 
Action: Mouse scrolled (521, 402) with delta (0, -1)
Screenshot: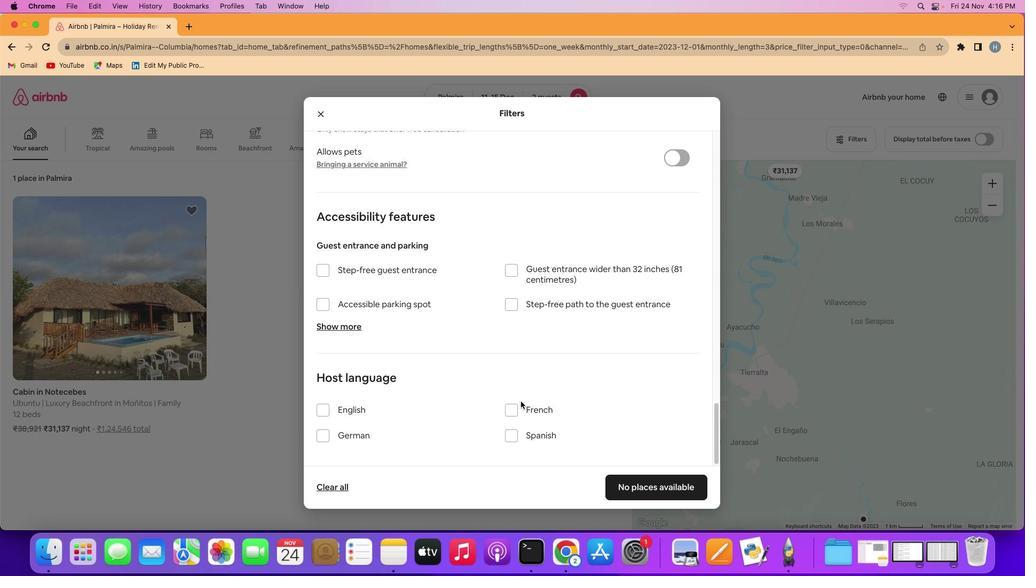
Action: Mouse scrolled (521, 402) with delta (0, -1)
Screenshot: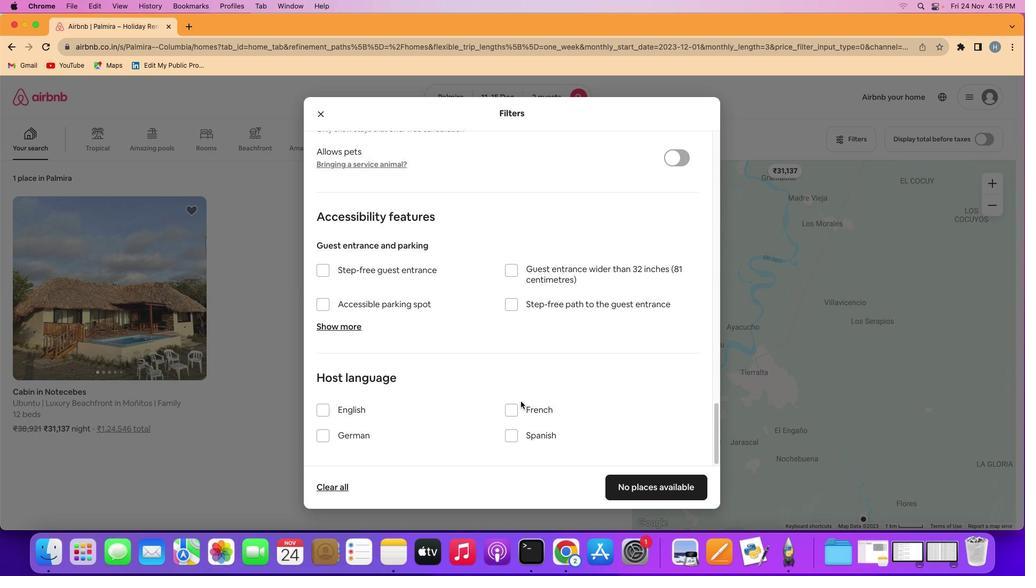 
Action: Mouse scrolled (521, 402) with delta (0, 0)
Screenshot: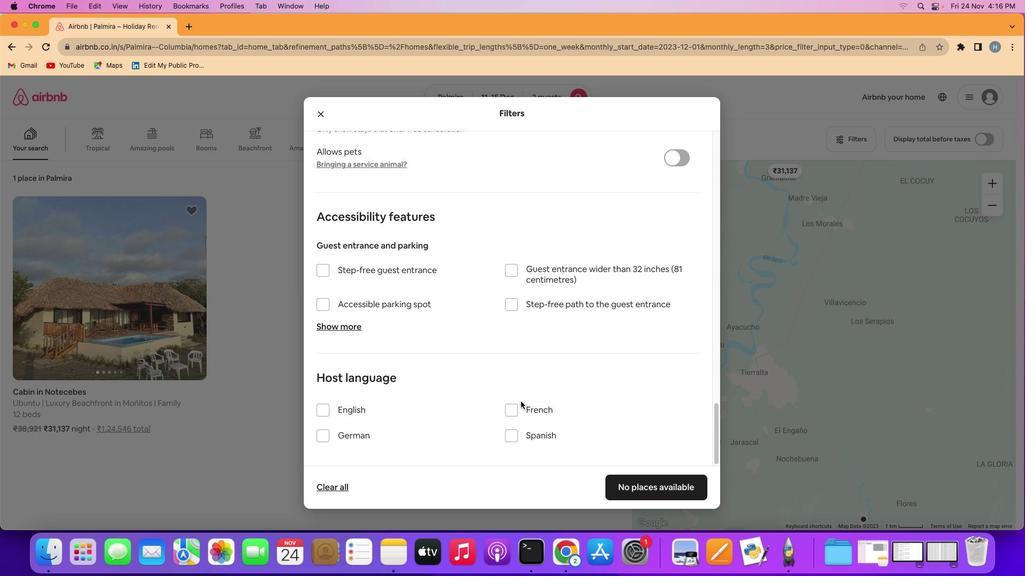 
Action: Mouse scrolled (521, 402) with delta (0, 0)
Screenshot: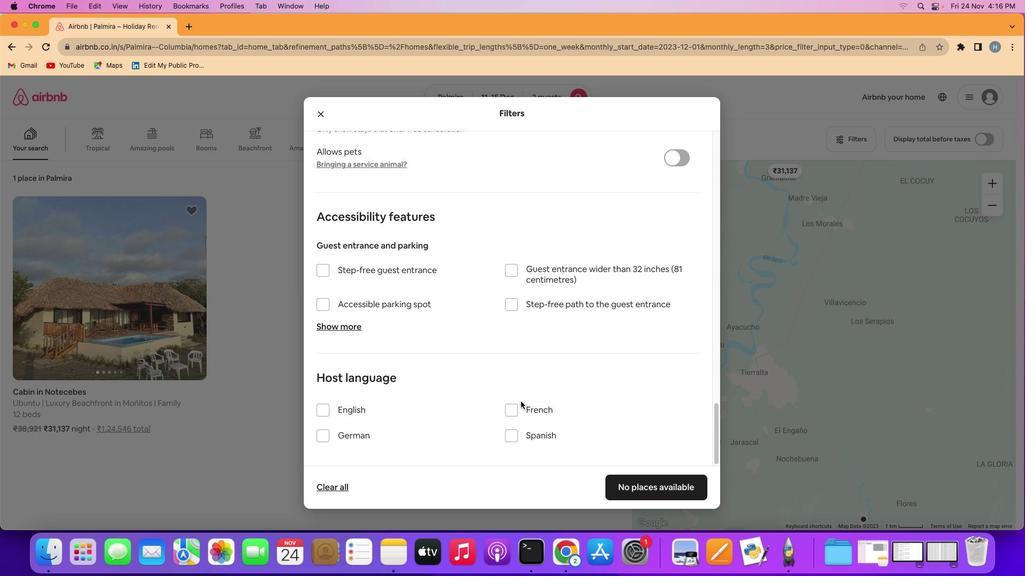 
Action: Mouse scrolled (521, 402) with delta (0, -1)
Screenshot: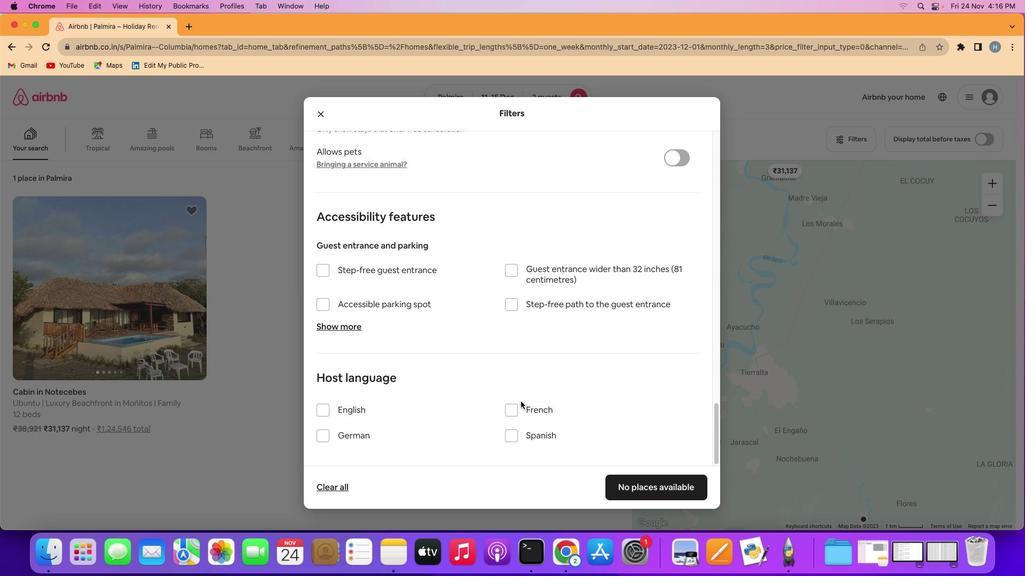 
Action: Mouse scrolled (521, 402) with delta (0, -1)
Screenshot: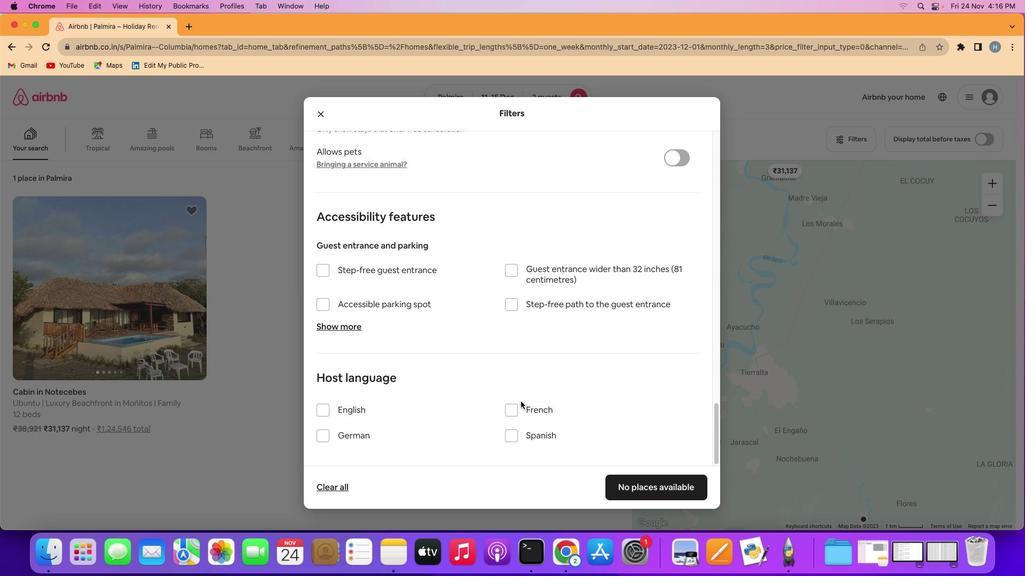 
Action: Mouse moved to (522, 400)
Screenshot: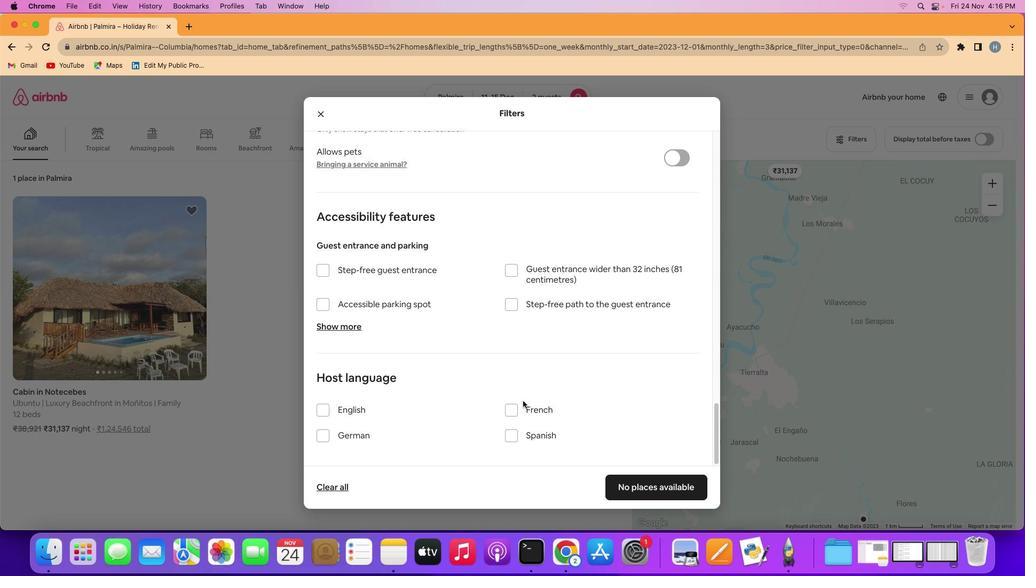 
Action: Mouse scrolled (522, 400) with delta (0, 0)
Screenshot: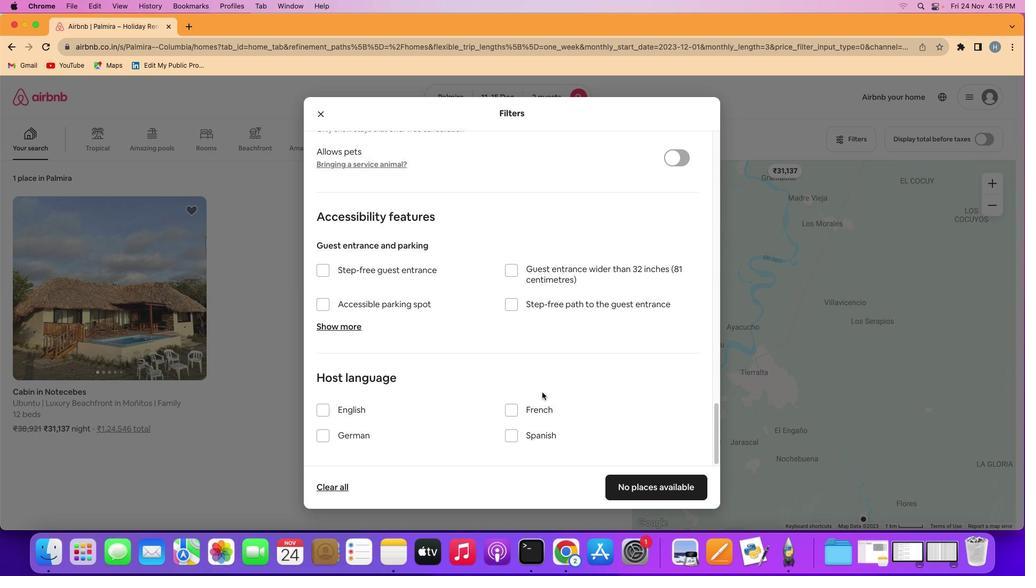 
Action: Mouse scrolled (522, 400) with delta (0, 0)
Screenshot: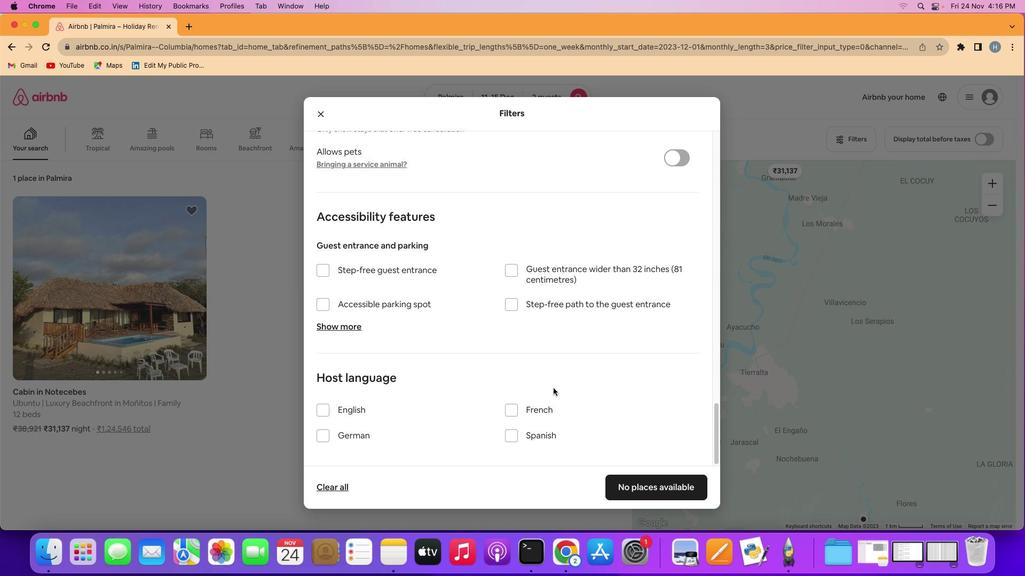
Action: Mouse scrolled (522, 400) with delta (0, -1)
Screenshot: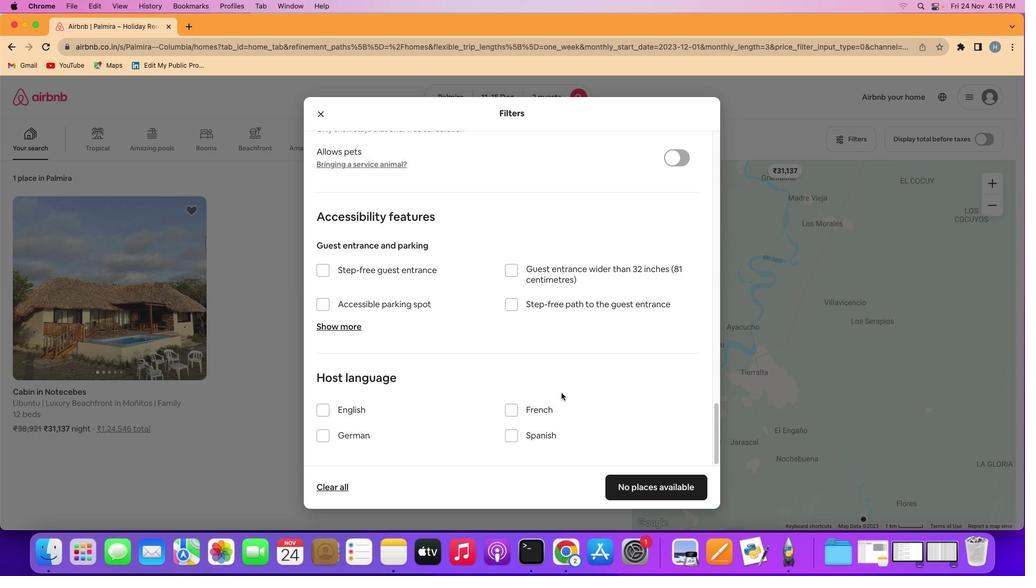 
Action: Mouse moved to (634, 485)
Screenshot: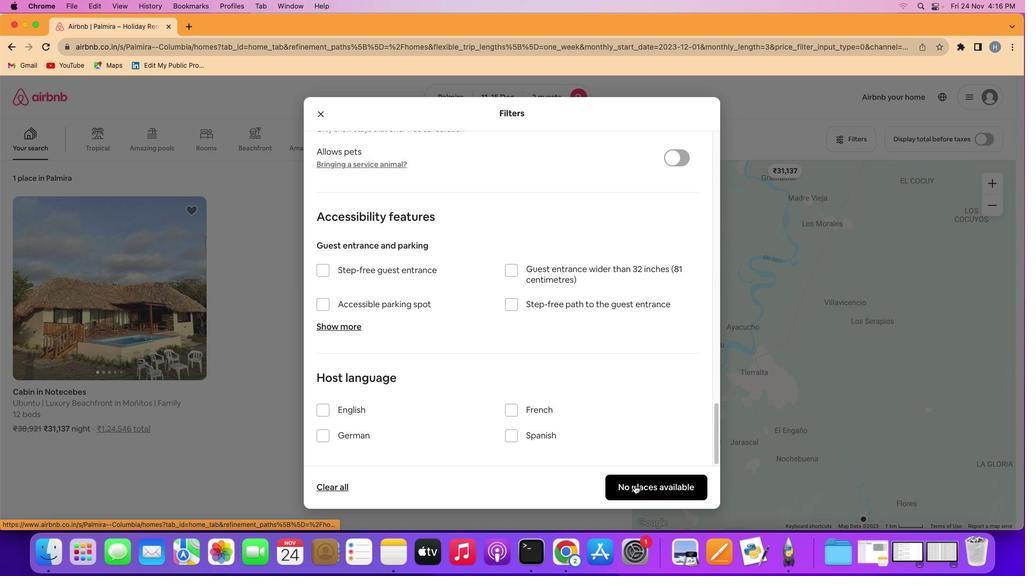 
Action: Mouse pressed left at (634, 485)
Screenshot: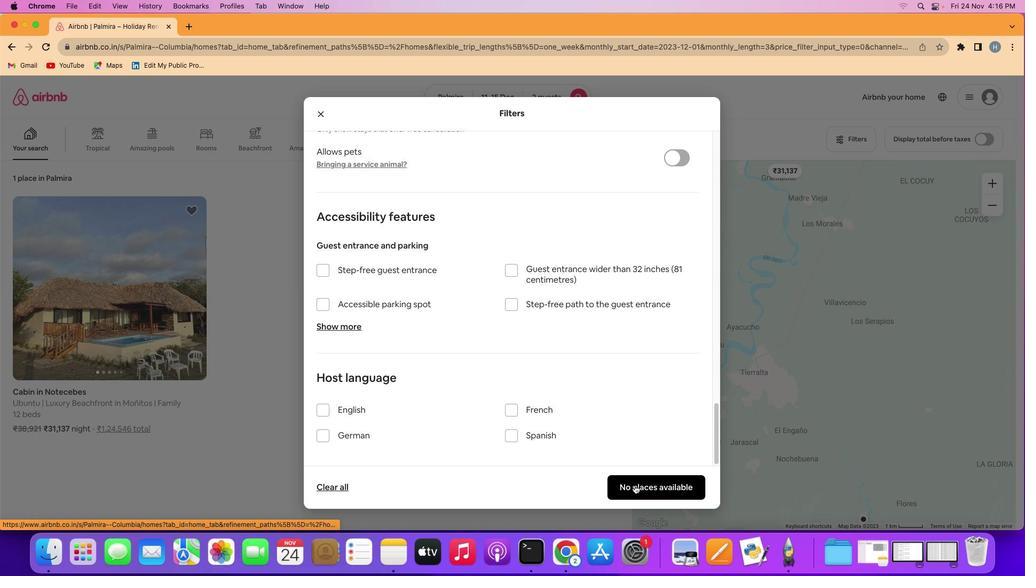 
Action: Mouse moved to (380, 337)
Screenshot: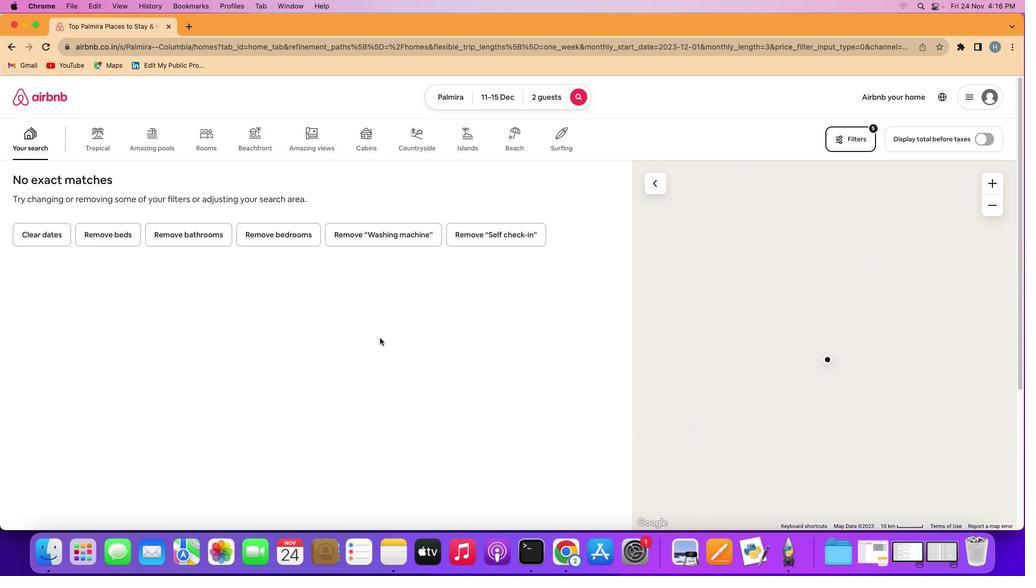 
